 Task: open an excel sheet and write heading  Budget MasterAdd Categories in a column and its values below  'Housing, Transportation, Groceries, Utilities, Entertainment, Dining Out, Health, Miscellaneous, Savings & Total. 'Add Budgeted amountin next column and its values below  $1,500, $300, $400, $150, $200, $250, $100, $150, $500 & $3,550. Add Actual amount in next column and its values below  $1,400, $280, $420, $160, $180, $270, $90, $140, $550 & $3,550. Add Difference in next column and its values below  -$100, -$20, +$20, +$10, -$20, +$20, -$10, -$10, +$50 & $0. J6Save page Financial Spreadsheet
Action: Mouse moved to (35, 127)
Screenshot: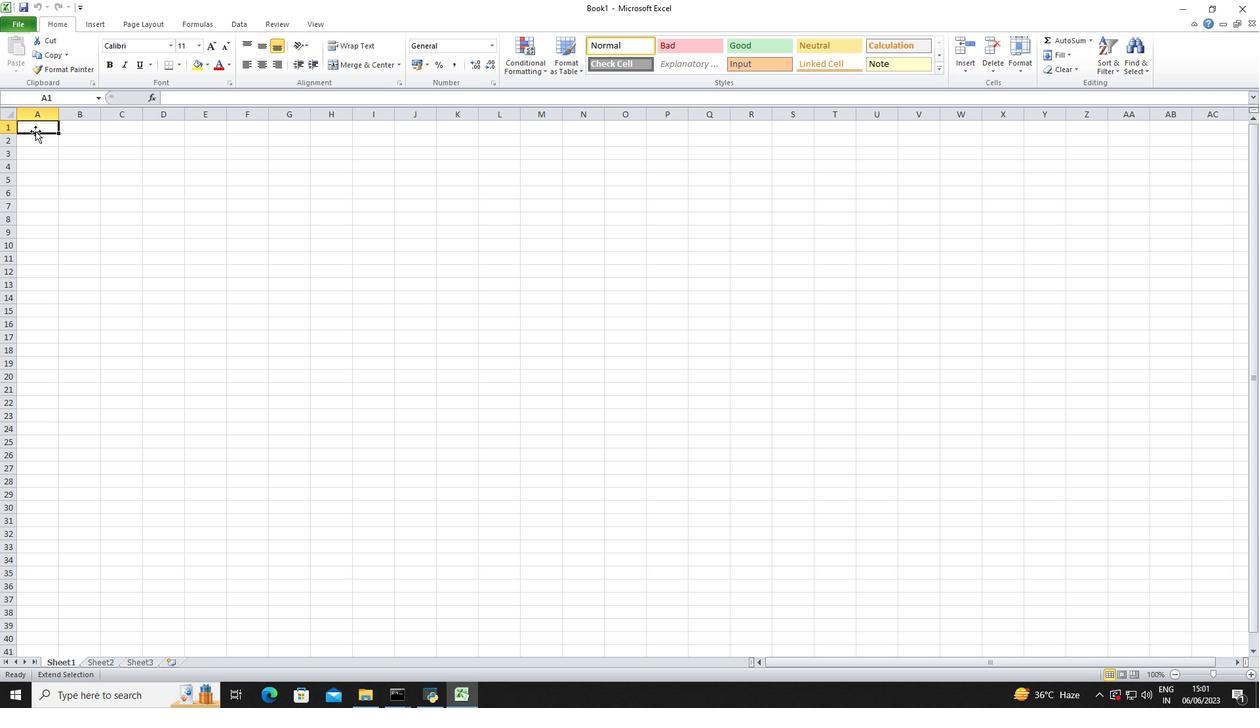 
Action: Mouse pressed left at (35, 127)
Screenshot: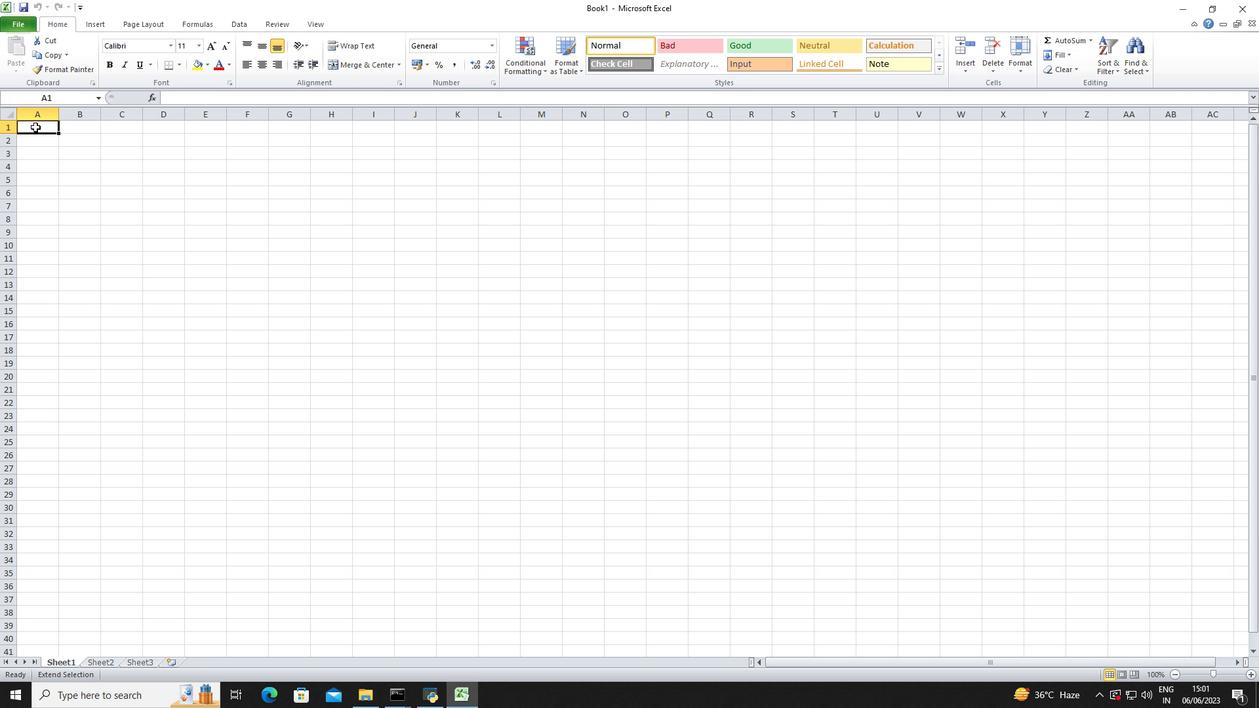 
Action: Mouse moved to (29, 27)
Screenshot: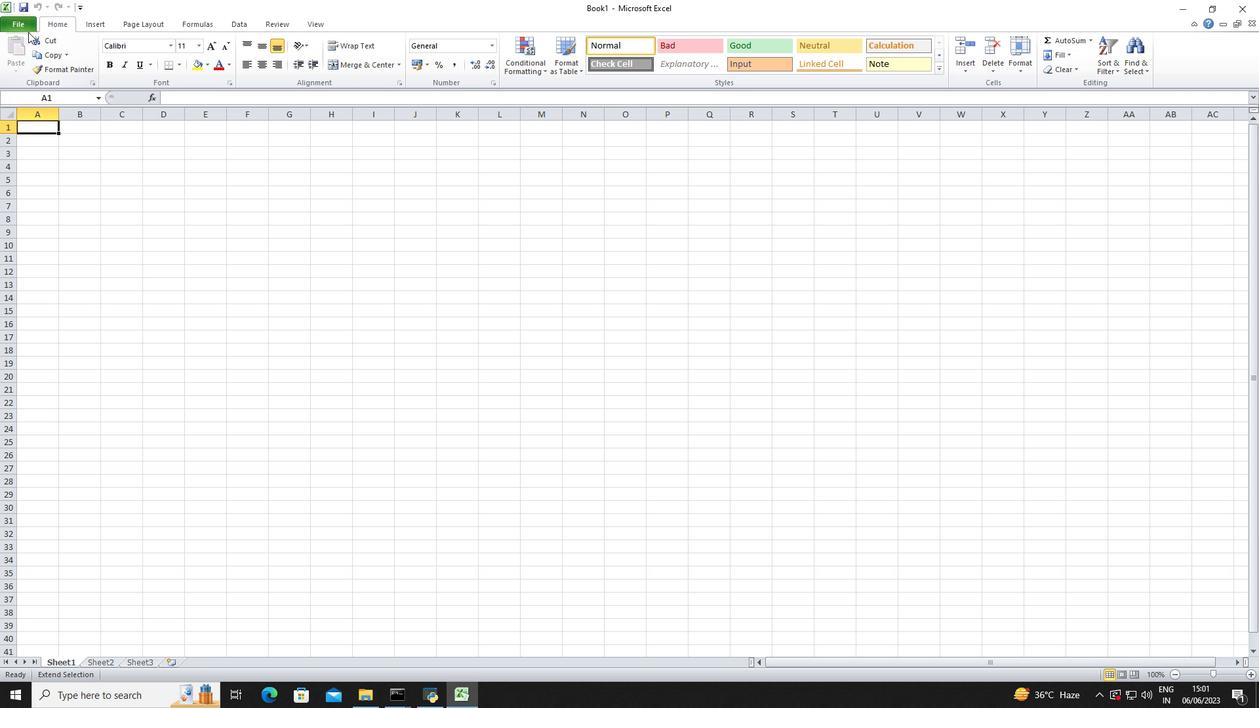 
Action: Mouse pressed left at (29, 27)
Screenshot: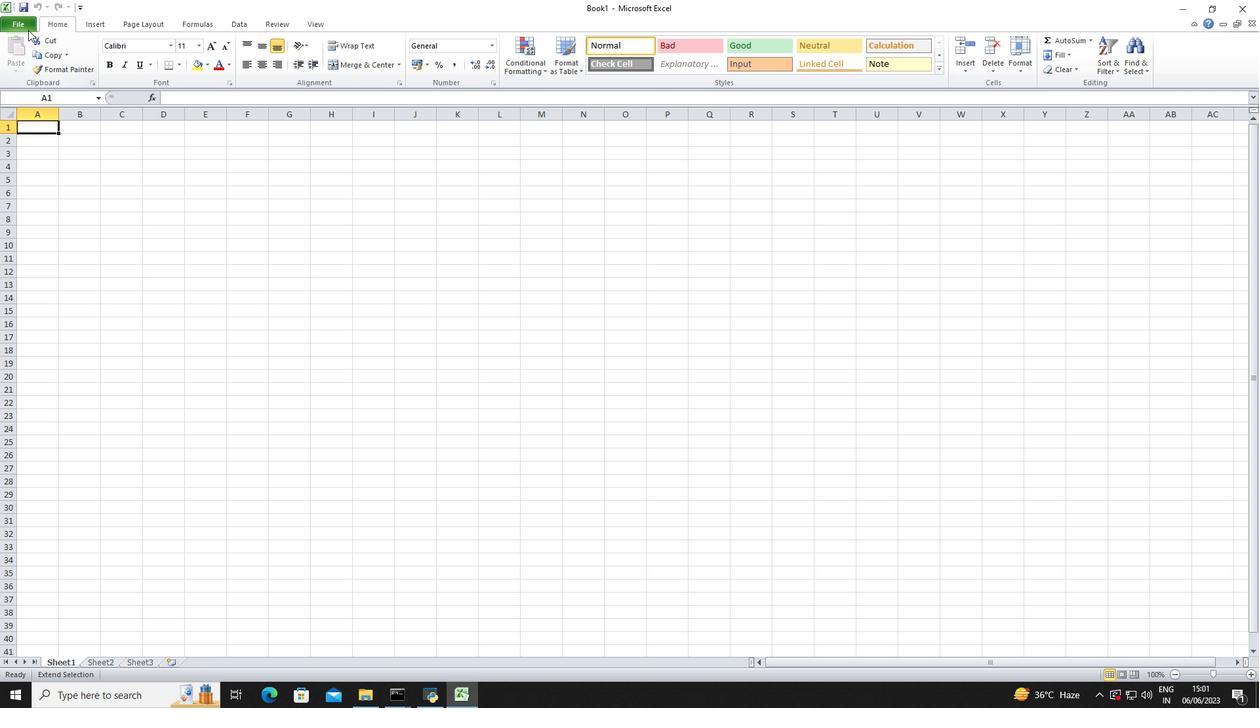 
Action: Mouse moved to (41, 161)
Screenshot: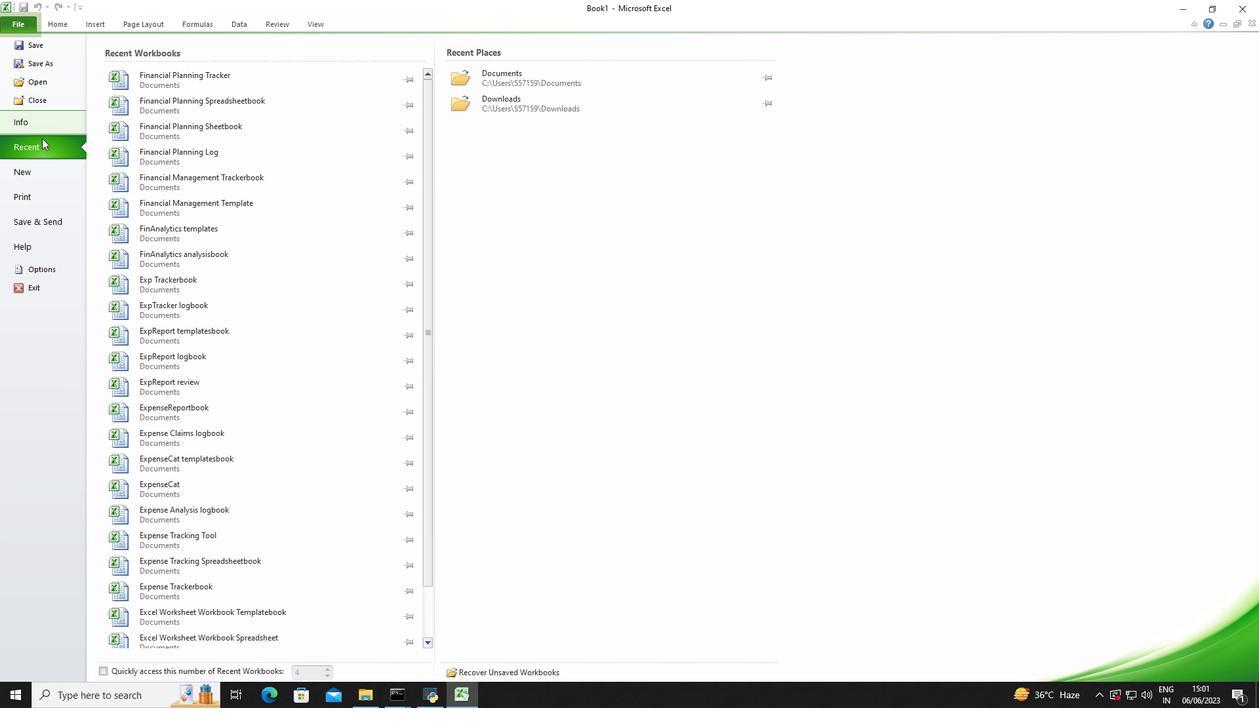 
Action: Mouse pressed left at (41, 161)
Screenshot: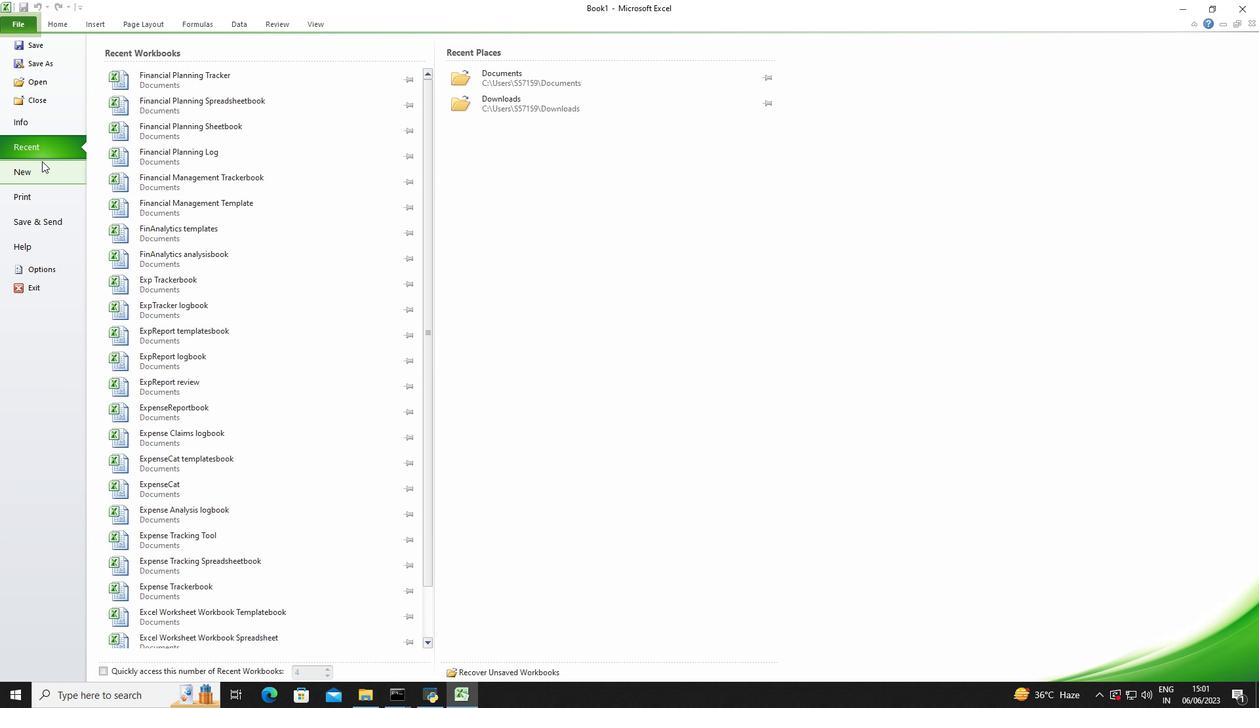 
Action: Mouse moved to (641, 308)
Screenshot: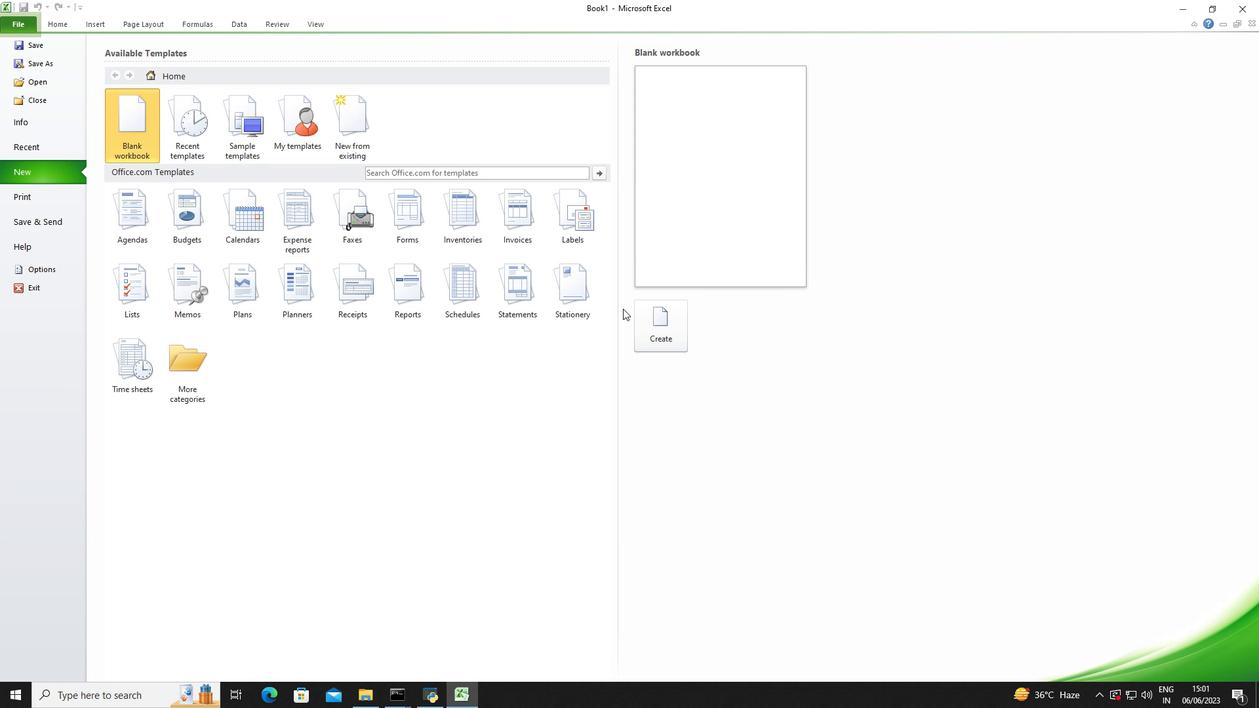 
Action: Mouse pressed left at (641, 308)
Screenshot: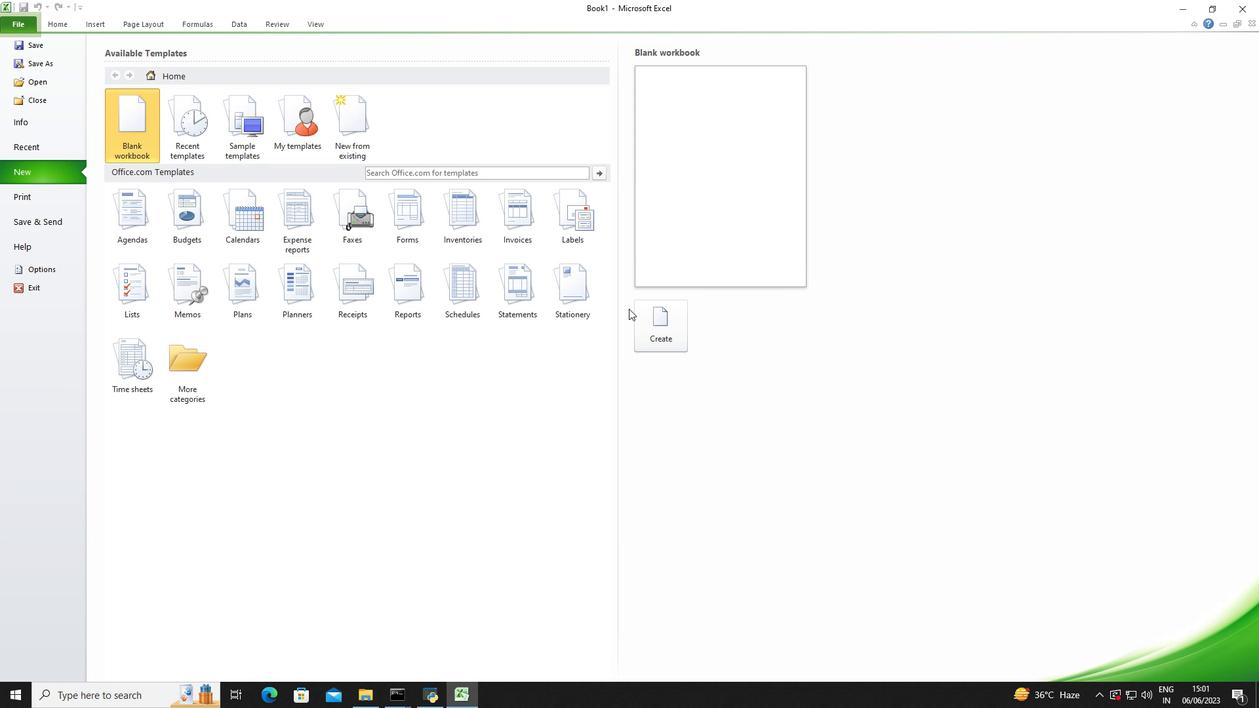 
Action: Mouse moved to (28, 129)
Screenshot: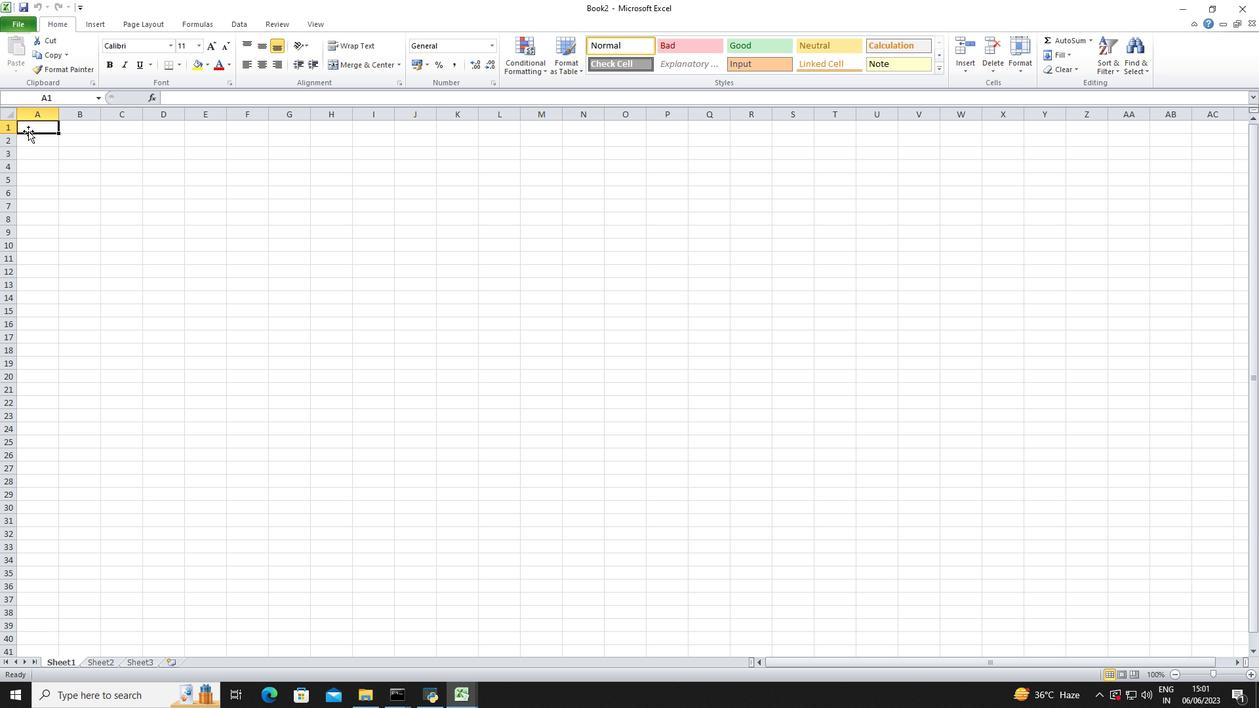 
Action: Mouse pressed left at (28, 129)
Screenshot: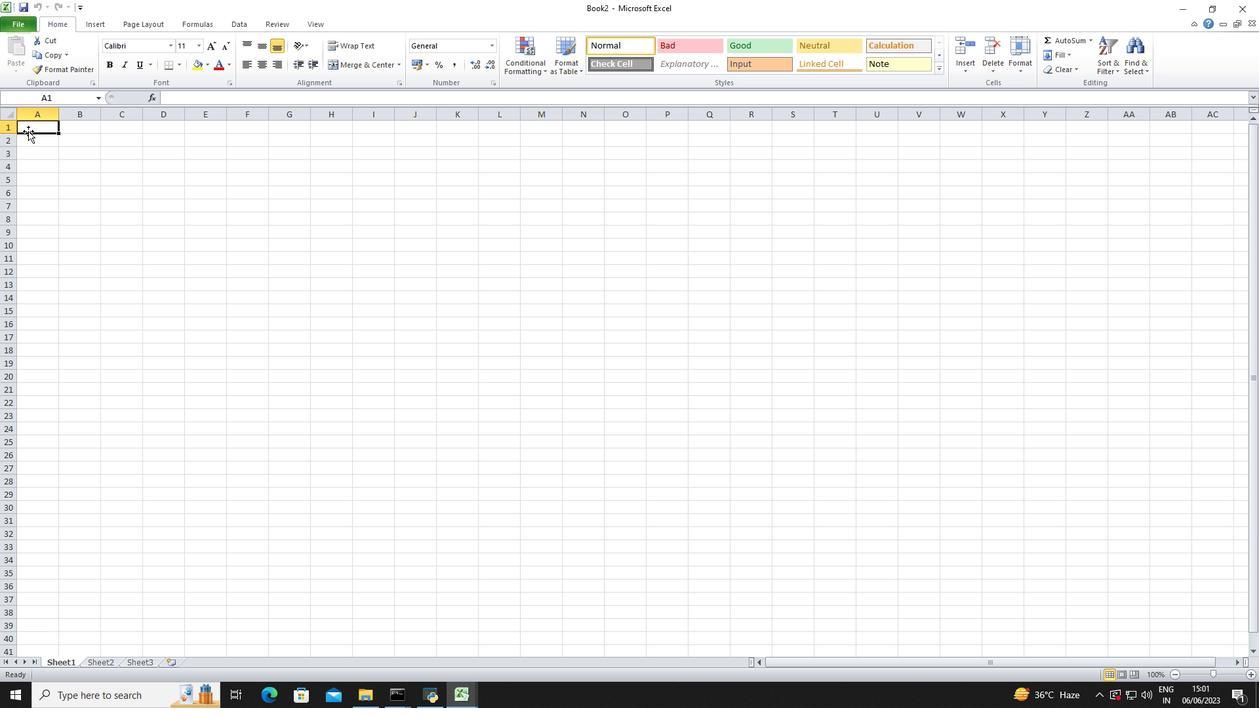 
Action: Key pressed <Key.shift>Budget<Key.space><Key.shift><Key.shift><Key.shift>Master<Key.space>
Screenshot: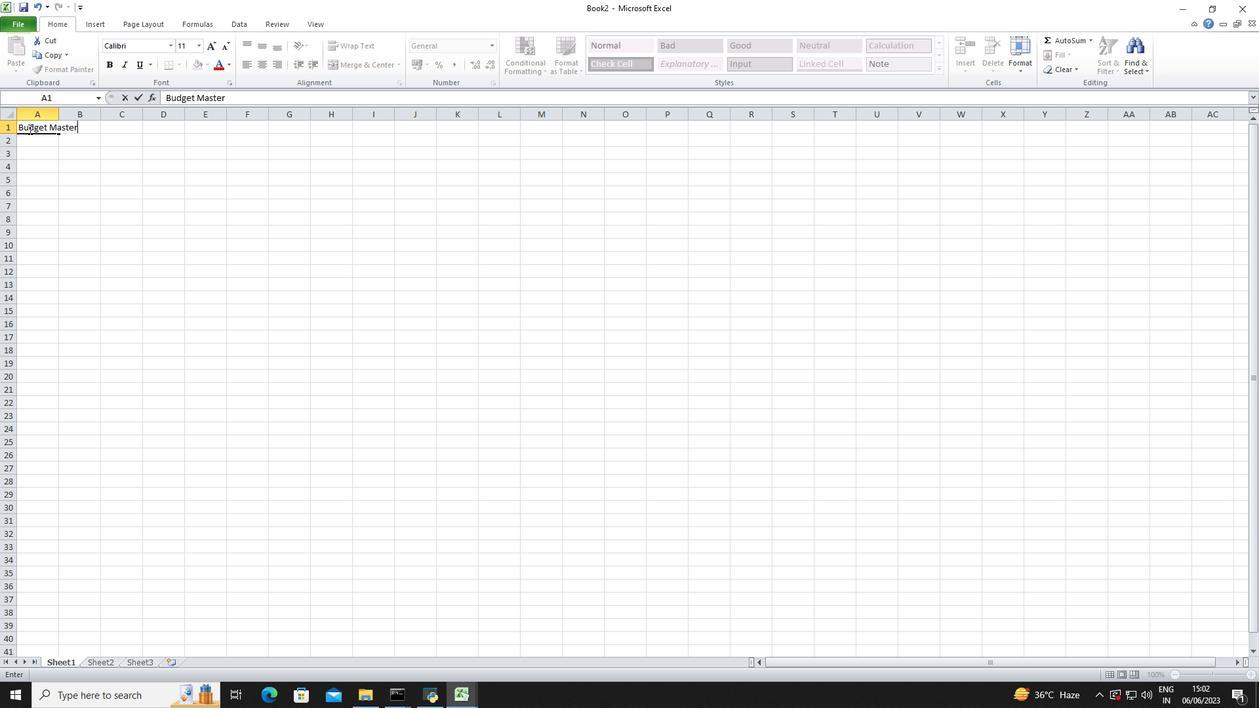 
Action: Mouse moved to (33, 152)
Screenshot: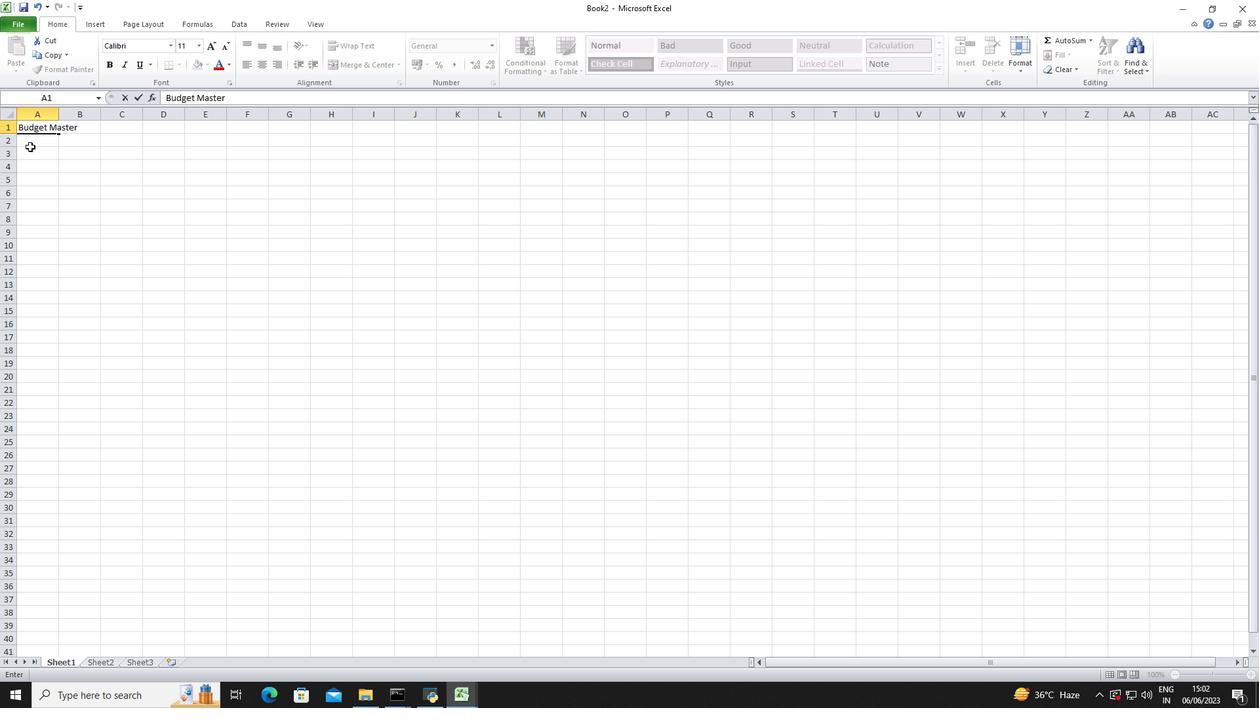 
Action: Mouse pressed left at (33, 152)
Screenshot: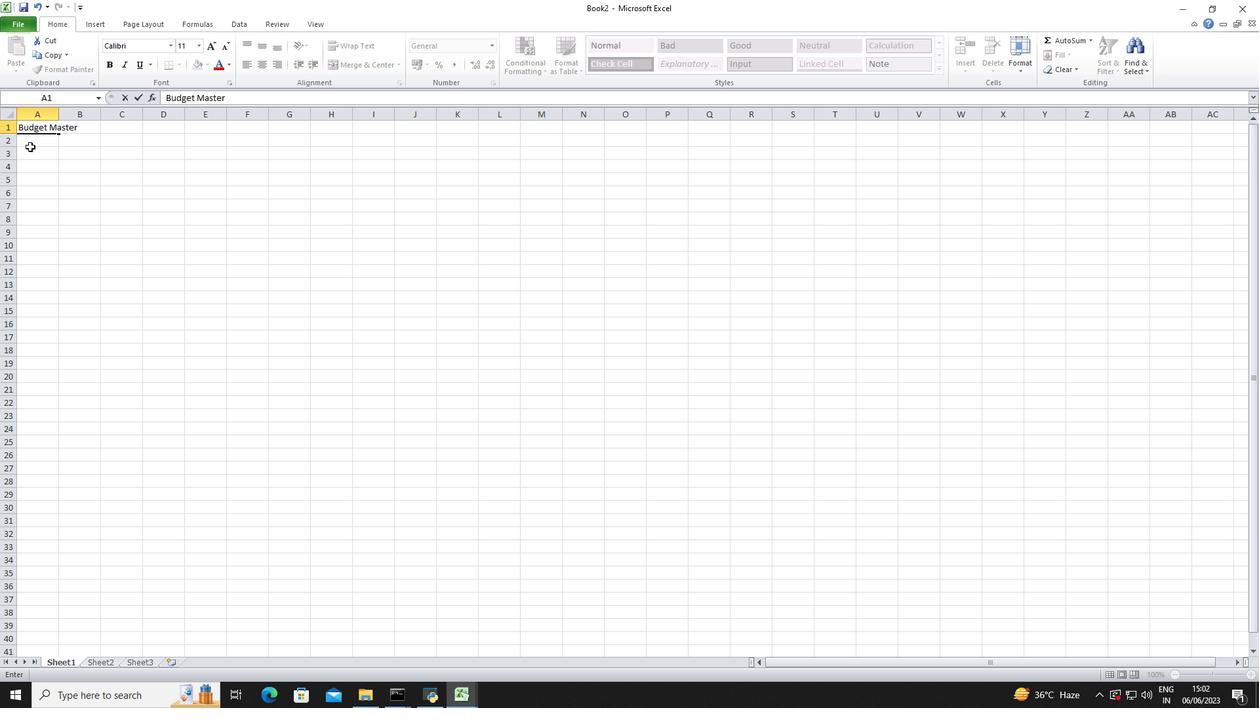 
Action: Key pressed <Key.shift>Categories<Key.down><Key.shift>Housing<Key.enter><Key.shift>Transportation<Key.enter><Key.shift>Groceries<Key.enter><Key.shift>Utilities<Key.enter><Key.shift>Entertainment<Key.enter><Key.shift>Dining<Key.space><Key.shift>Out<Key.enter><Key.shift>Health<Key.enter><Key.shift>Miscellaneous<Key.enter><Key.shift>Savings<Key.enter><Key.shift>Total<Key.down><Key.right><Key.right><Key.up><Key.up><Key.up><Key.up><Key.up><Key.up><Key.up><Key.up><Key.up><Key.up><Key.up><Key.shift>Budgeted<Key.space><Key.shift>Amount<Key.right><Key.right><Key.down><Key.left><Key.left>1500<Key.down>300<Key.down>400<Key.down>150<Key.down>200<Key.down>250<Key.down>100<Key.down>150<Key.down>500<Key.down>3550<Key.down>
Screenshot: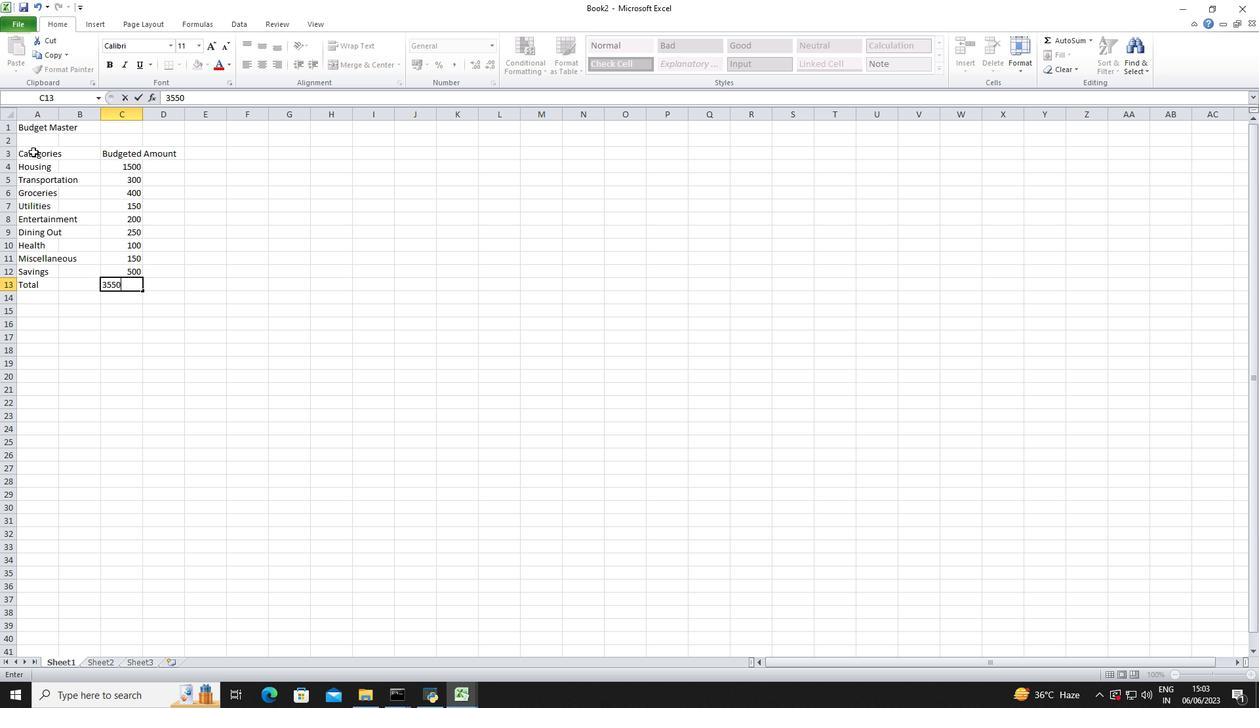 
Action: Mouse moved to (114, 166)
Screenshot: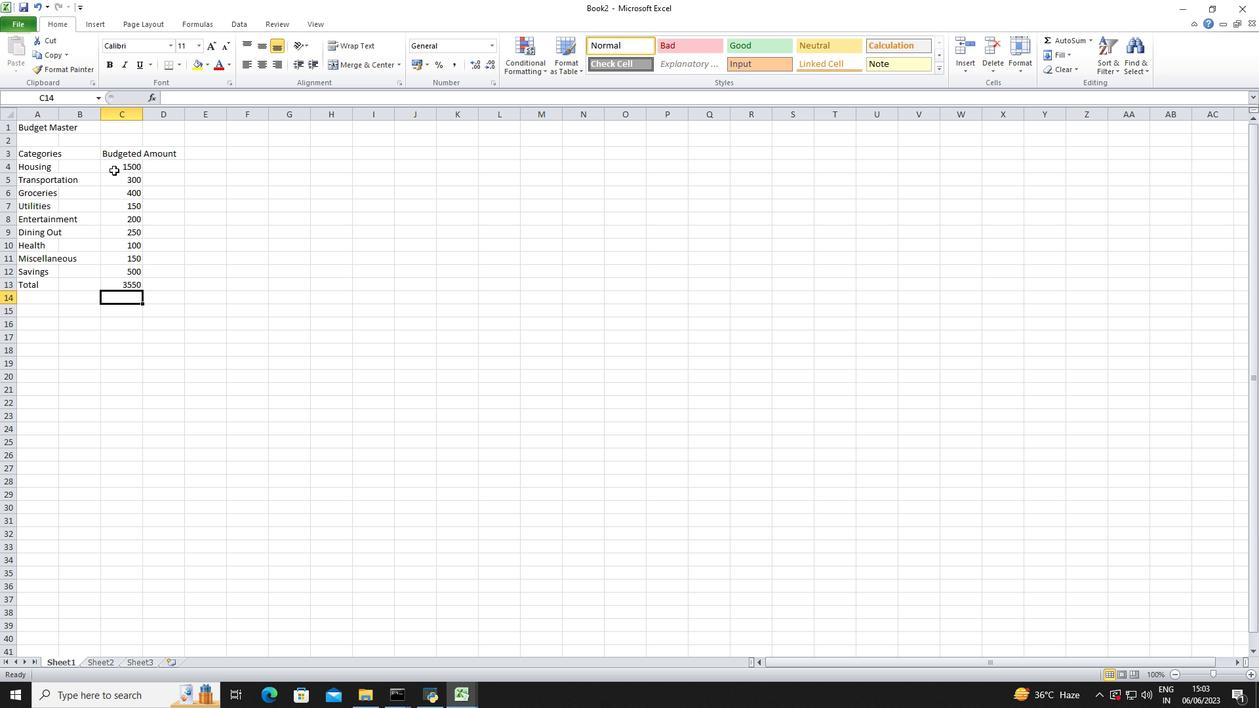 
Action: Mouse pressed left at (114, 166)
Screenshot: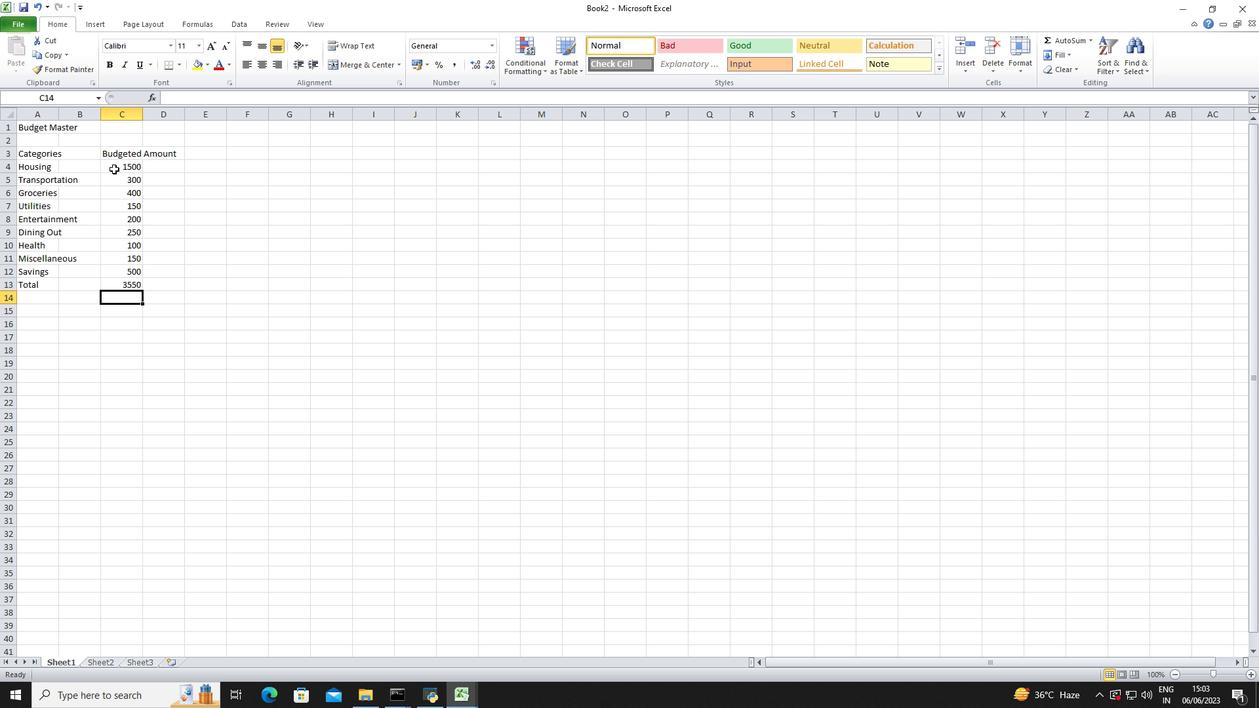 
Action: Mouse moved to (491, 46)
Screenshot: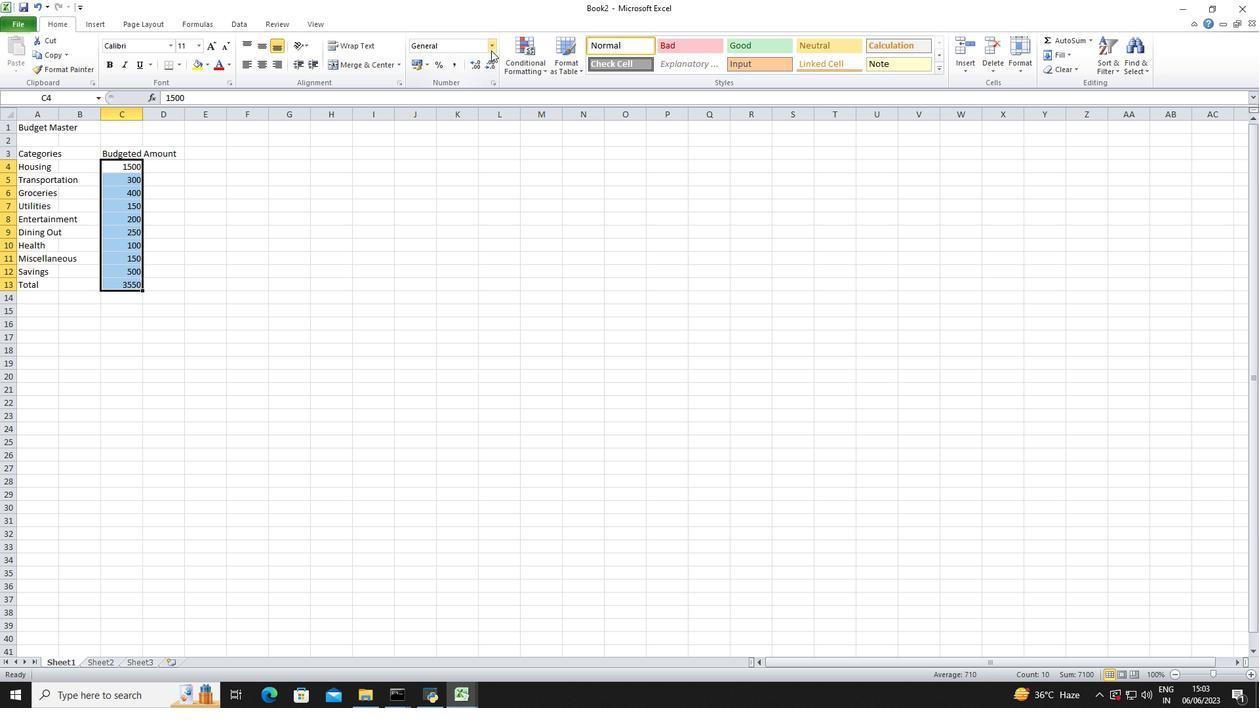 
Action: Mouse pressed left at (491, 46)
Screenshot: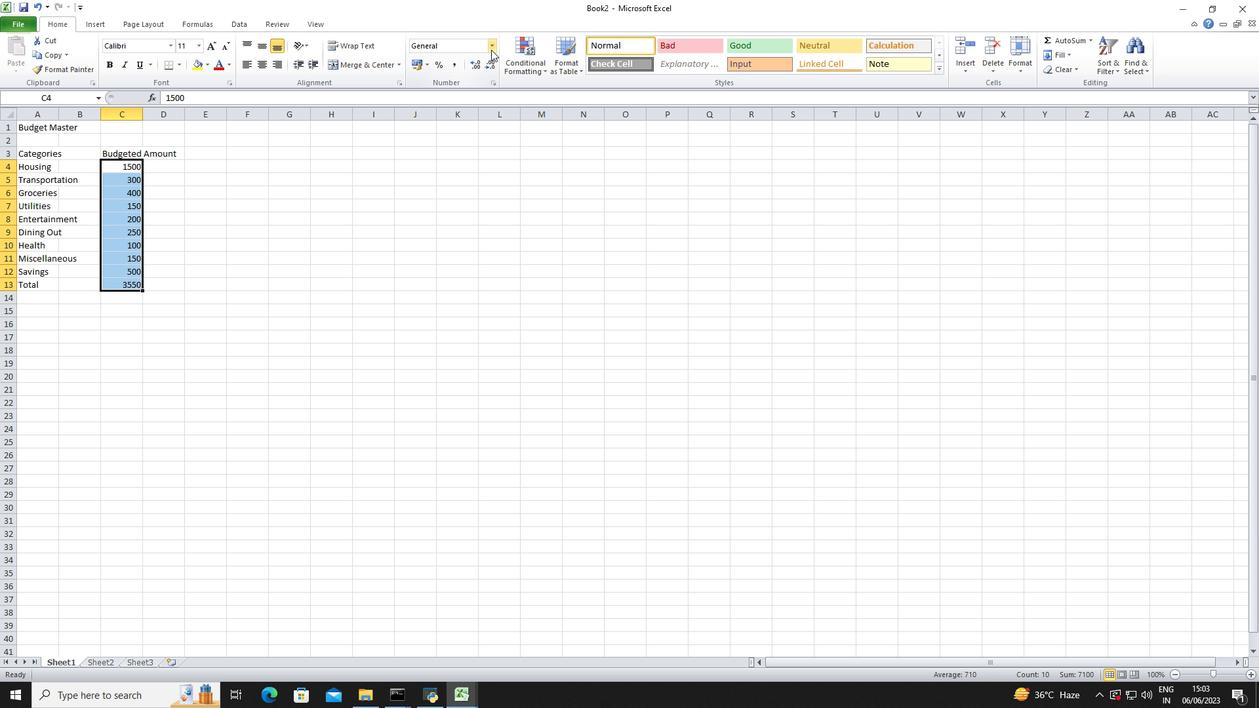
Action: Mouse moved to (474, 382)
Screenshot: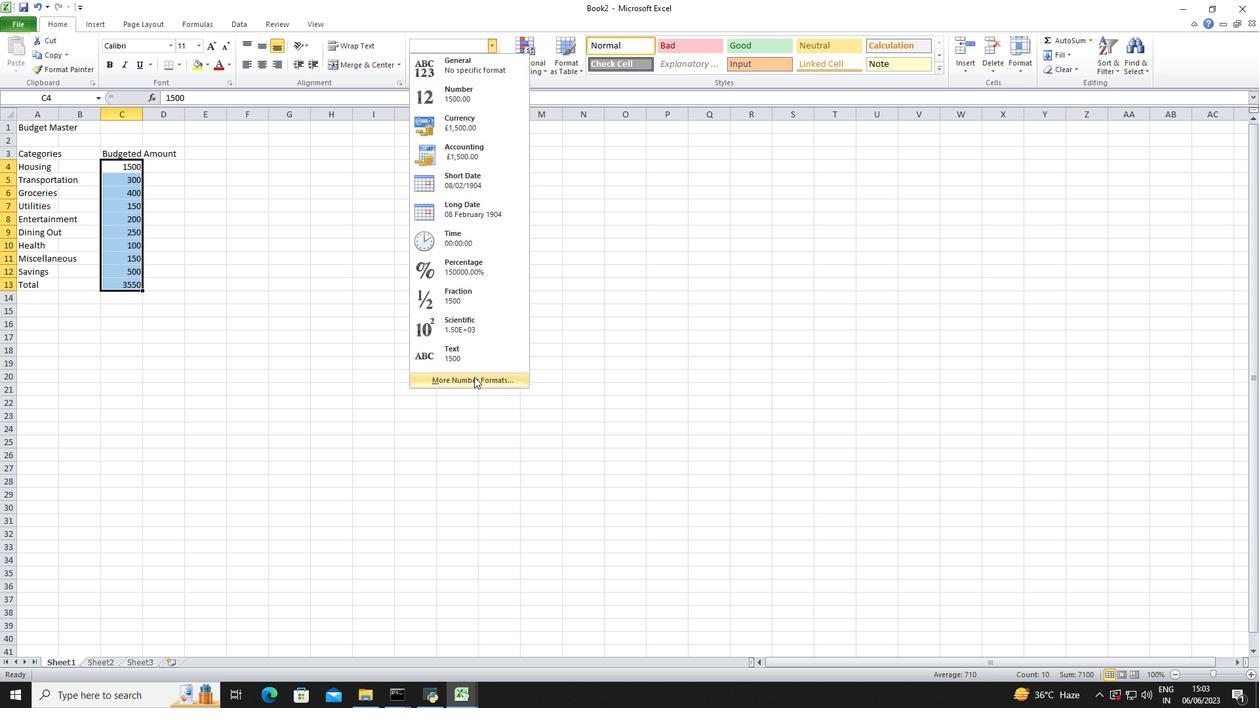 
Action: Mouse pressed left at (474, 382)
Screenshot: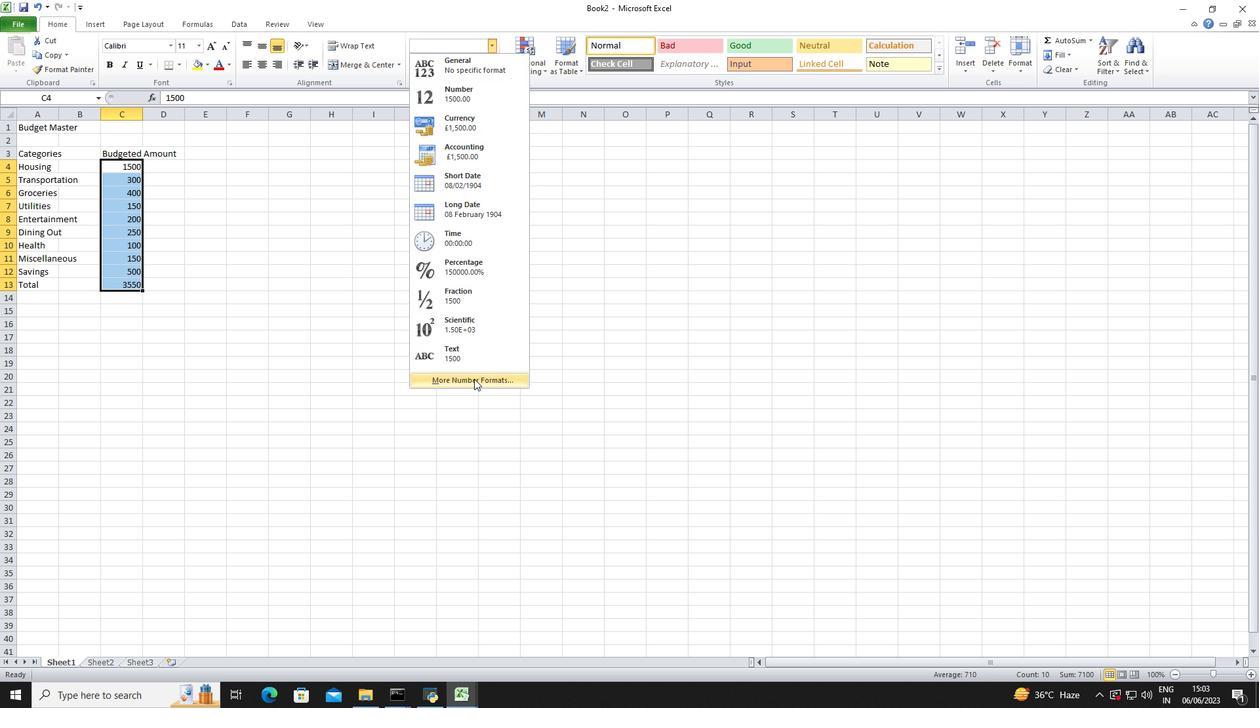 
Action: Mouse moved to (210, 247)
Screenshot: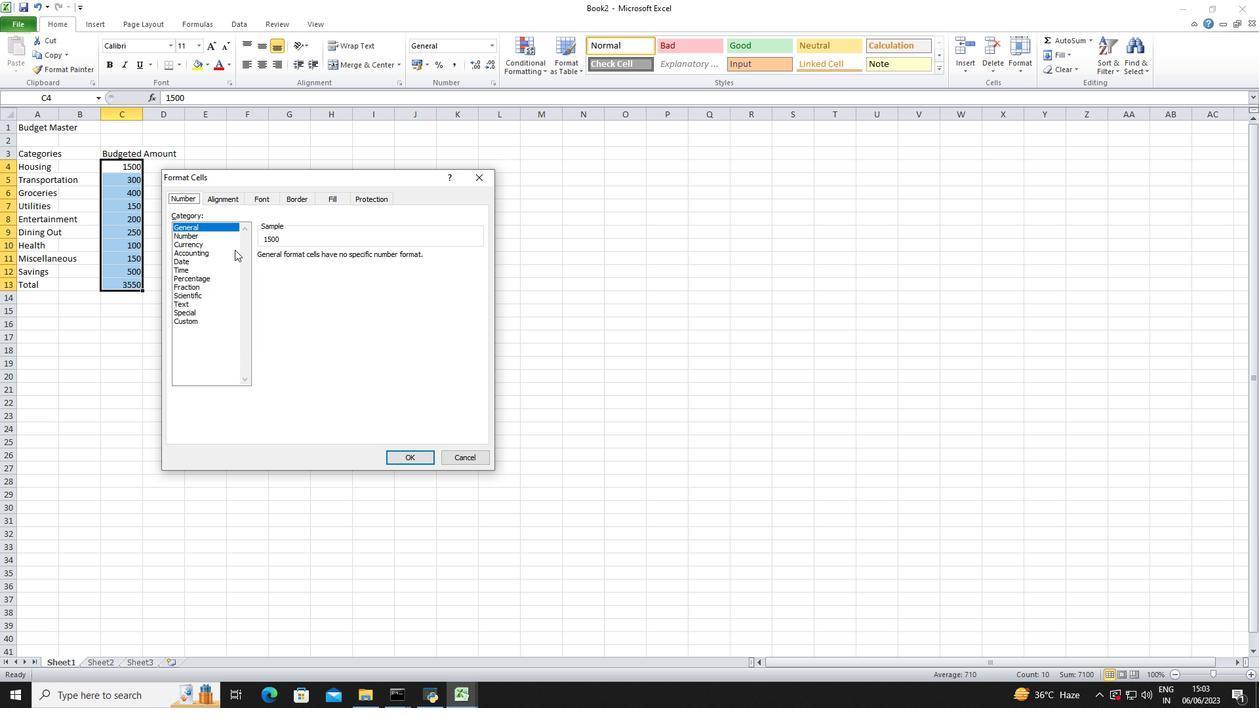 
Action: Mouse pressed left at (210, 247)
Screenshot: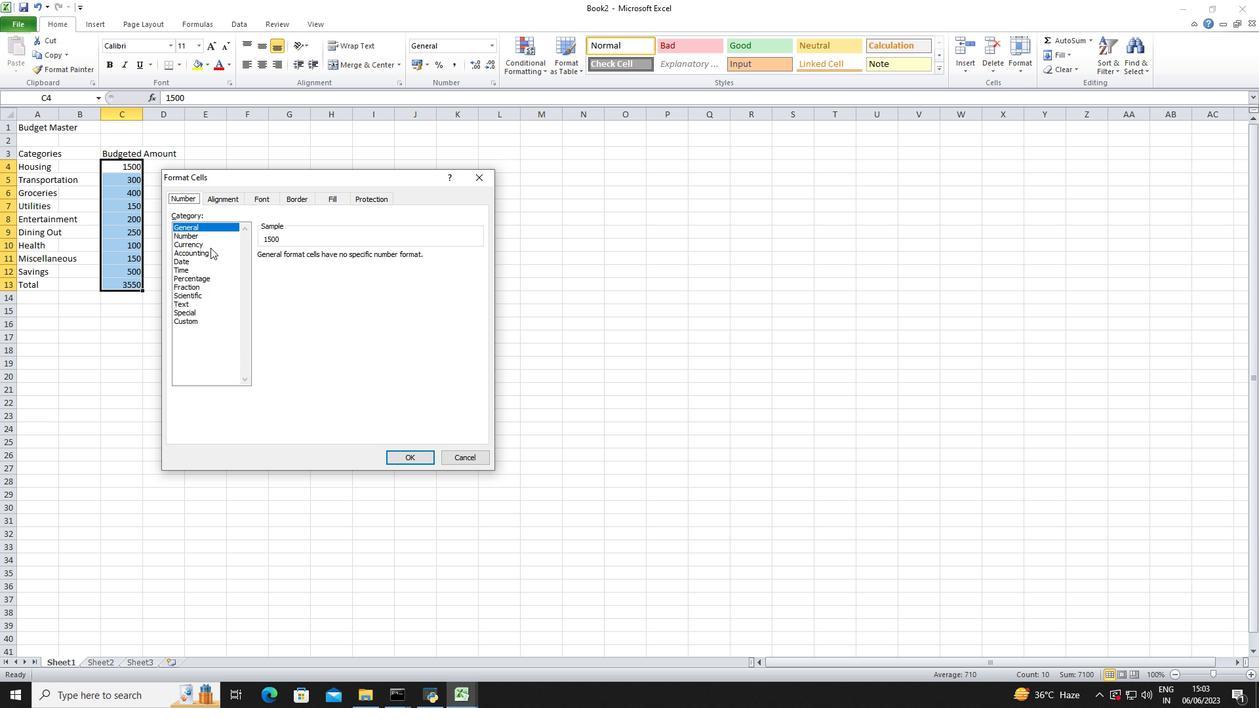 
Action: Mouse moved to (344, 258)
Screenshot: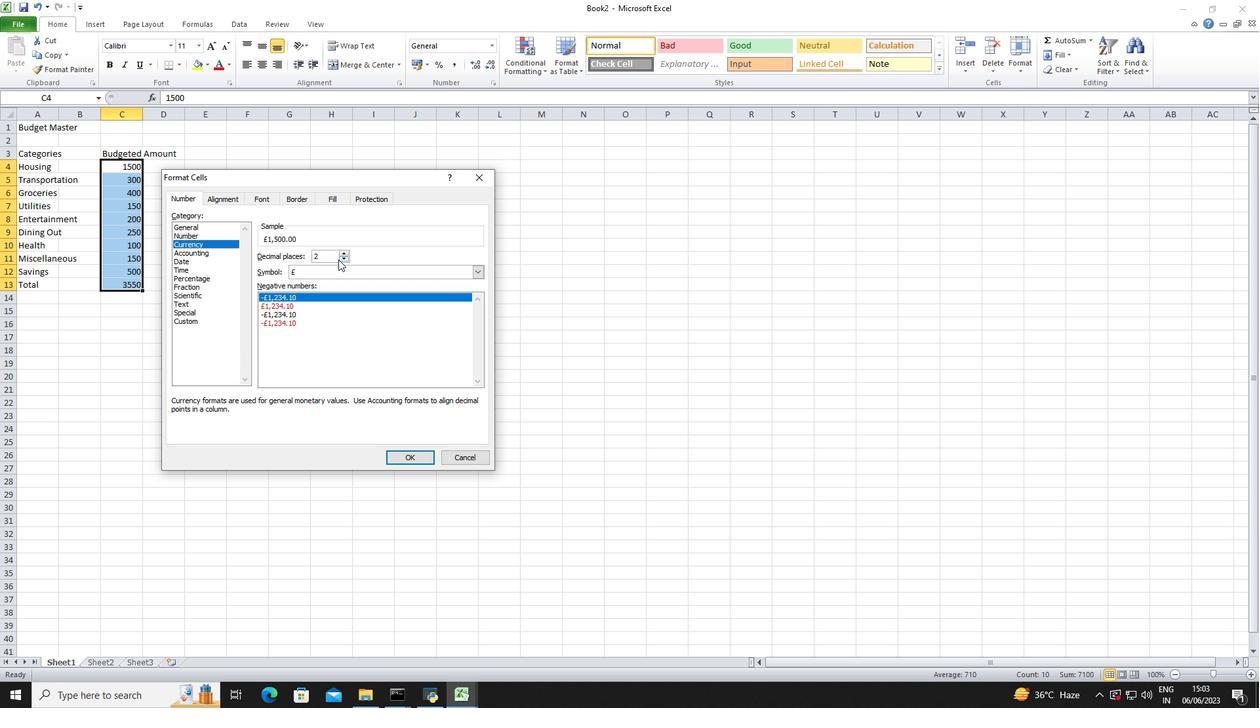 
Action: Mouse pressed left at (344, 258)
Screenshot: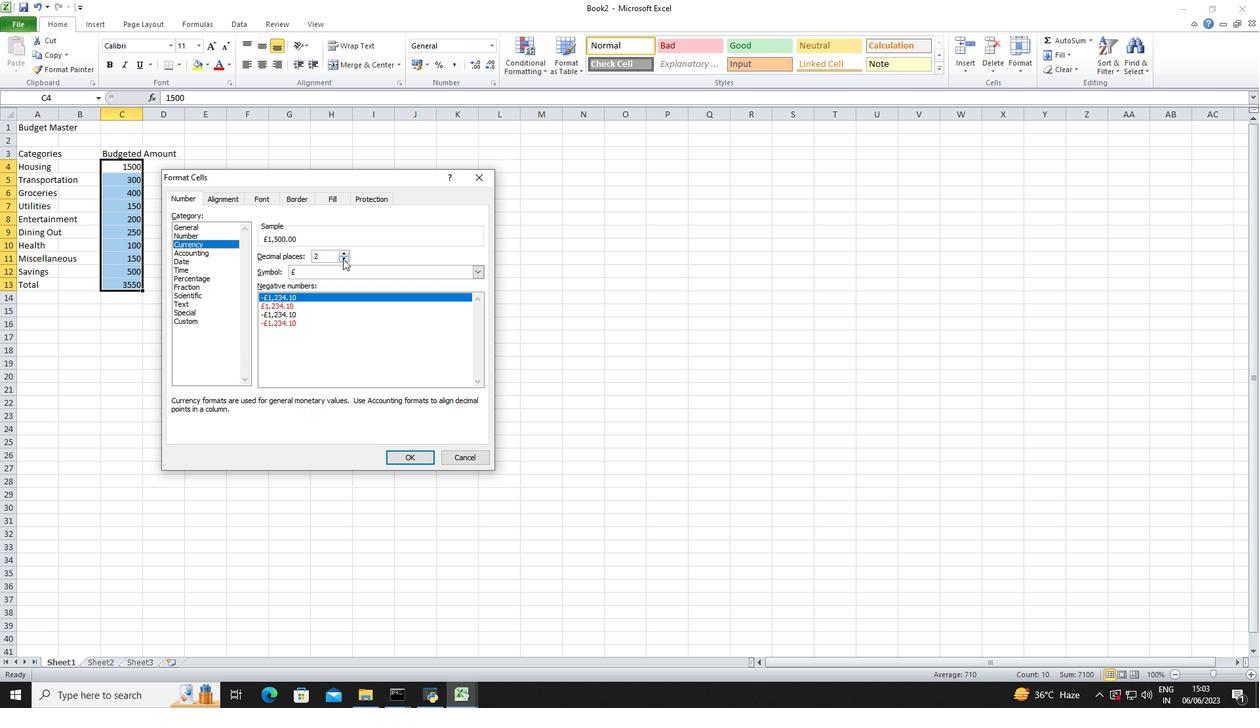 
Action: Mouse pressed left at (344, 258)
Screenshot: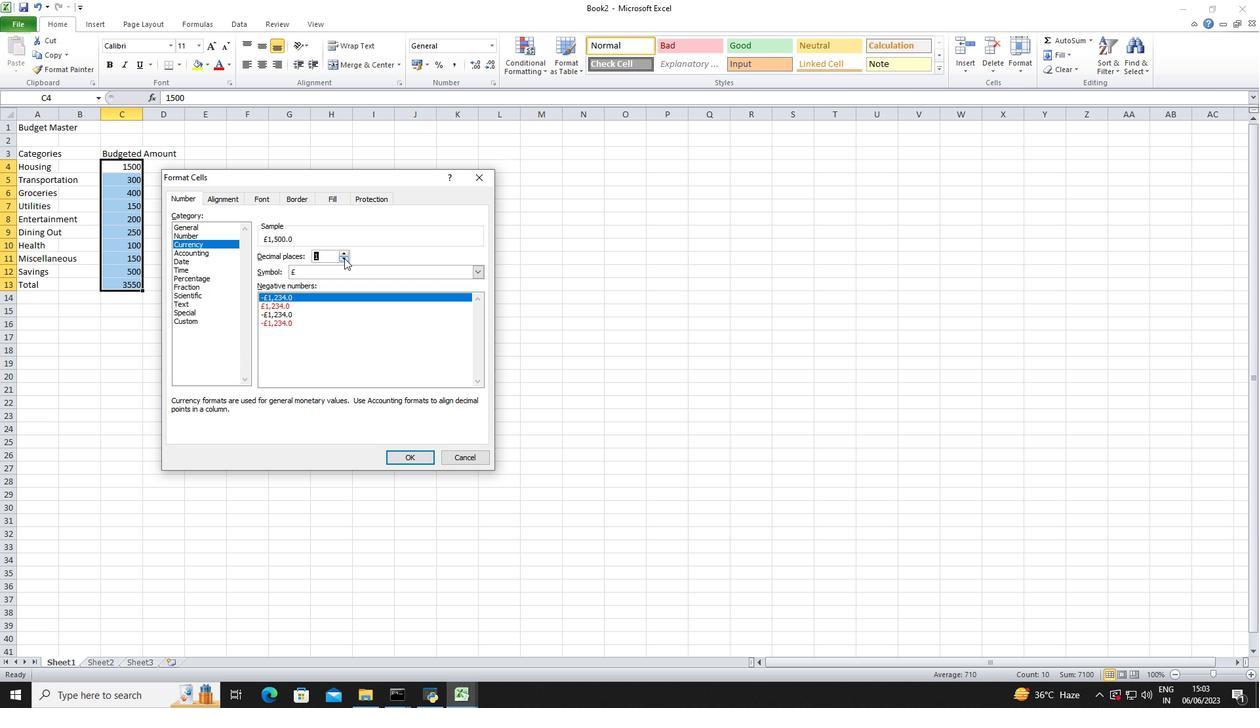
Action: Mouse moved to (350, 271)
Screenshot: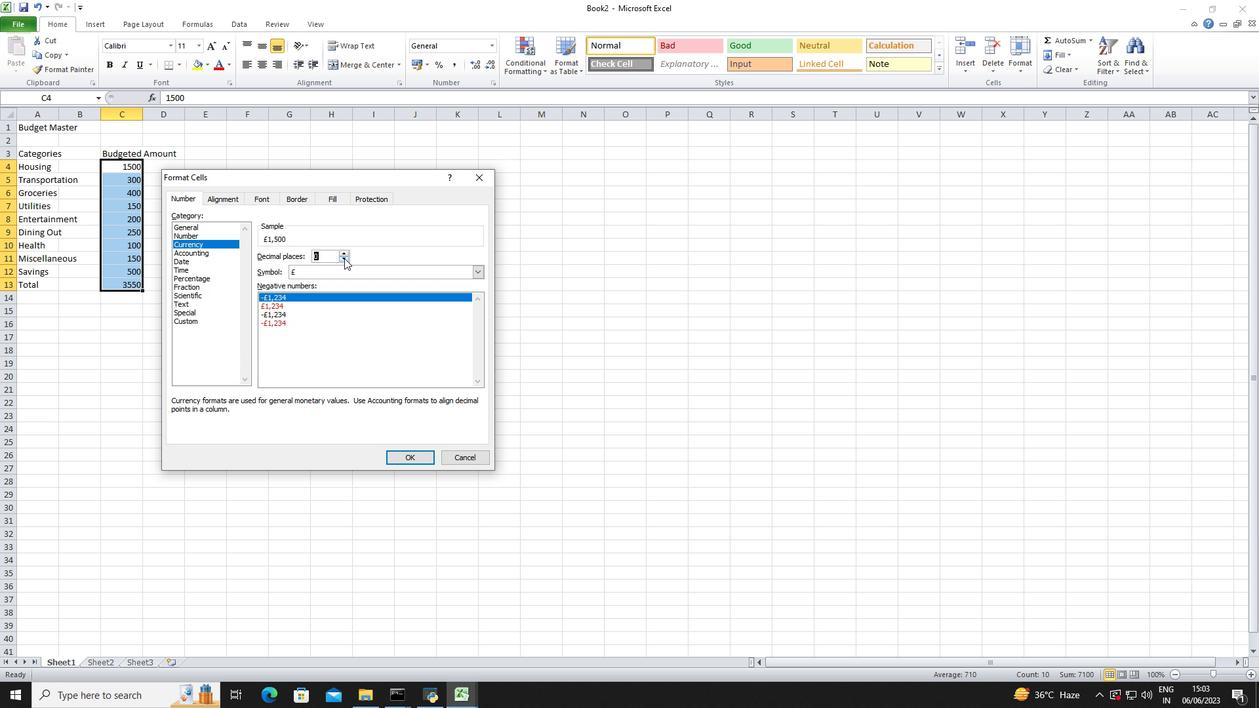 
Action: Mouse pressed left at (350, 271)
Screenshot: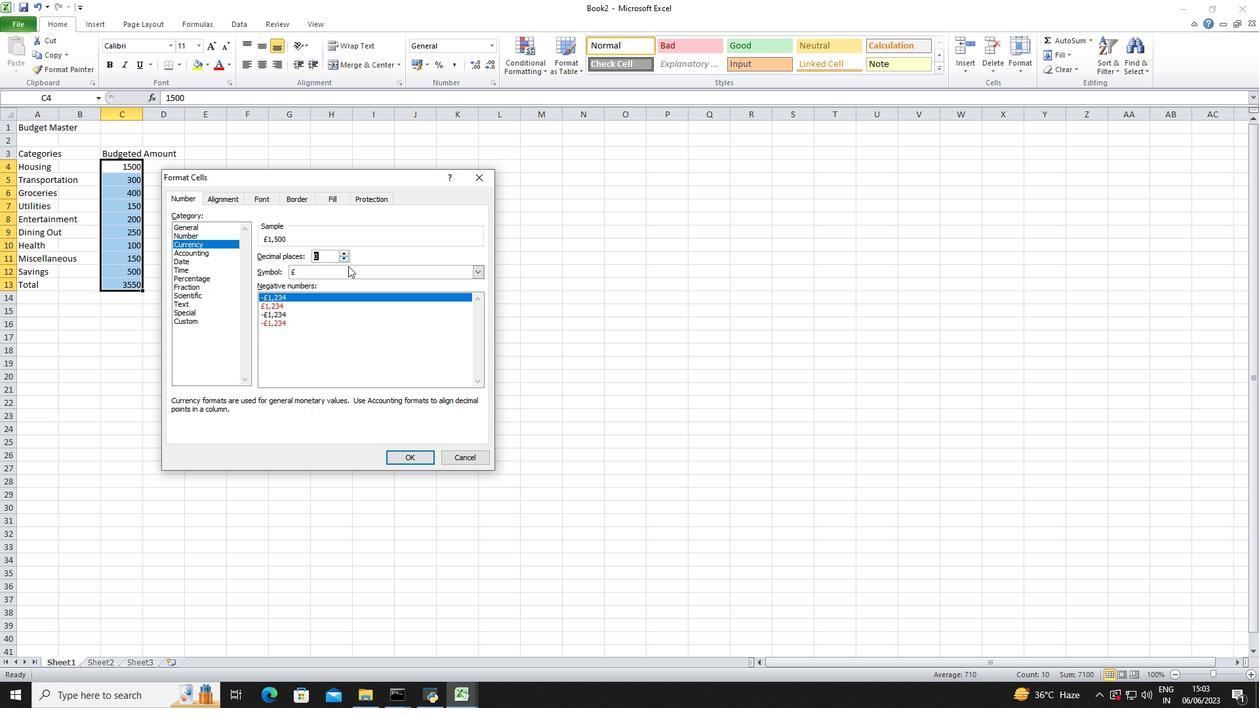 
Action: Mouse moved to (336, 316)
Screenshot: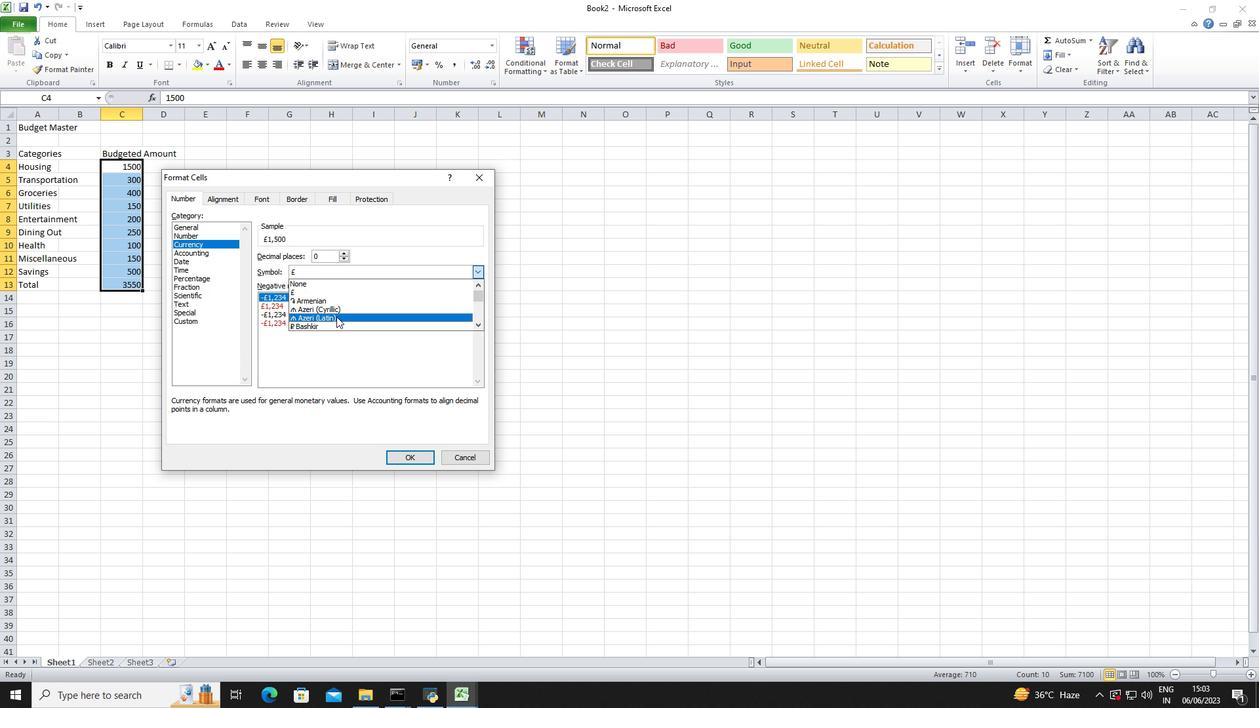 
Action: Mouse scrolled (336, 316) with delta (0, 0)
Screenshot: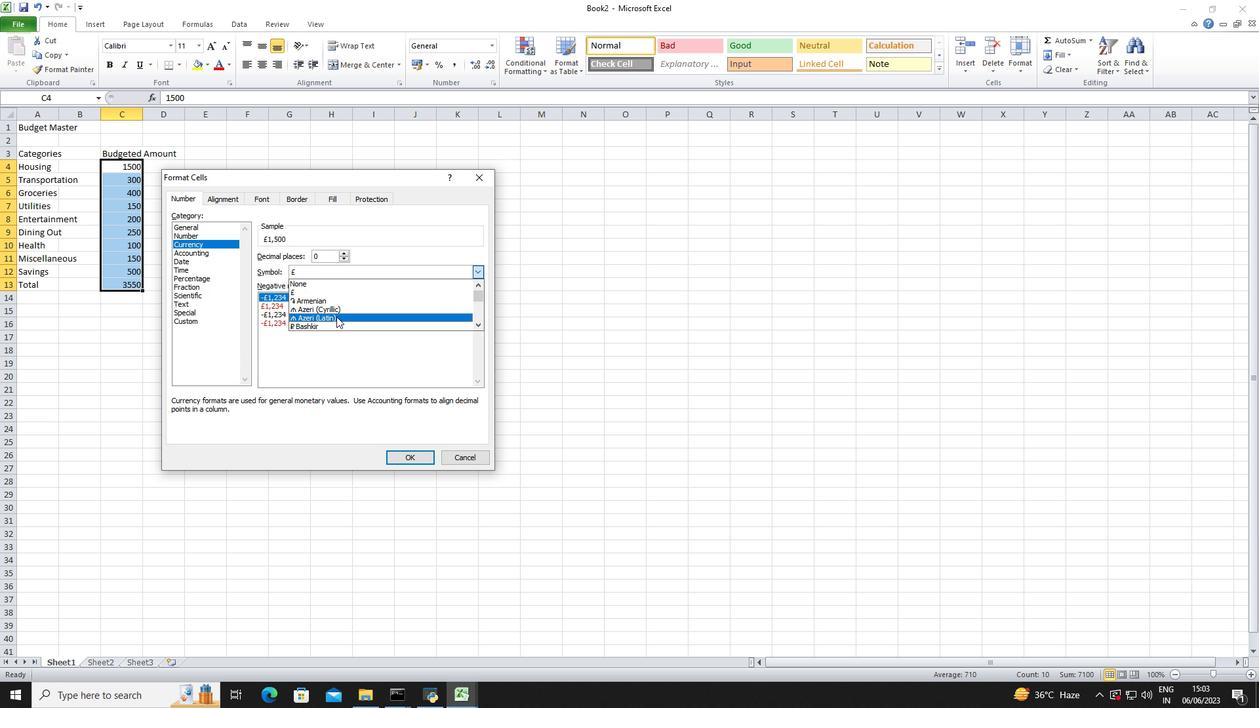 
Action: Mouse scrolled (336, 316) with delta (0, 0)
Screenshot: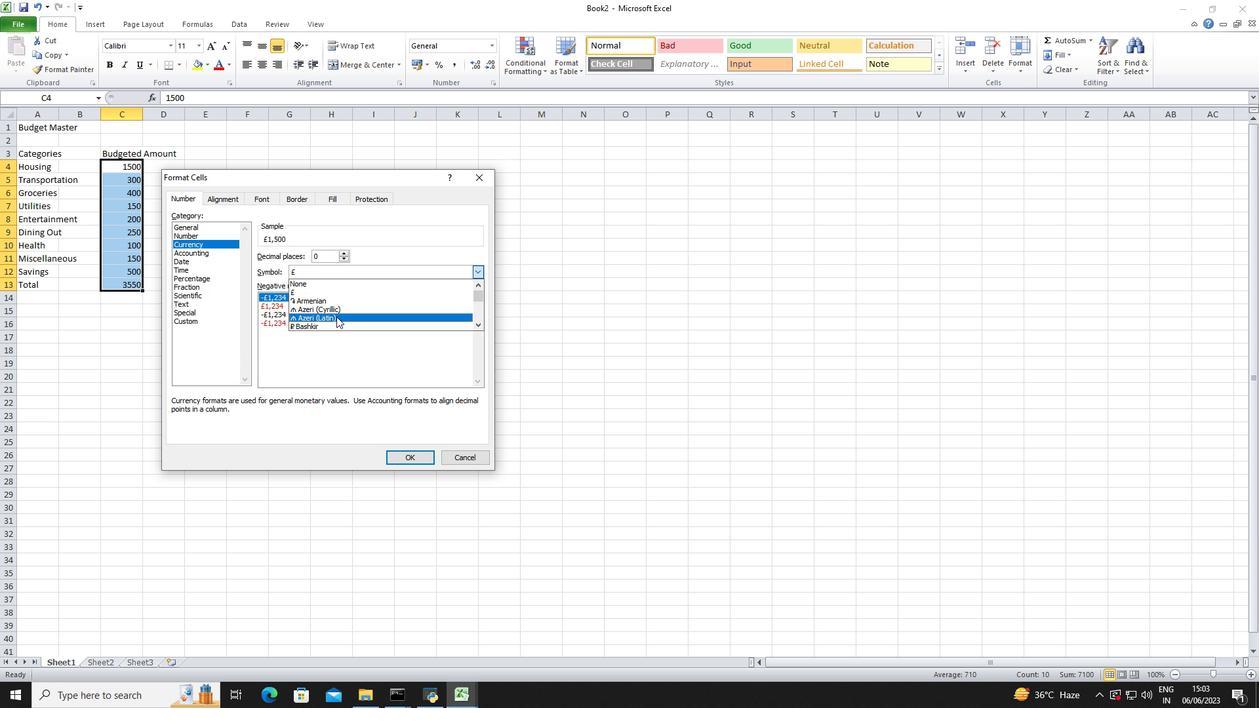 
Action: Mouse scrolled (336, 316) with delta (0, 0)
Screenshot: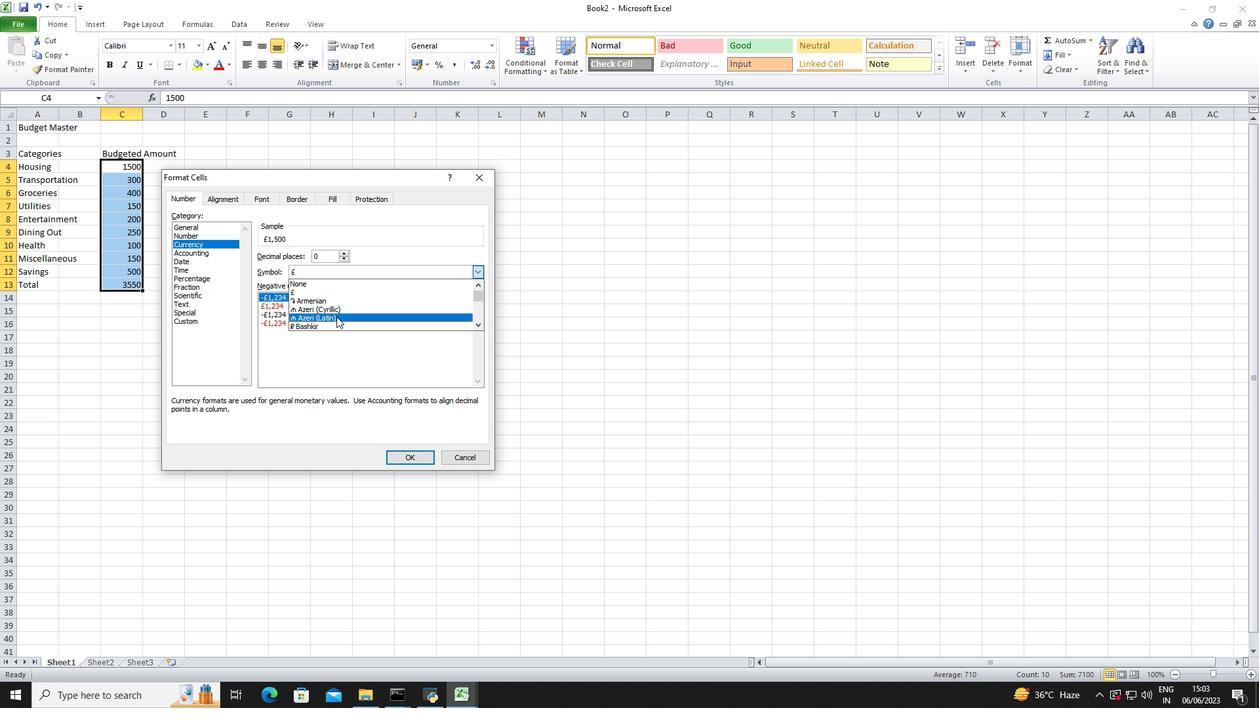 
Action: Mouse scrolled (336, 316) with delta (0, 0)
Screenshot: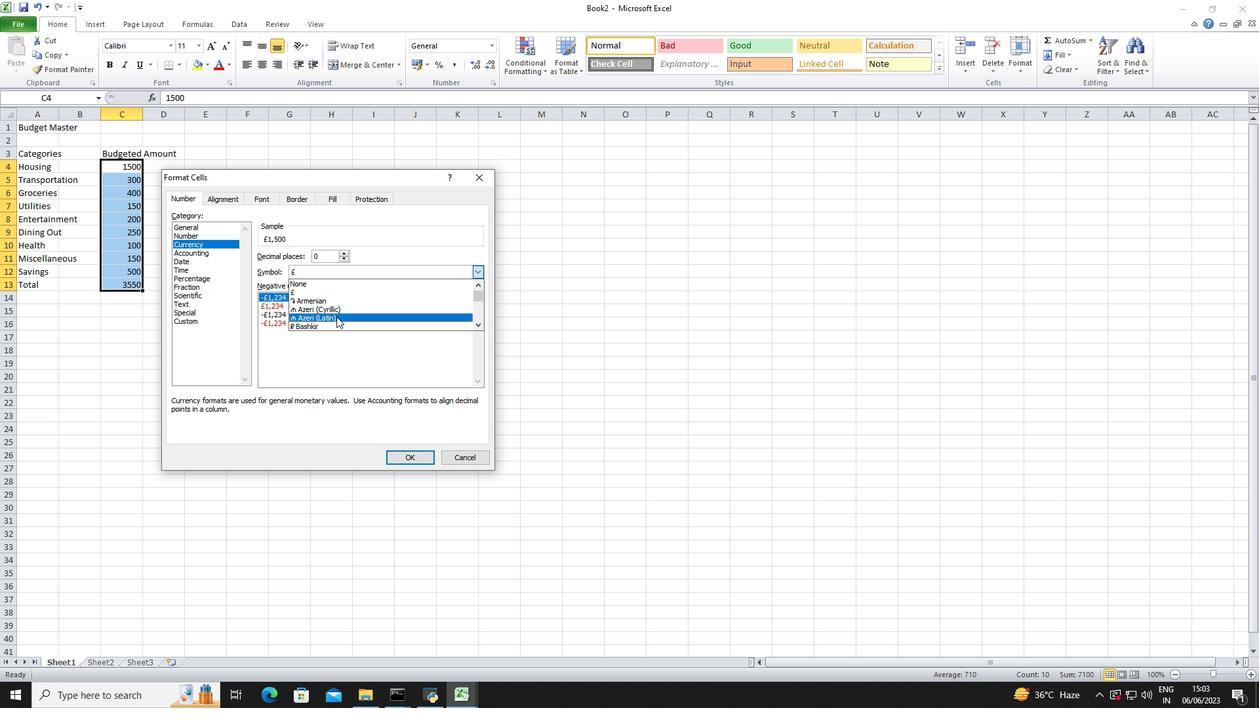 
Action: Mouse scrolled (336, 316) with delta (0, 0)
Screenshot: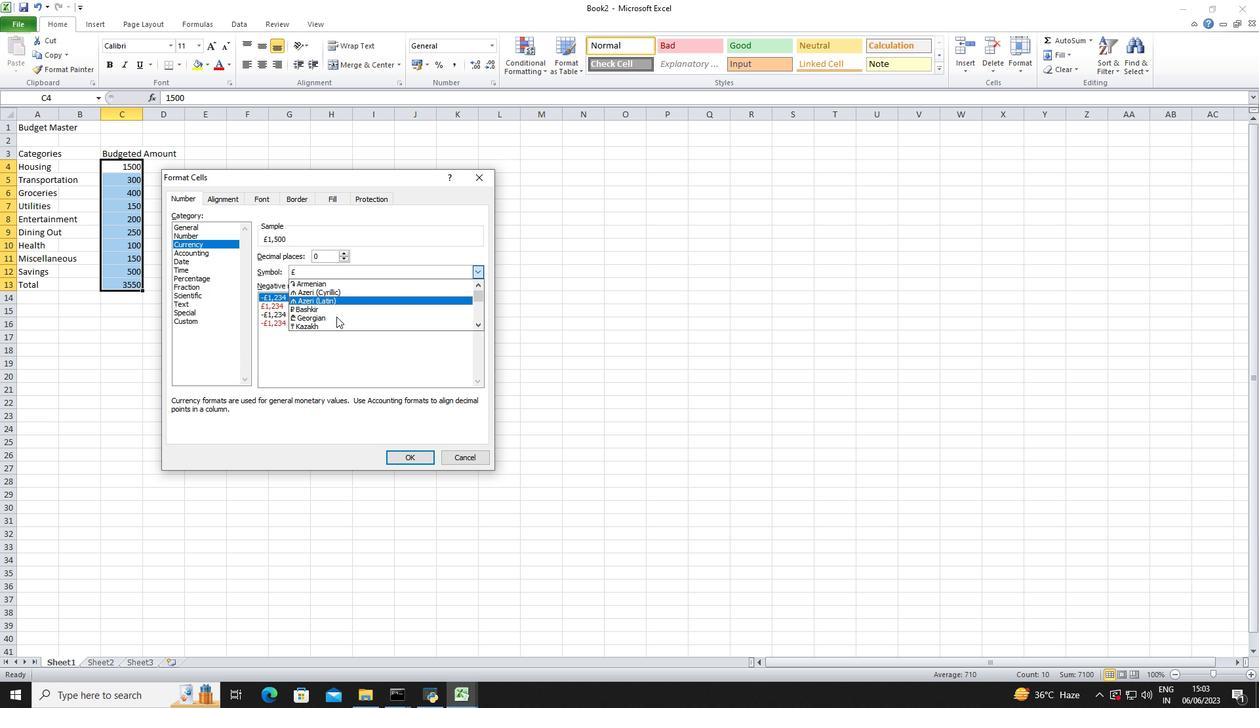 
Action: Mouse scrolled (336, 316) with delta (0, 0)
Screenshot: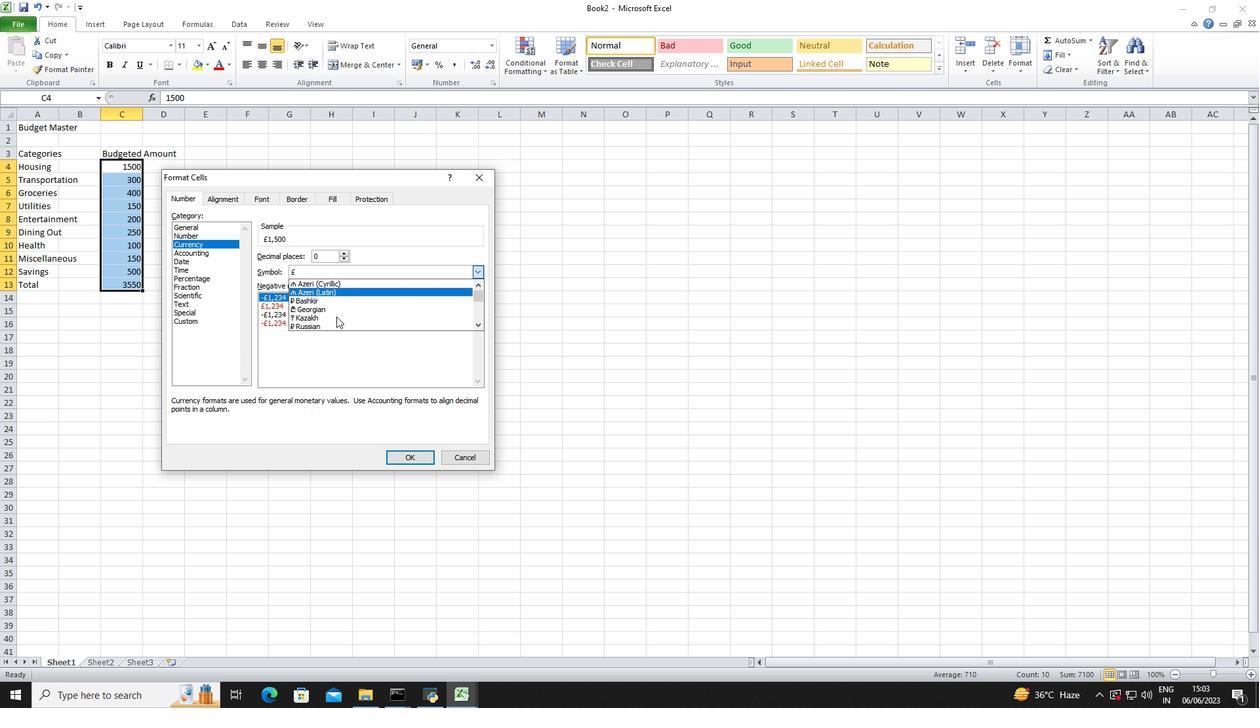 
Action: Mouse scrolled (336, 316) with delta (0, 0)
Screenshot: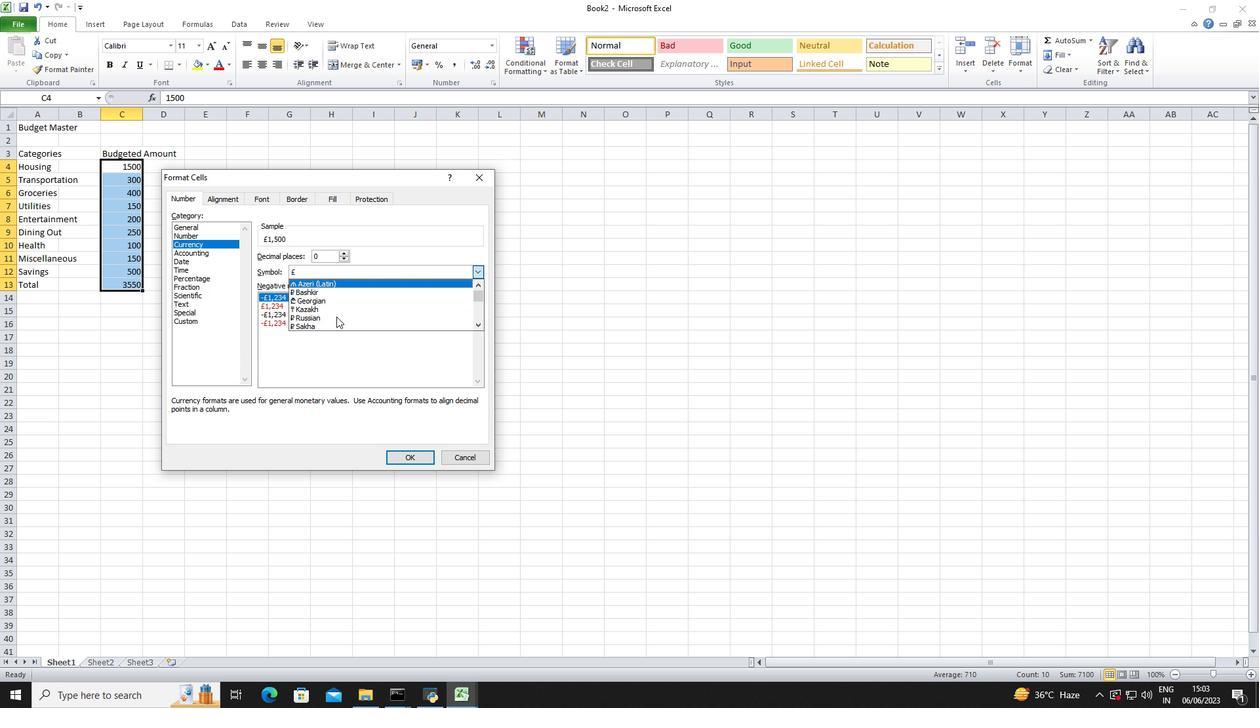 
Action: Mouse scrolled (336, 316) with delta (0, 0)
Screenshot: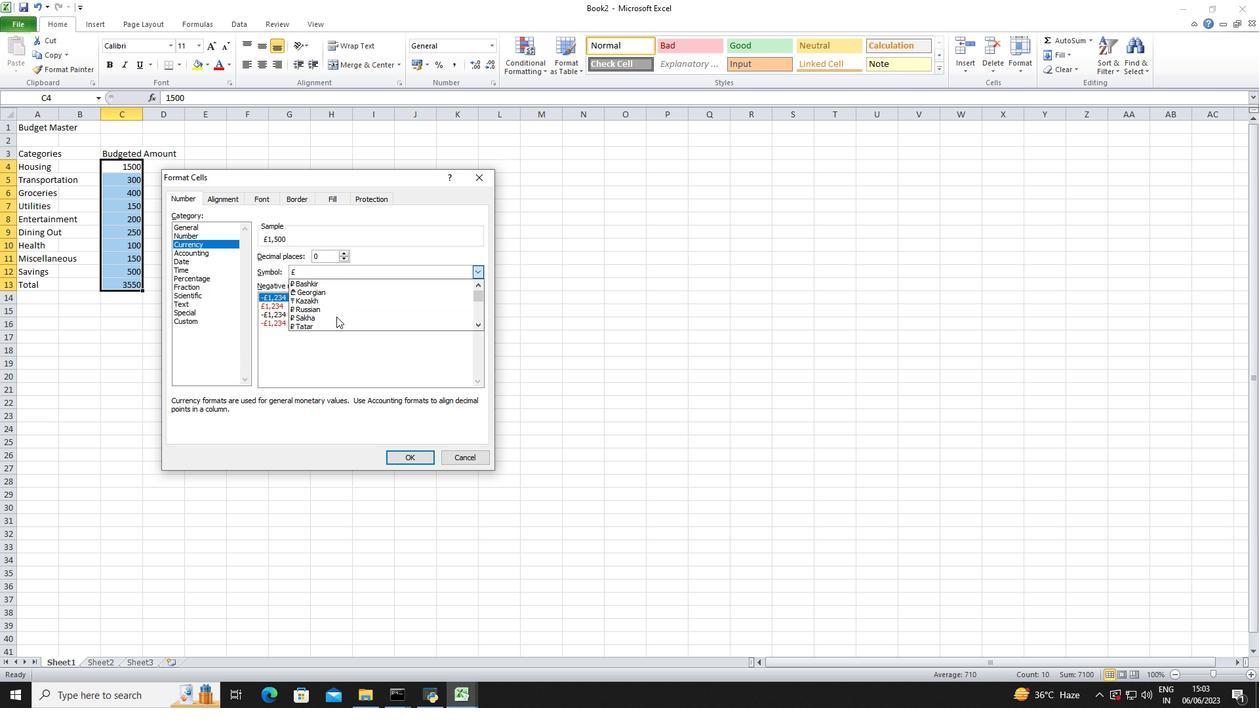 
Action: Mouse scrolled (336, 316) with delta (0, 0)
Screenshot: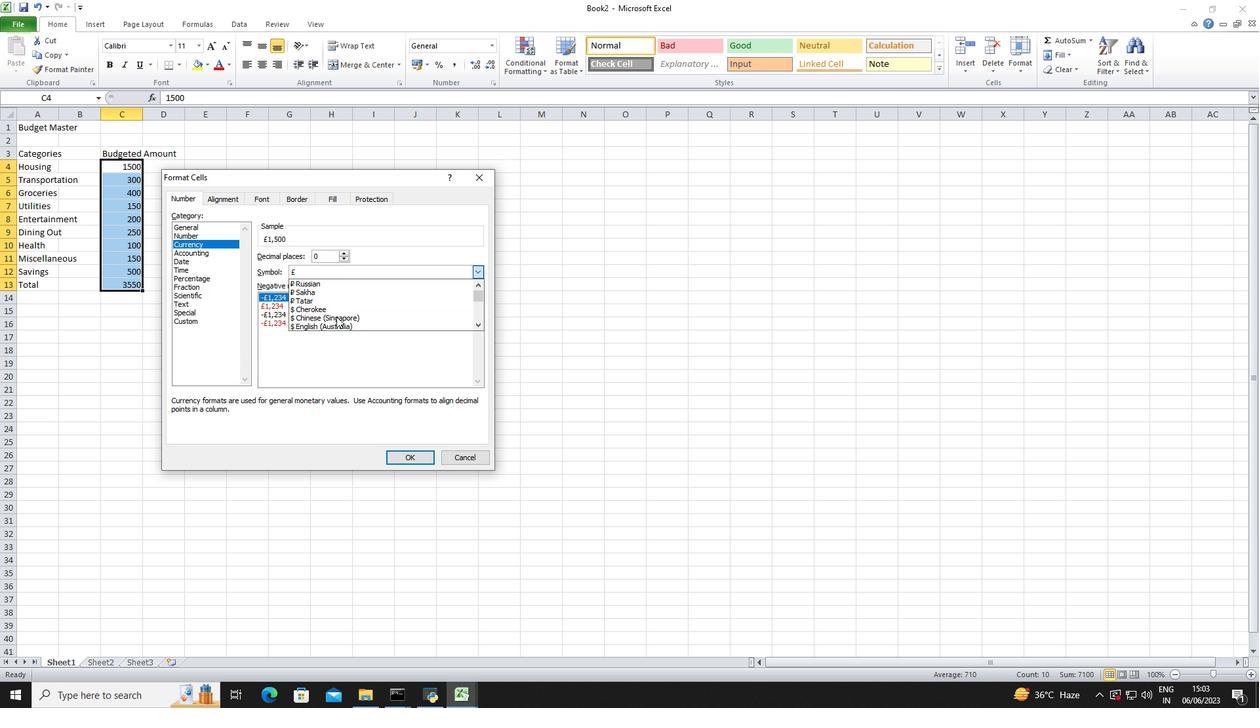 
Action: Mouse scrolled (336, 316) with delta (0, 0)
Screenshot: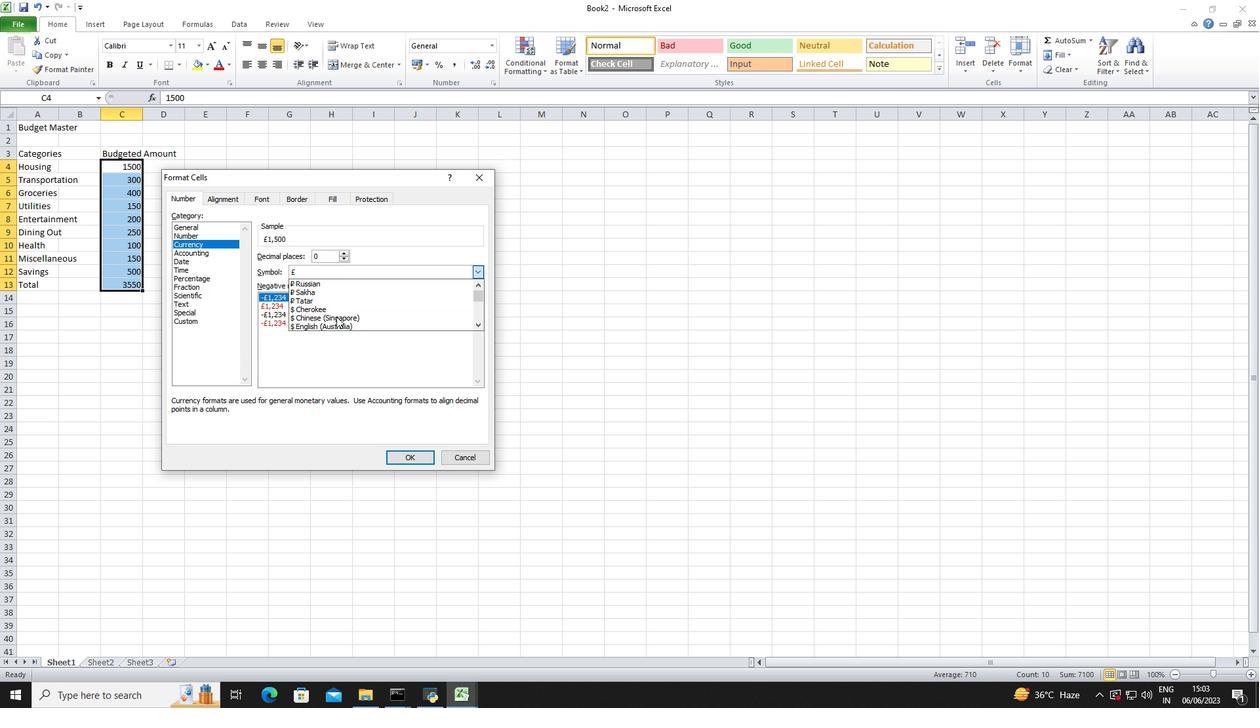 
Action: Mouse scrolled (336, 316) with delta (0, 0)
Screenshot: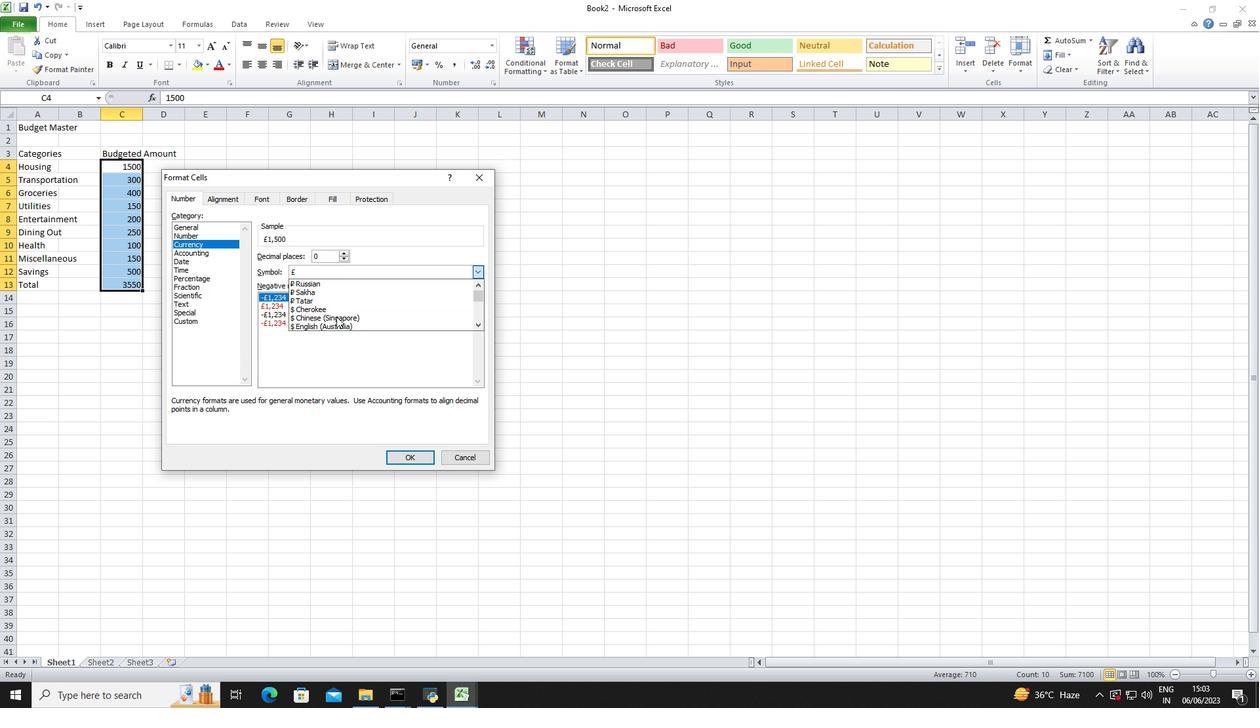 
Action: Mouse scrolled (336, 316) with delta (0, 0)
Screenshot: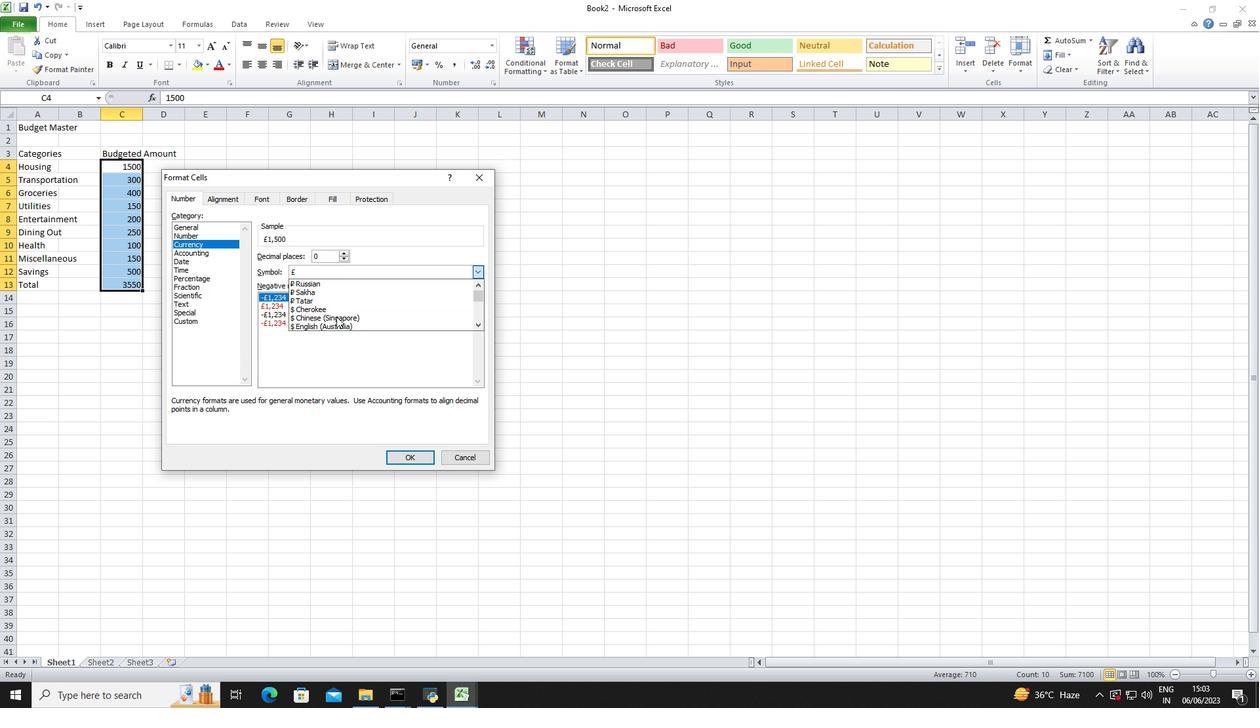 
Action: Mouse scrolled (336, 316) with delta (0, 0)
Screenshot: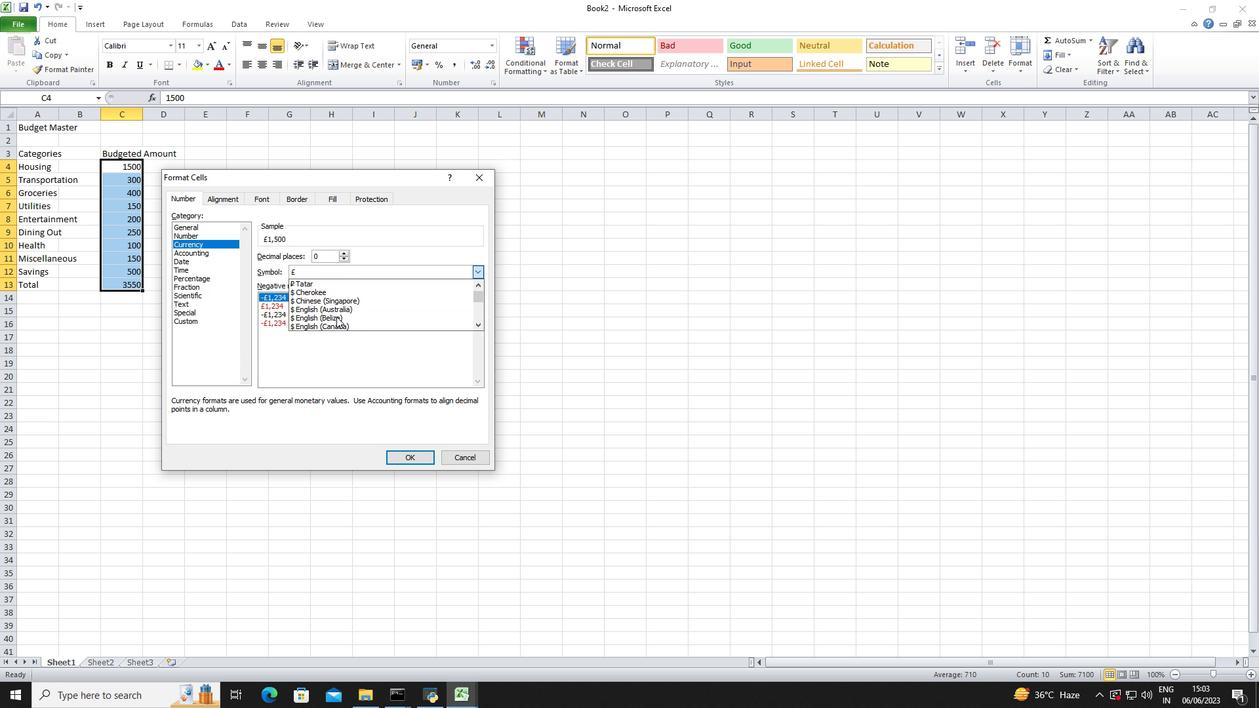 
Action: Mouse moved to (336, 314)
Screenshot: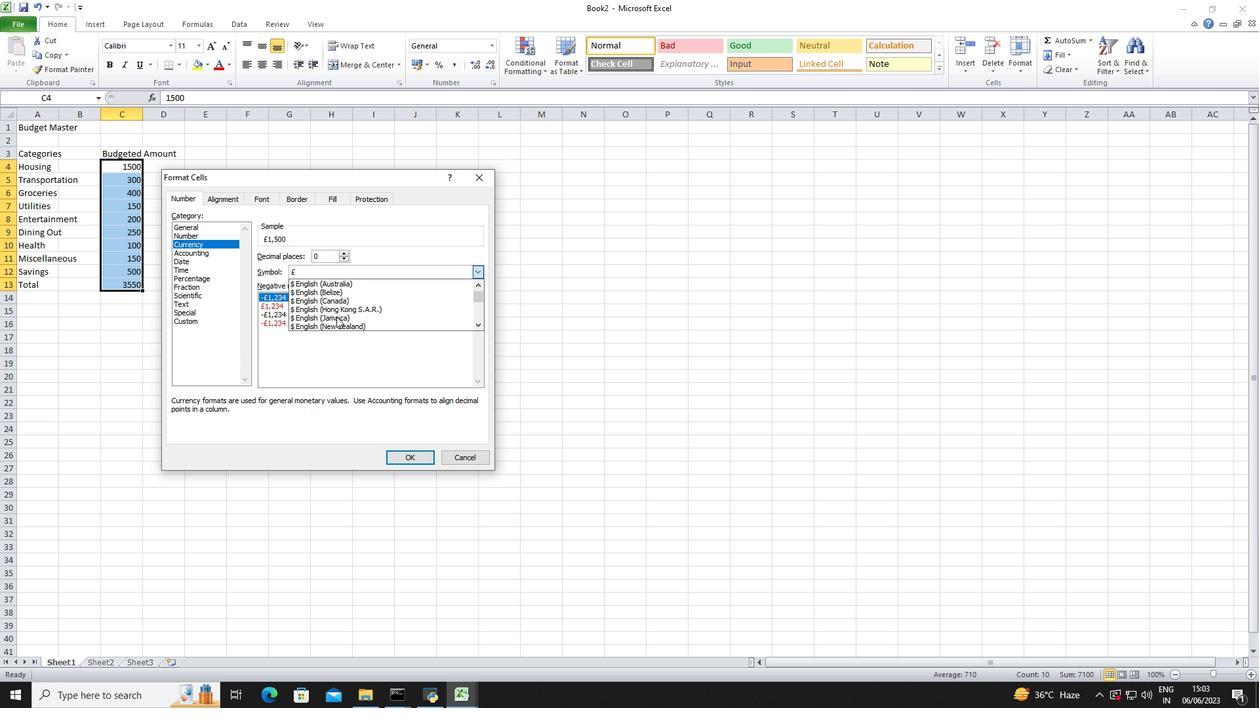 
Action: Mouse scrolled (336, 315) with delta (0, 0)
Screenshot: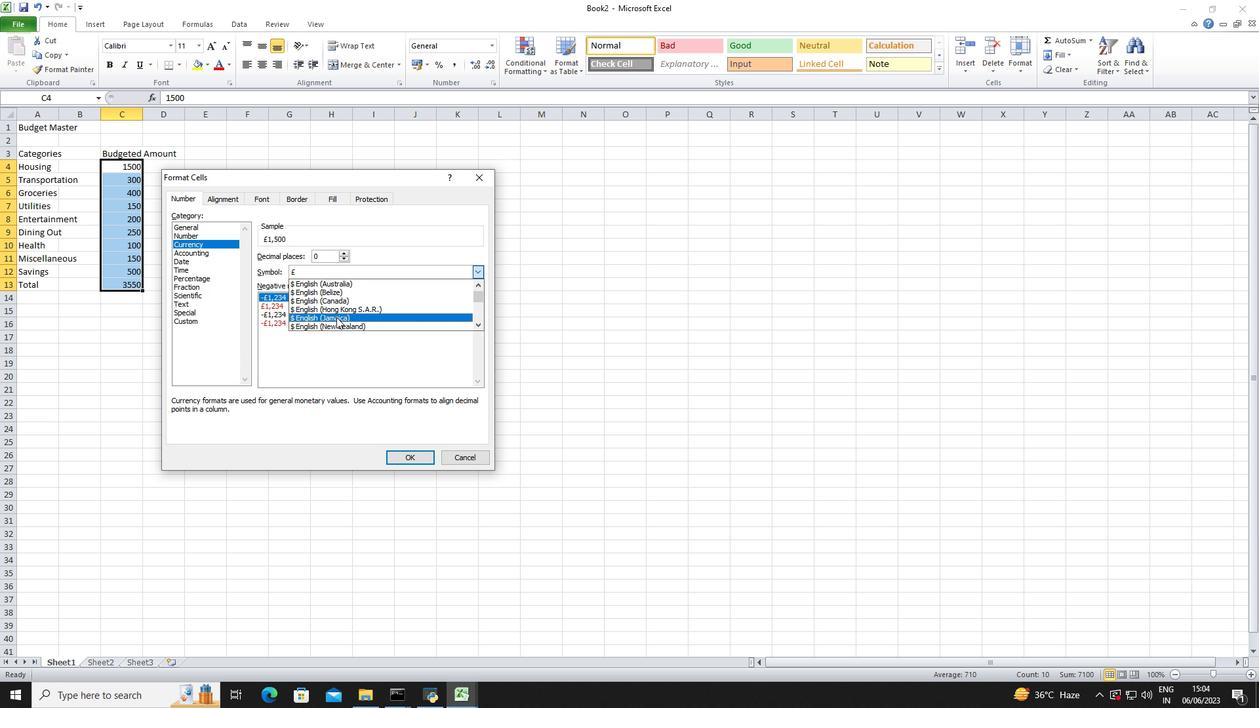 
Action: Mouse moved to (347, 289)
Screenshot: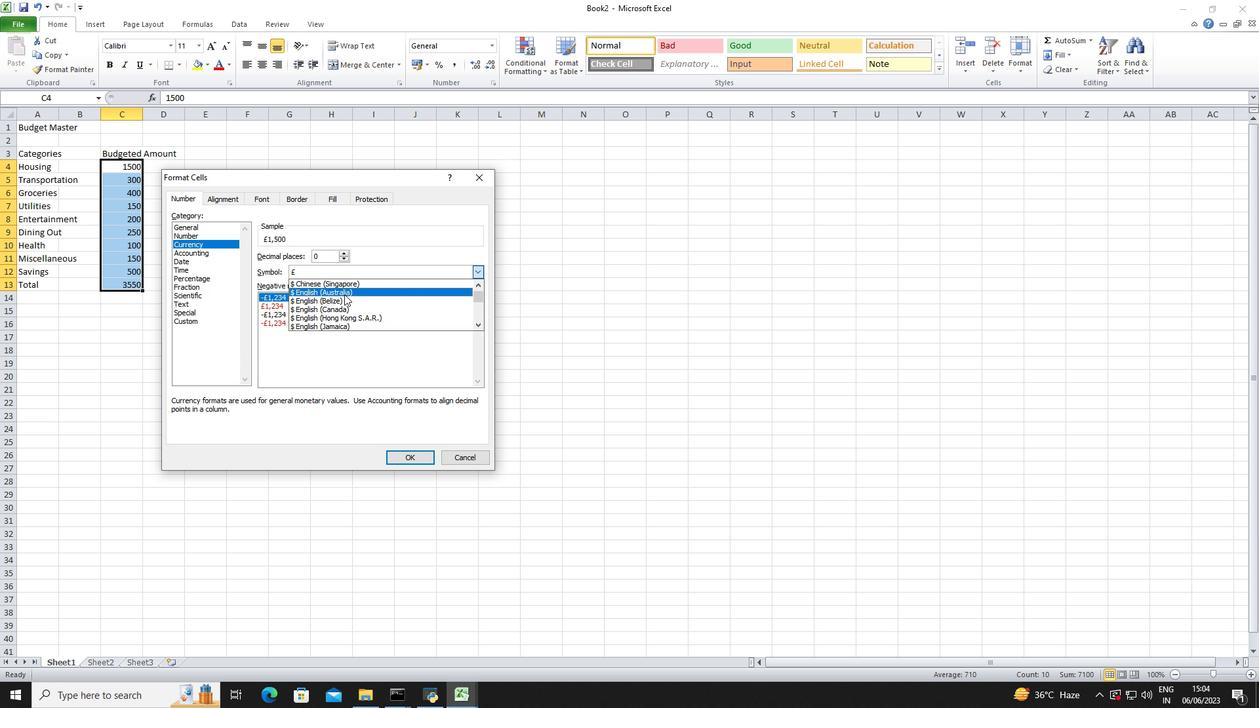 
Action: Mouse pressed left at (347, 289)
Screenshot: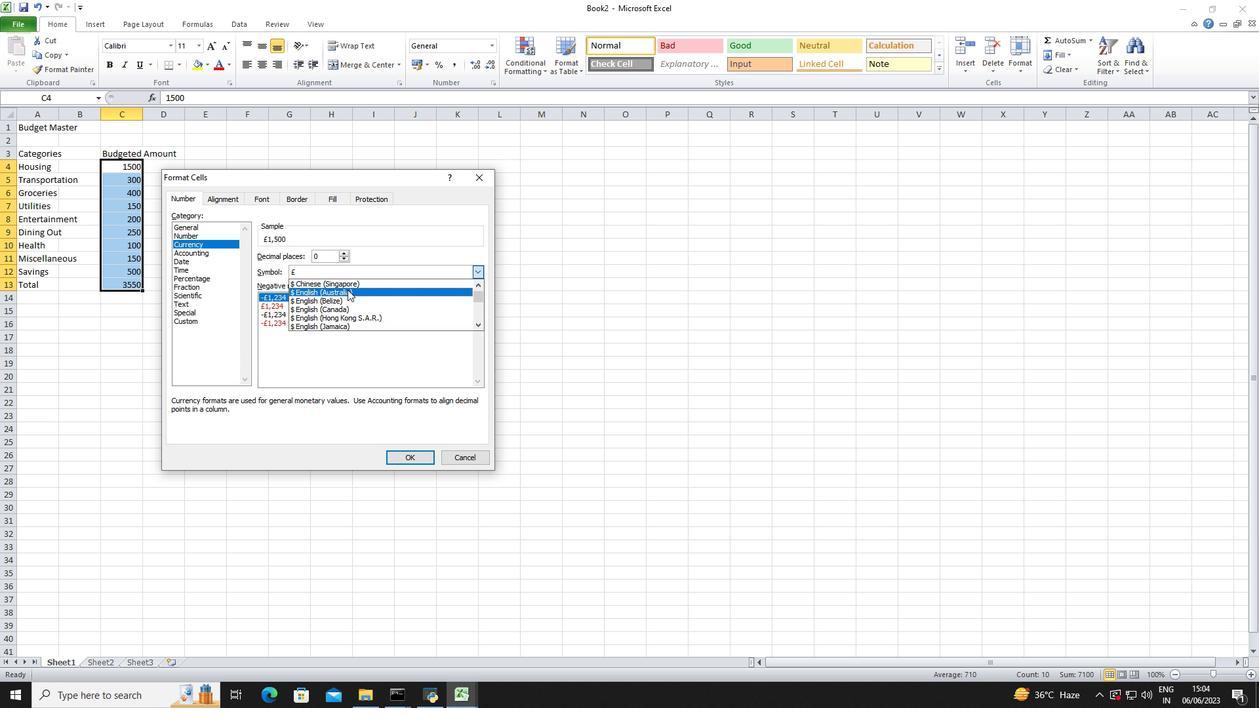 
Action: Mouse moved to (403, 455)
Screenshot: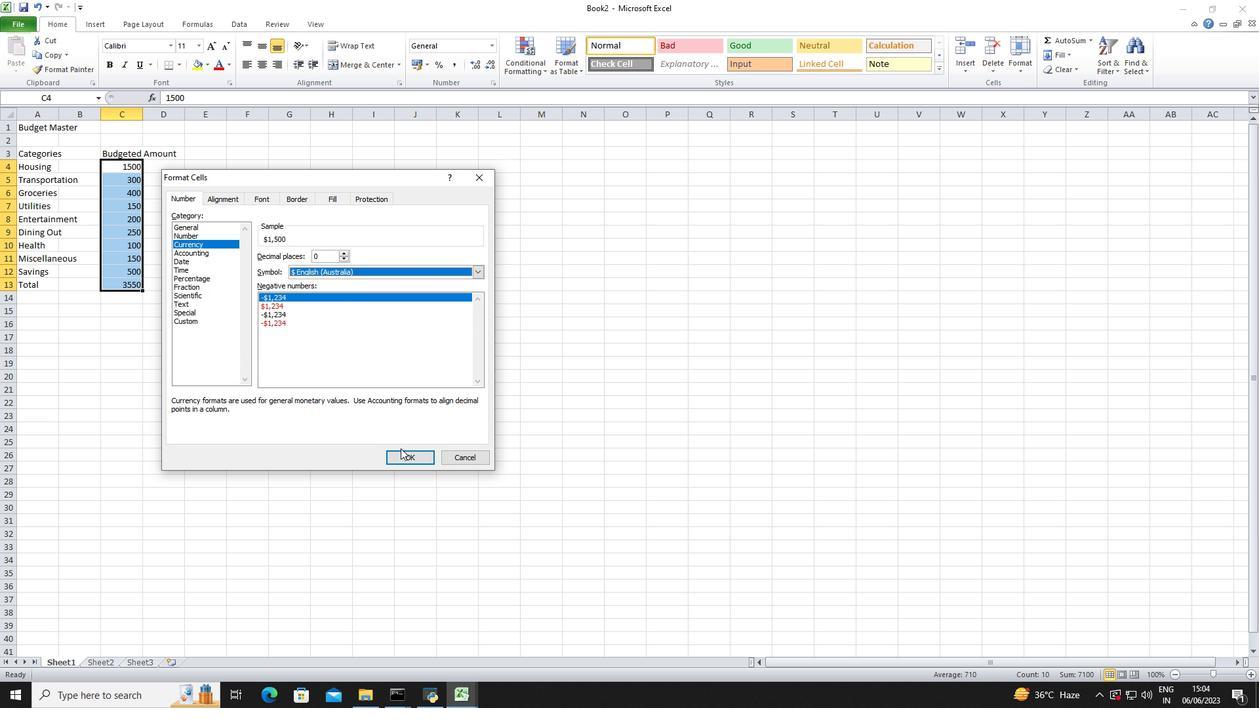 
Action: Mouse pressed left at (403, 455)
Screenshot: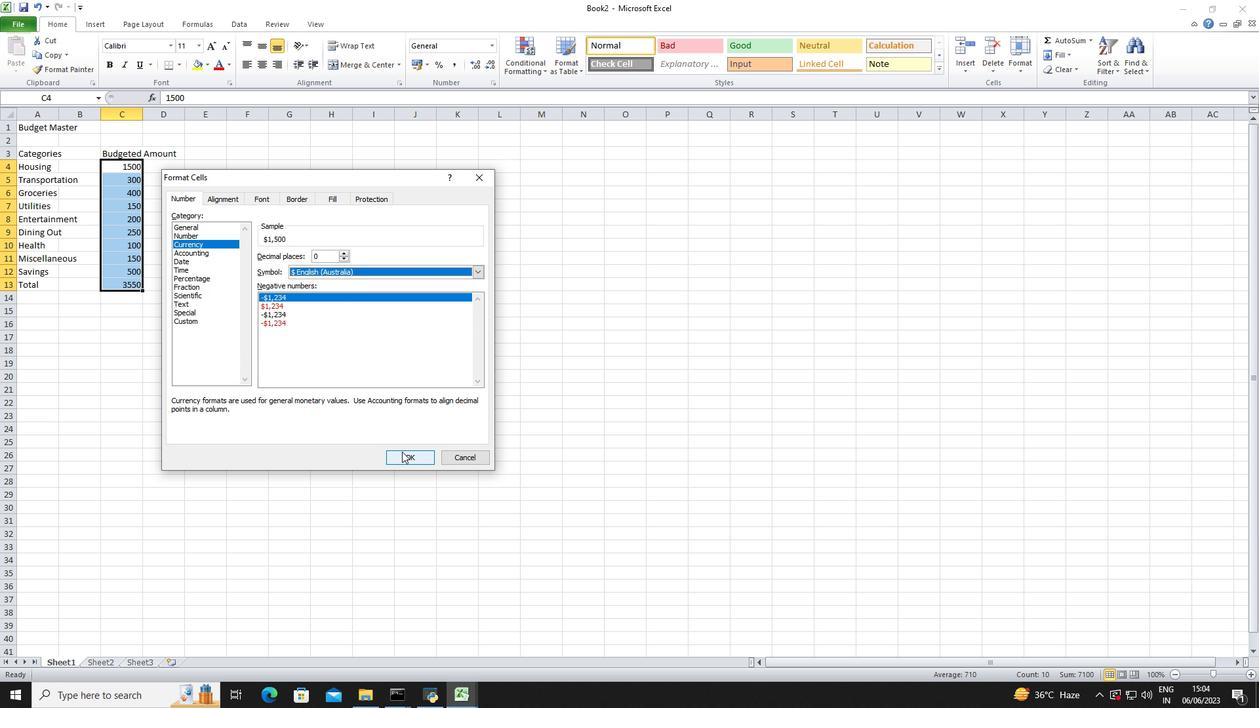 
Action: Mouse moved to (228, 150)
Screenshot: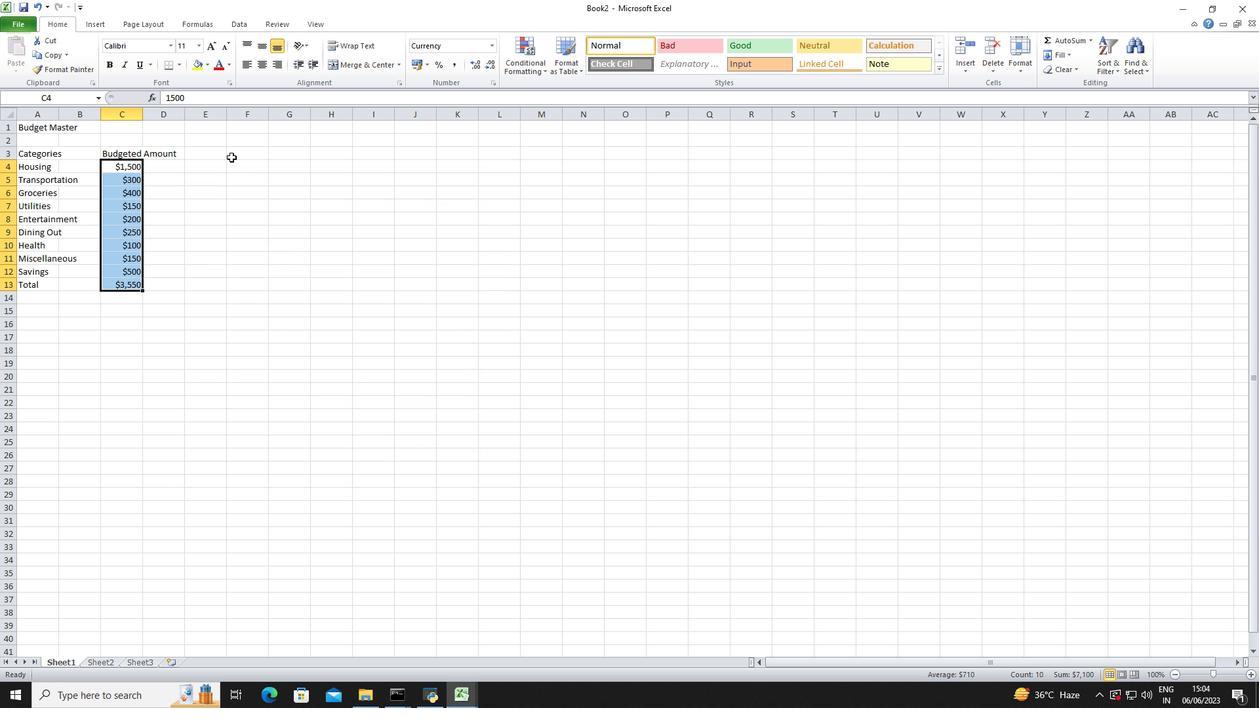 
Action: Mouse pressed left at (228, 150)
Screenshot: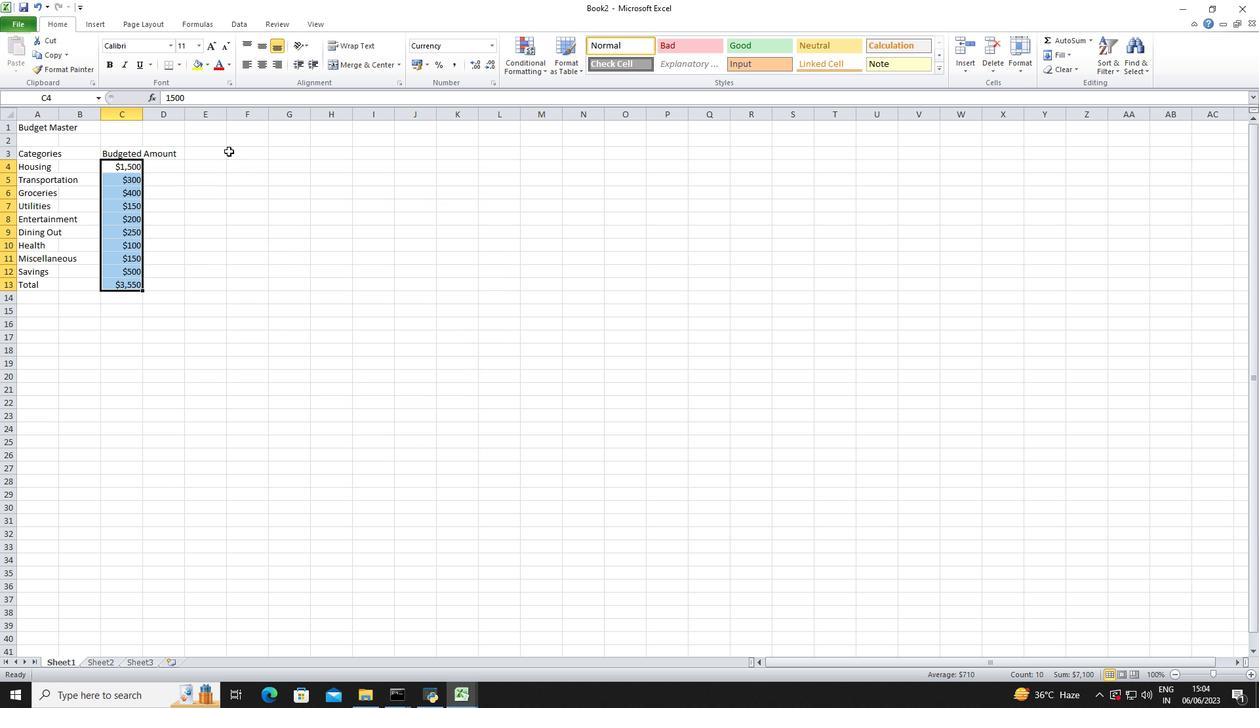 
Action: Key pressed <Key.shift>Actual<Key.space>amount<Key.down>1400<Key.down>280<Key.down>420<Key.down>160<Key.down>180<Key.down>270<Key.down>90<Key.down>140<Key.down>550<Key.down>3550<Key.down>
Screenshot: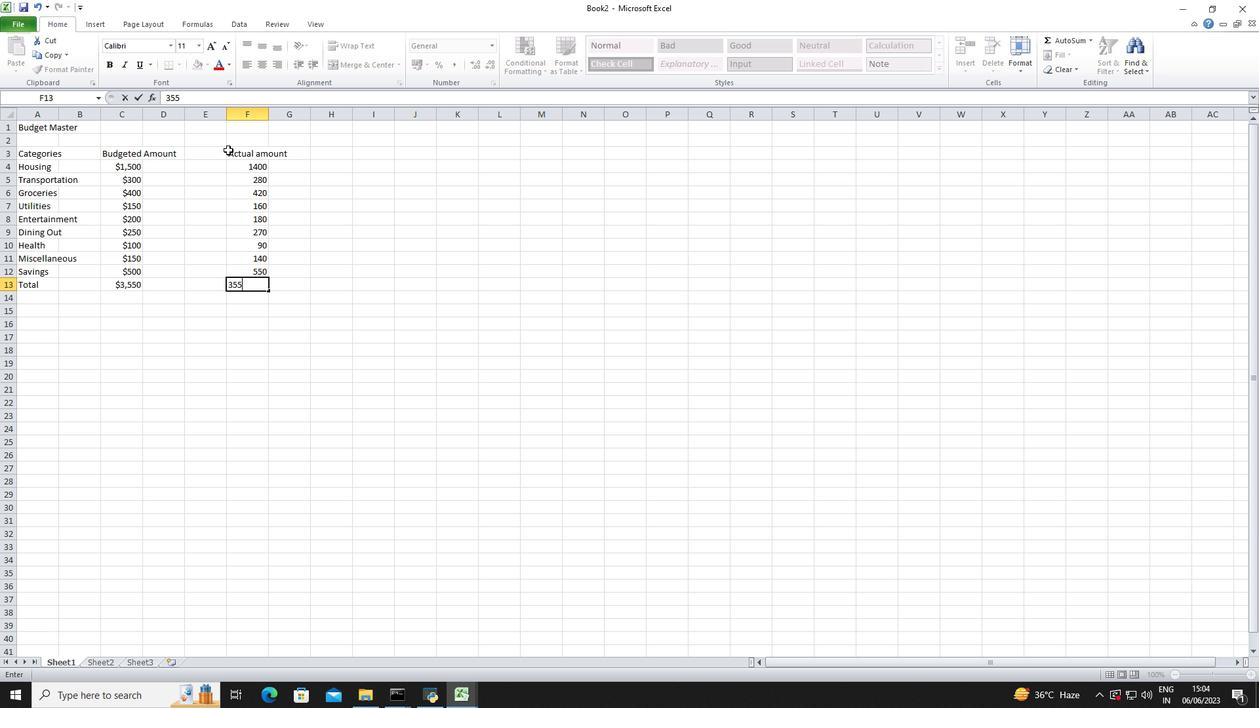 
Action: Mouse moved to (242, 161)
Screenshot: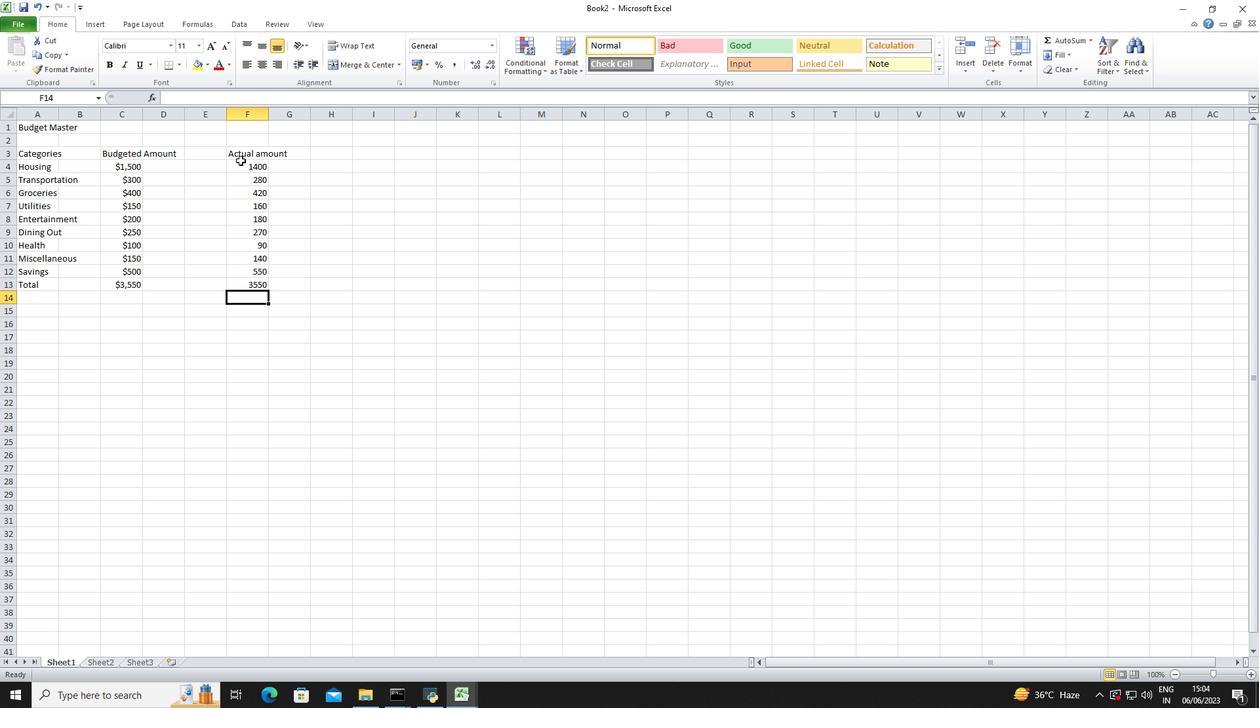 
Action: Mouse pressed left at (242, 161)
Screenshot: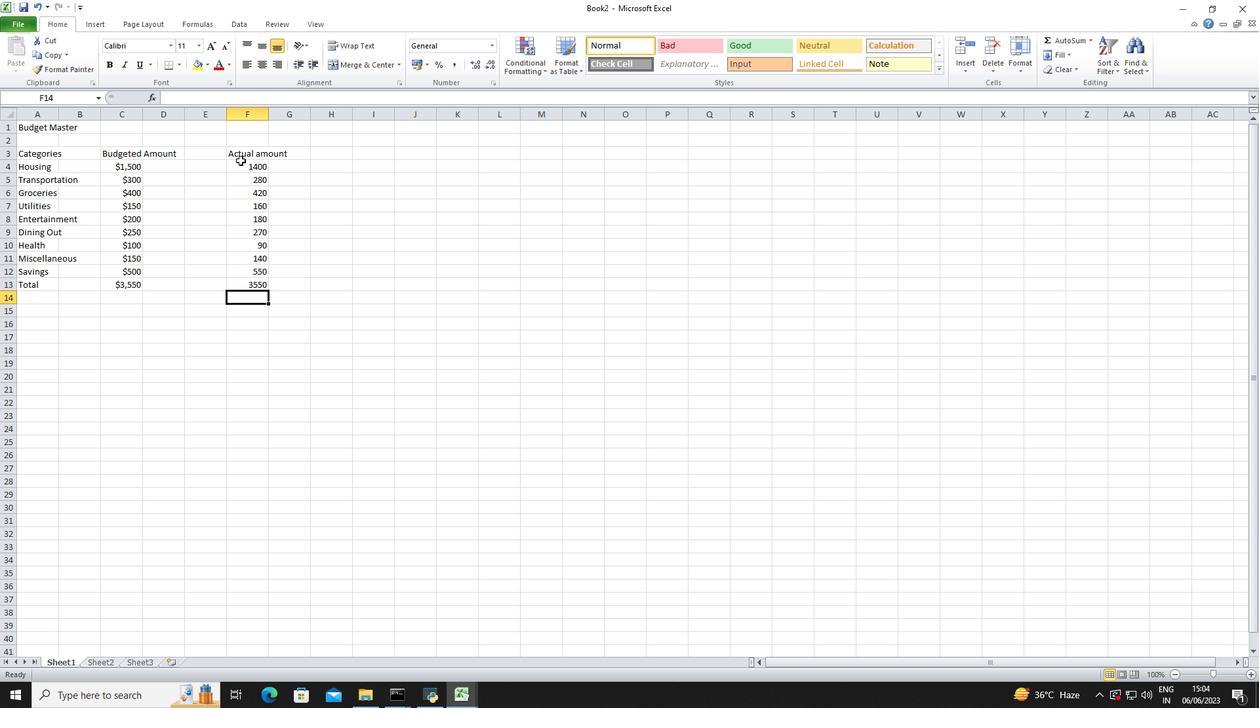 
Action: Mouse moved to (489, 40)
Screenshot: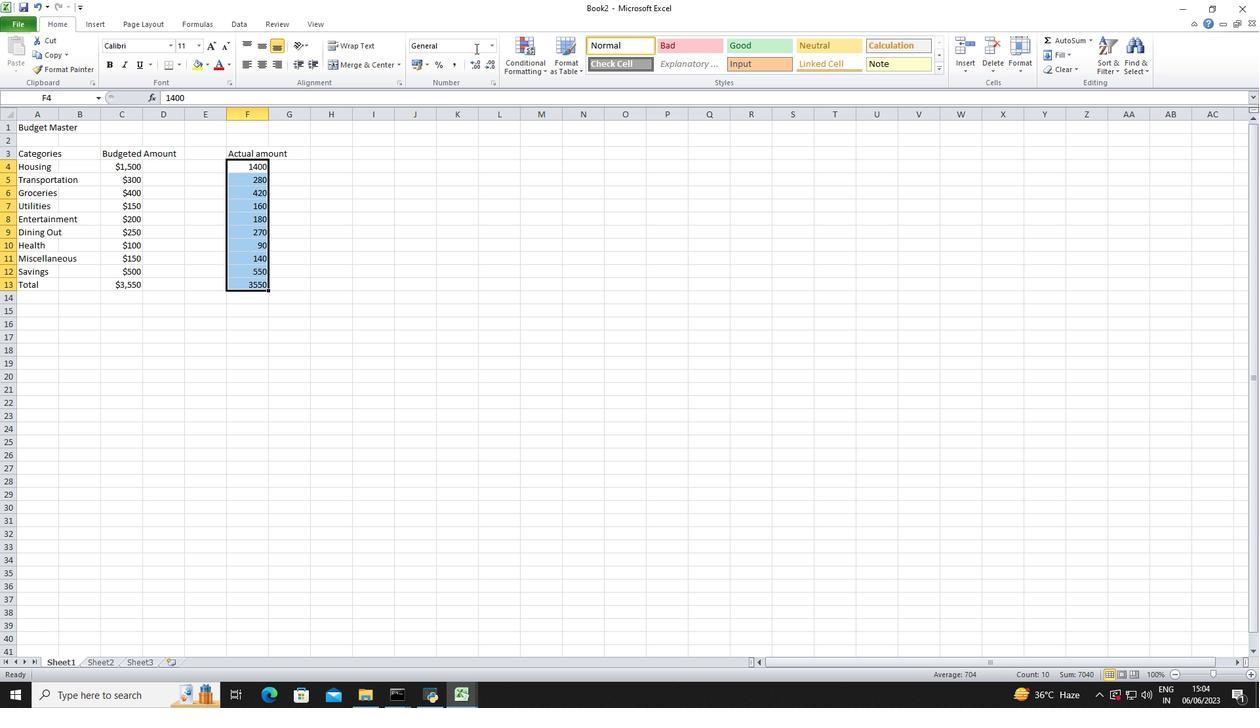 
Action: Mouse pressed left at (489, 40)
Screenshot: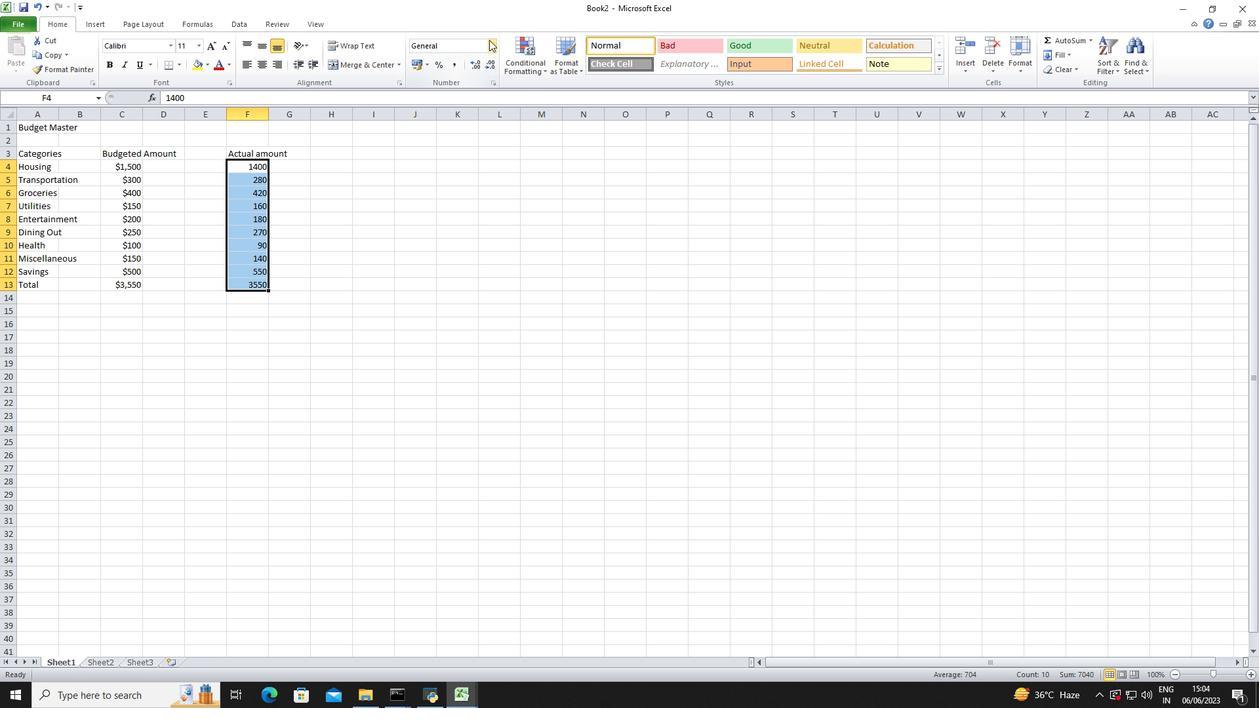 
Action: Mouse moved to (479, 377)
Screenshot: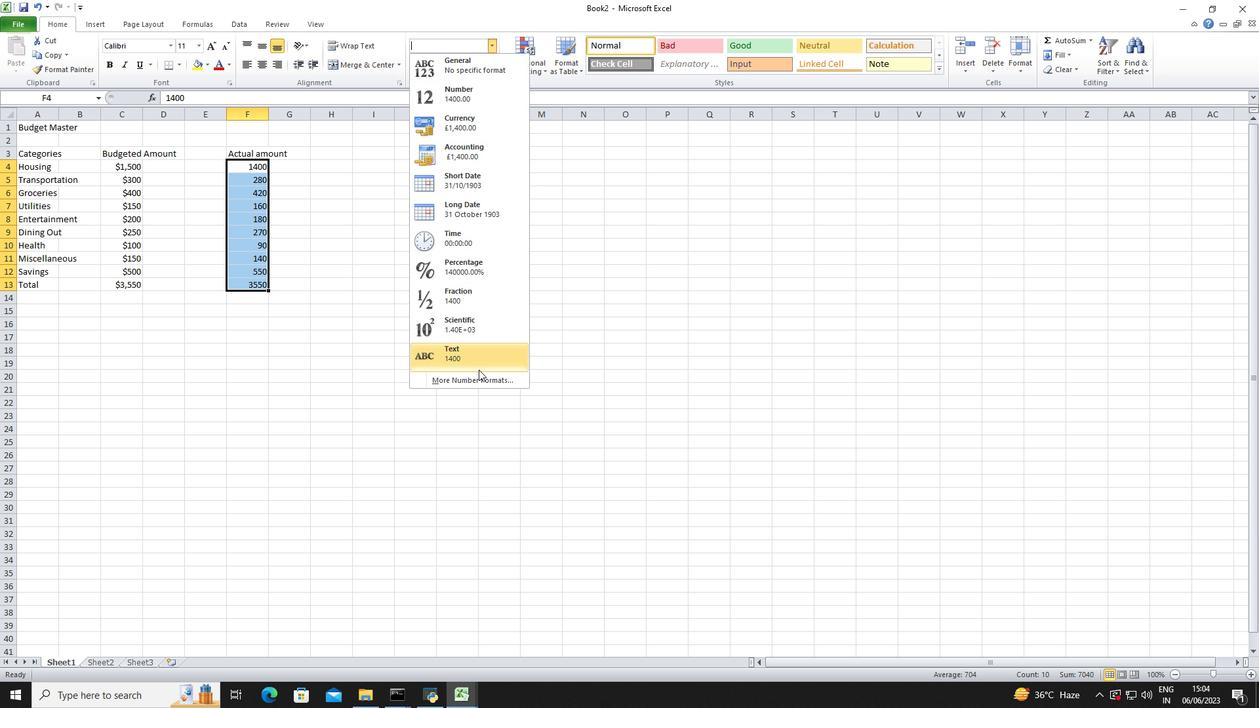 
Action: Mouse pressed left at (479, 377)
Screenshot: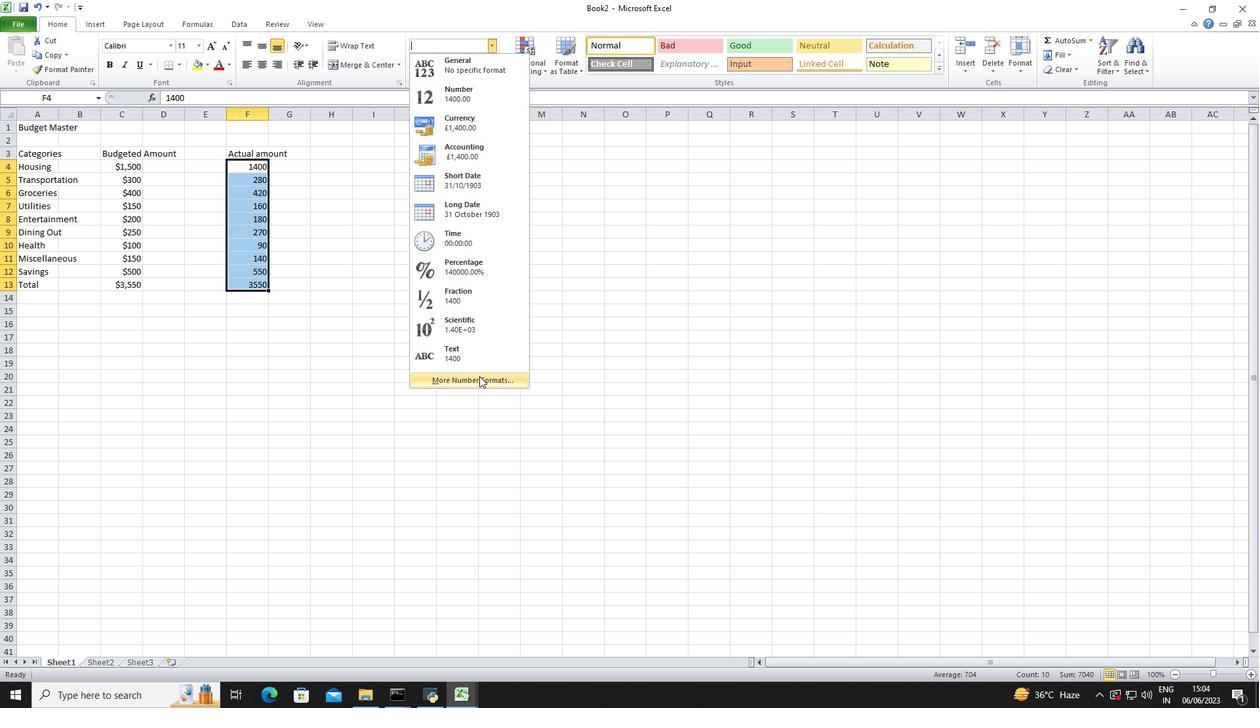 
Action: Mouse moved to (213, 249)
Screenshot: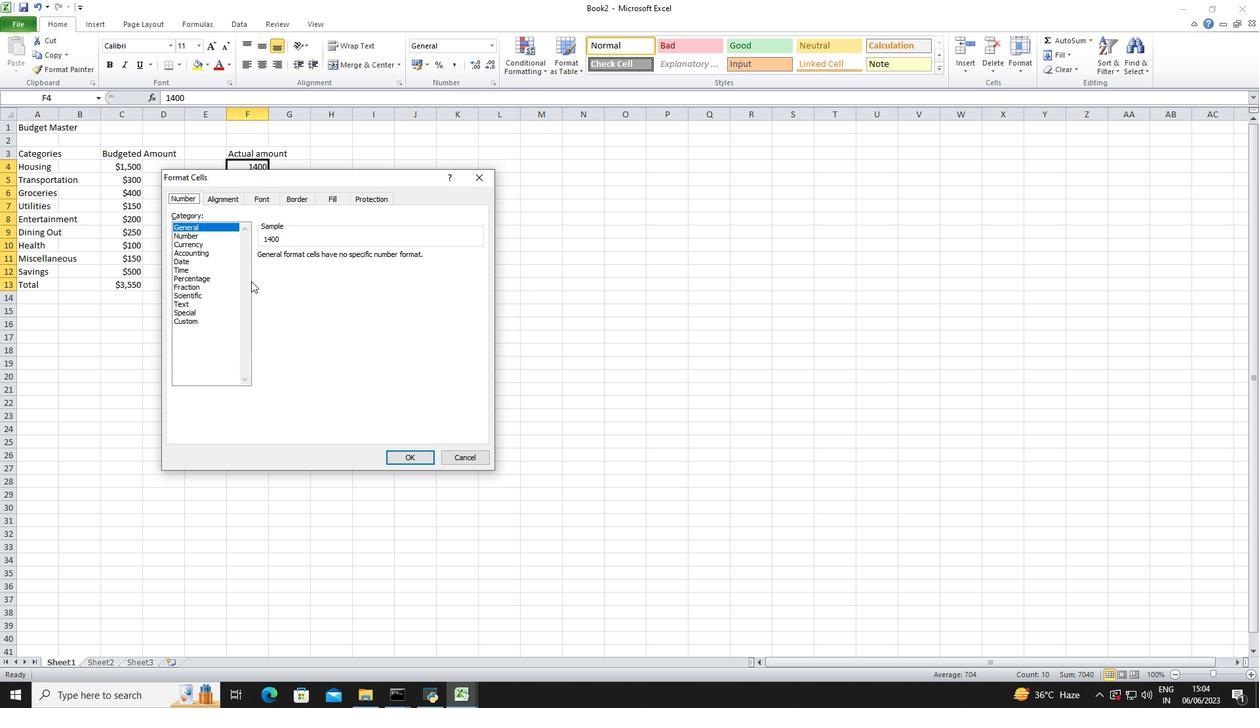 
Action: Mouse pressed left at (213, 249)
Screenshot: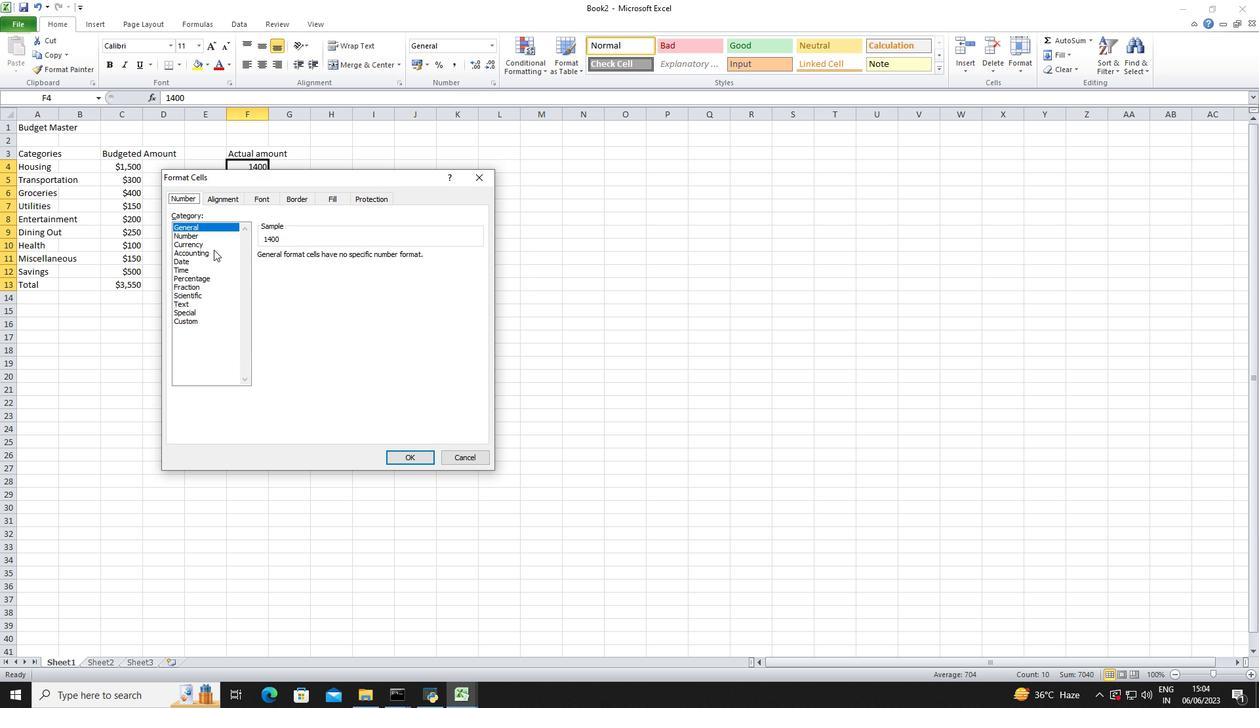 
Action: Mouse moved to (213, 243)
Screenshot: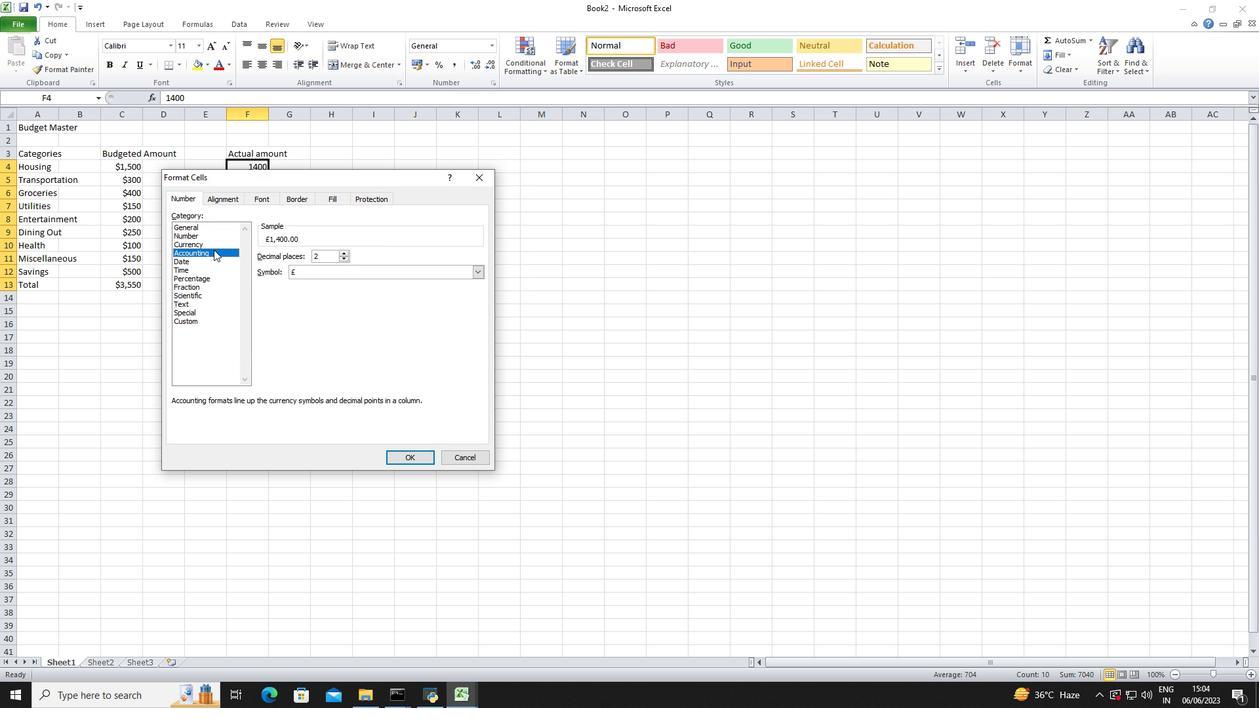 
Action: Mouse pressed left at (213, 243)
Screenshot: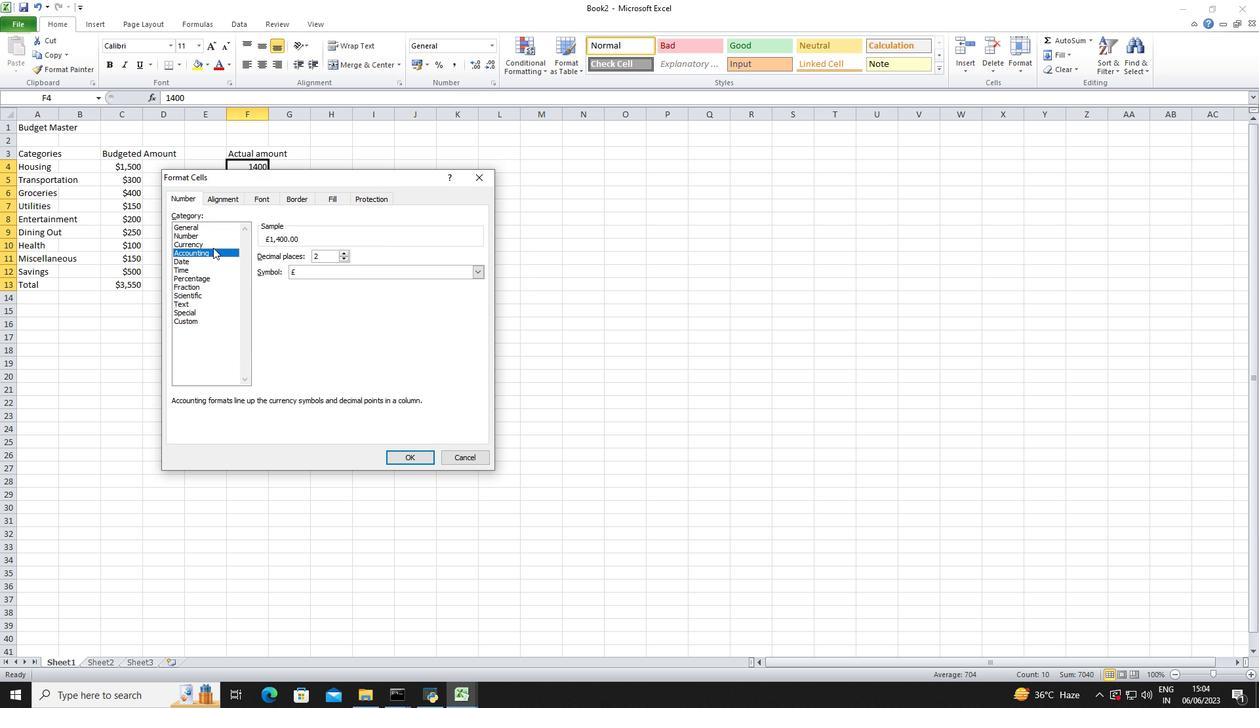 
Action: Mouse moved to (340, 260)
Screenshot: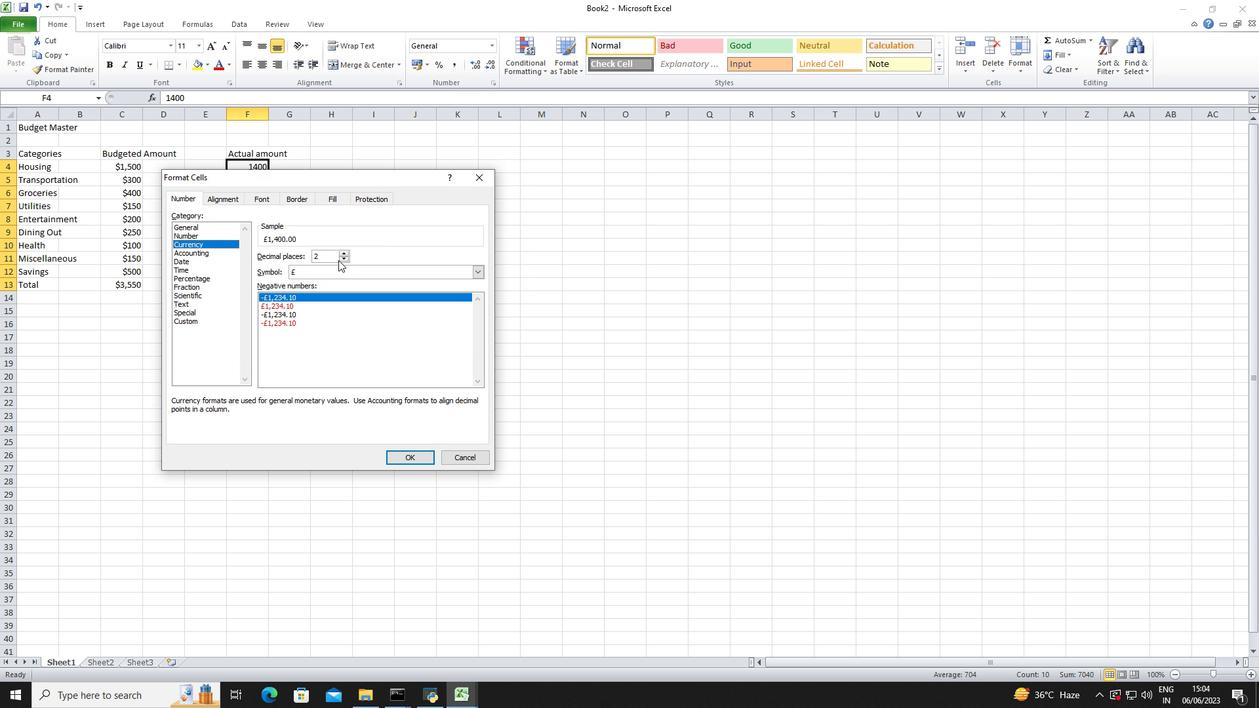 
Action: Mouse pressed left at (340, 260)
Screenshot: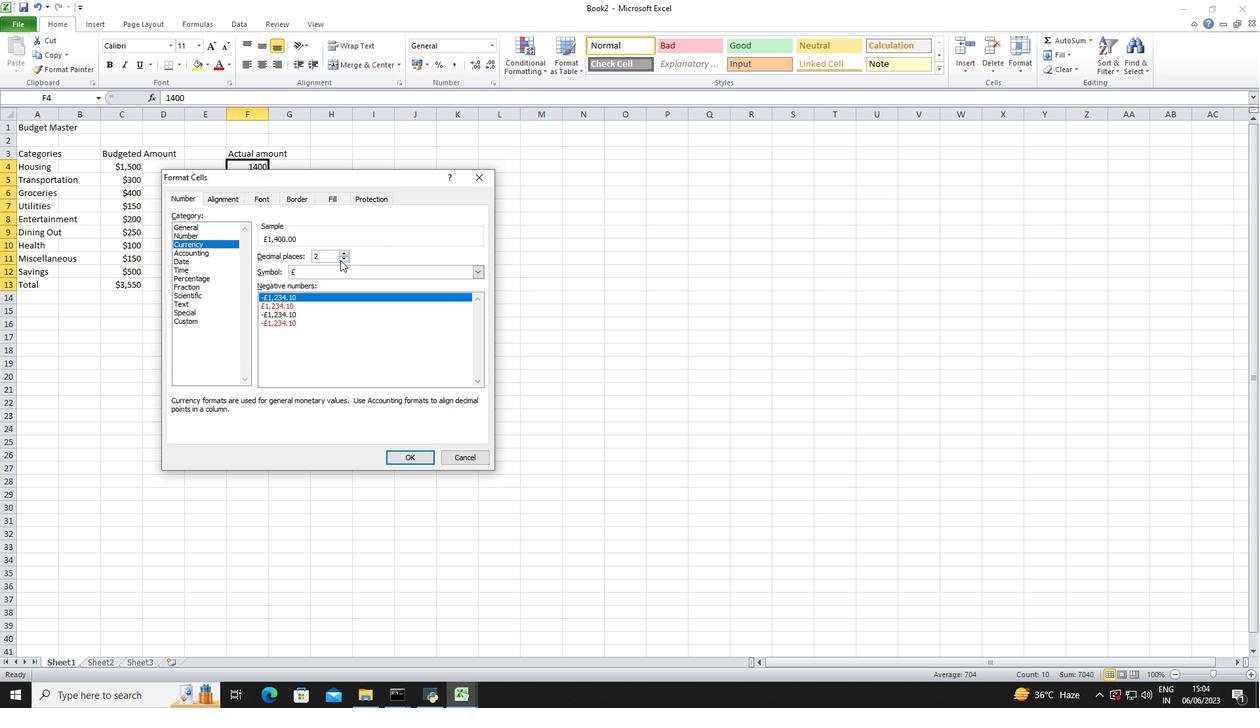 
Action: Mouse pressed left at (340, 260)
Screenshot: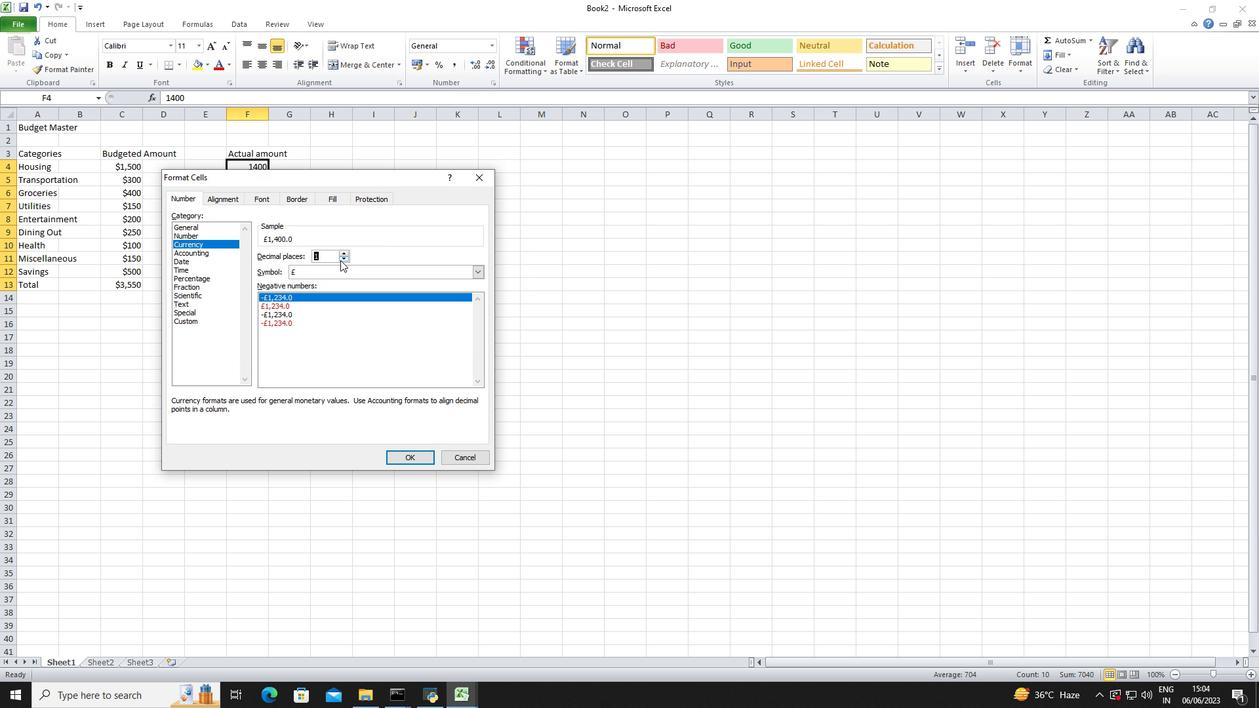 
Action: Mouse moved to (339, 274)
Screenshot: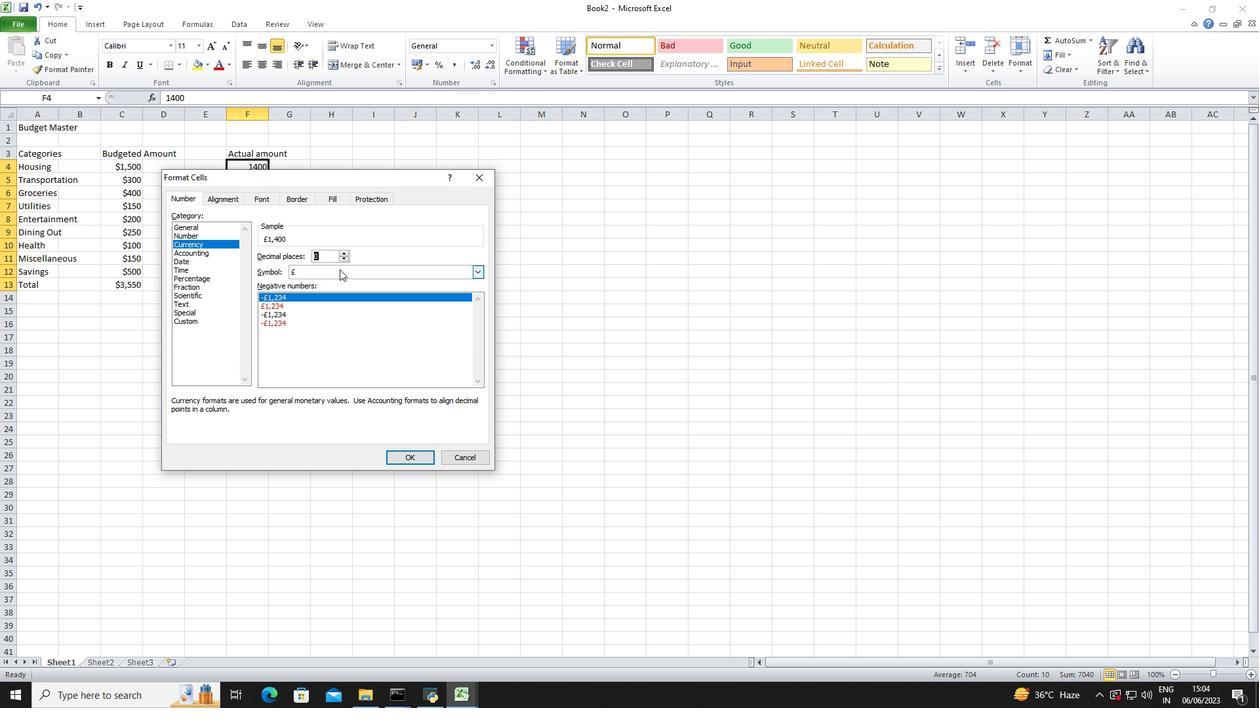 
Action: Mouse pressed left at (339, 274)
Screenshot: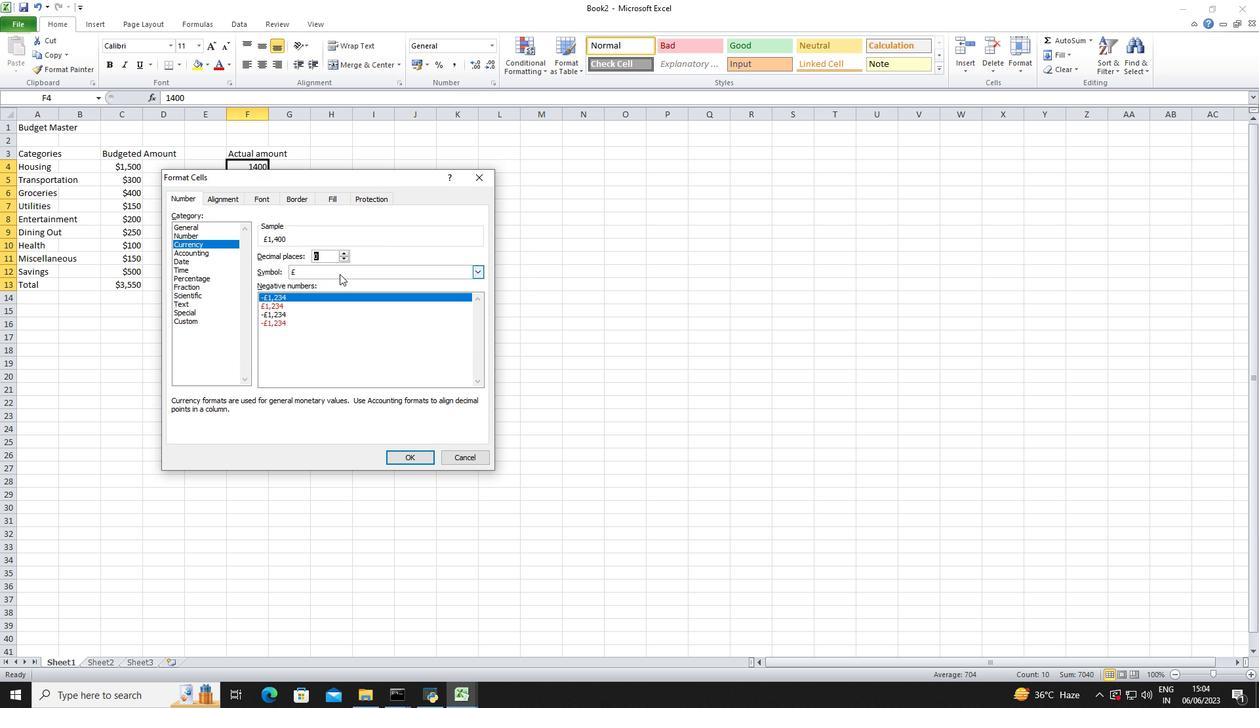 
Action: Mouse moved to (356, 326)
Screenshot: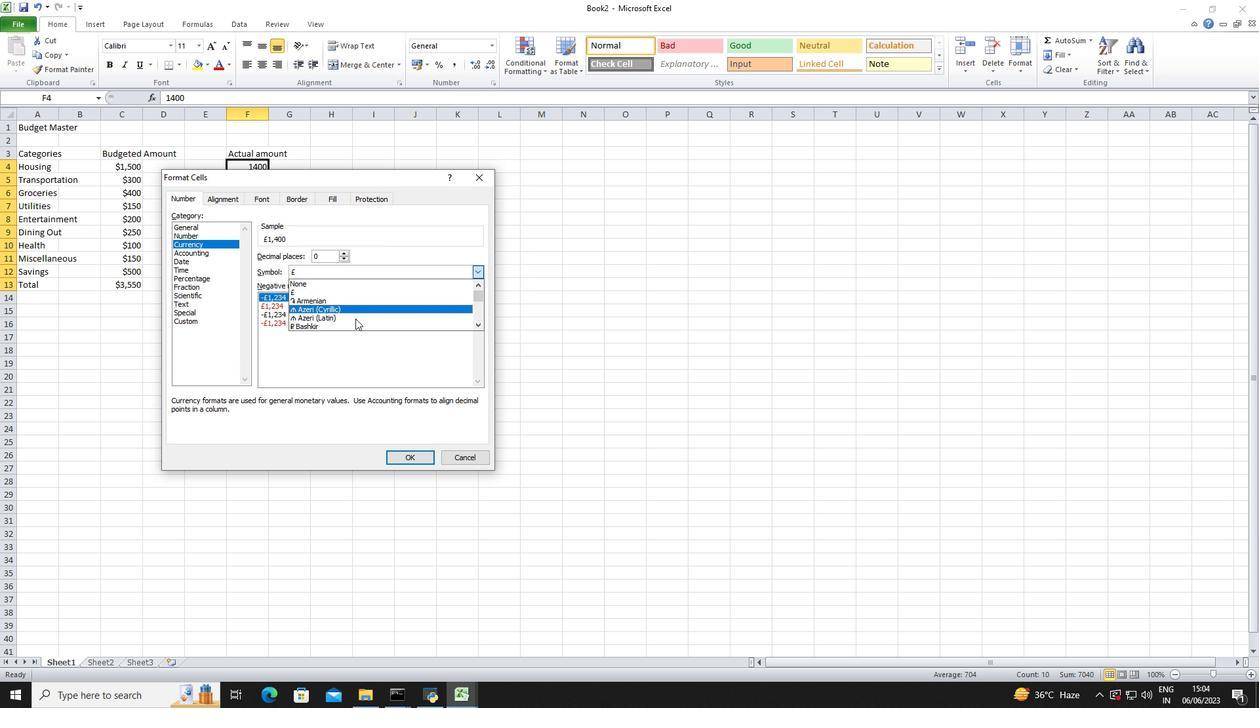 
Action: Mouse scrolled (356, 325) with delta (0, 0)
Screenshot: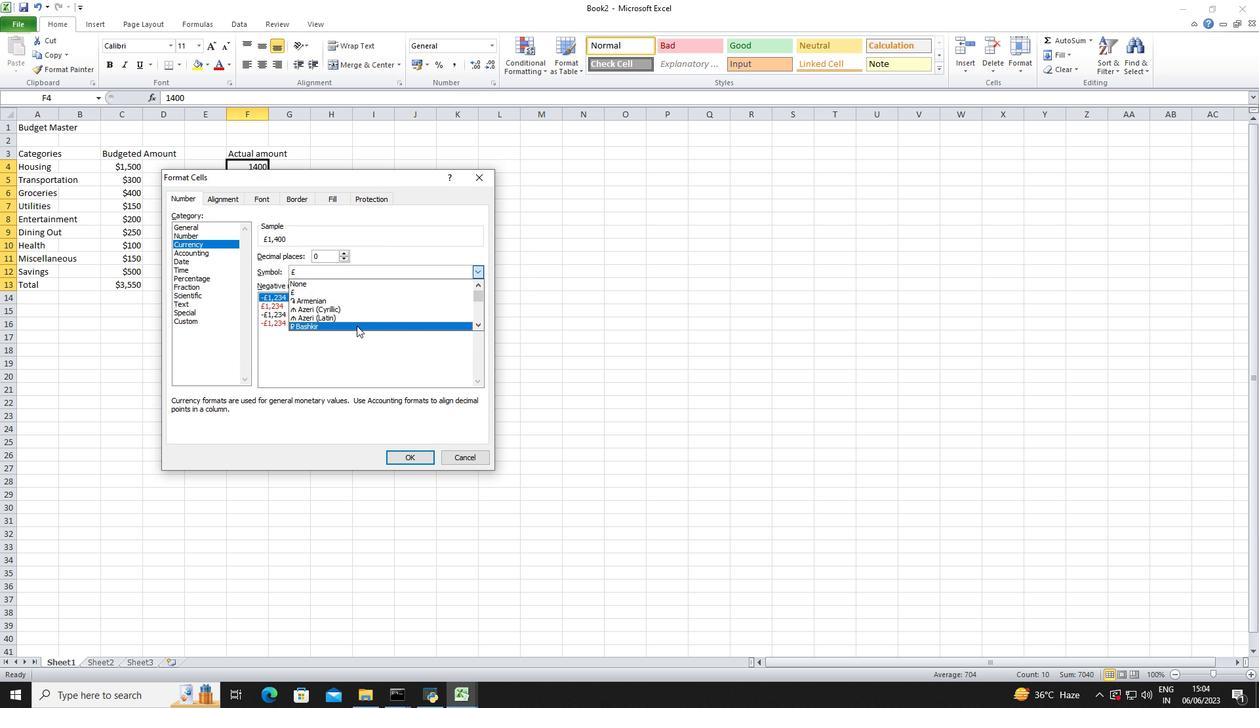 
Action: Mouse scrolled (356, 325) with delta (0, 0)
Screenshot: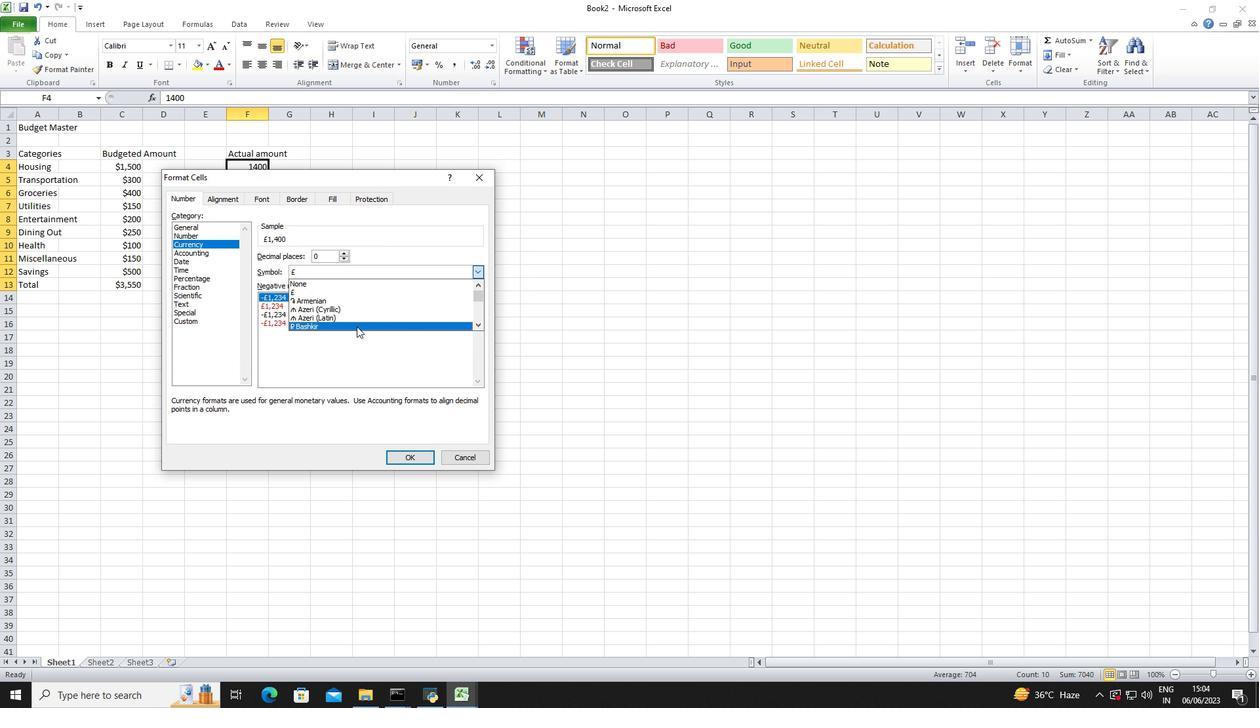 
Action: Mouse scrolled (356, 325) with delta (0, 0)
Screenshot: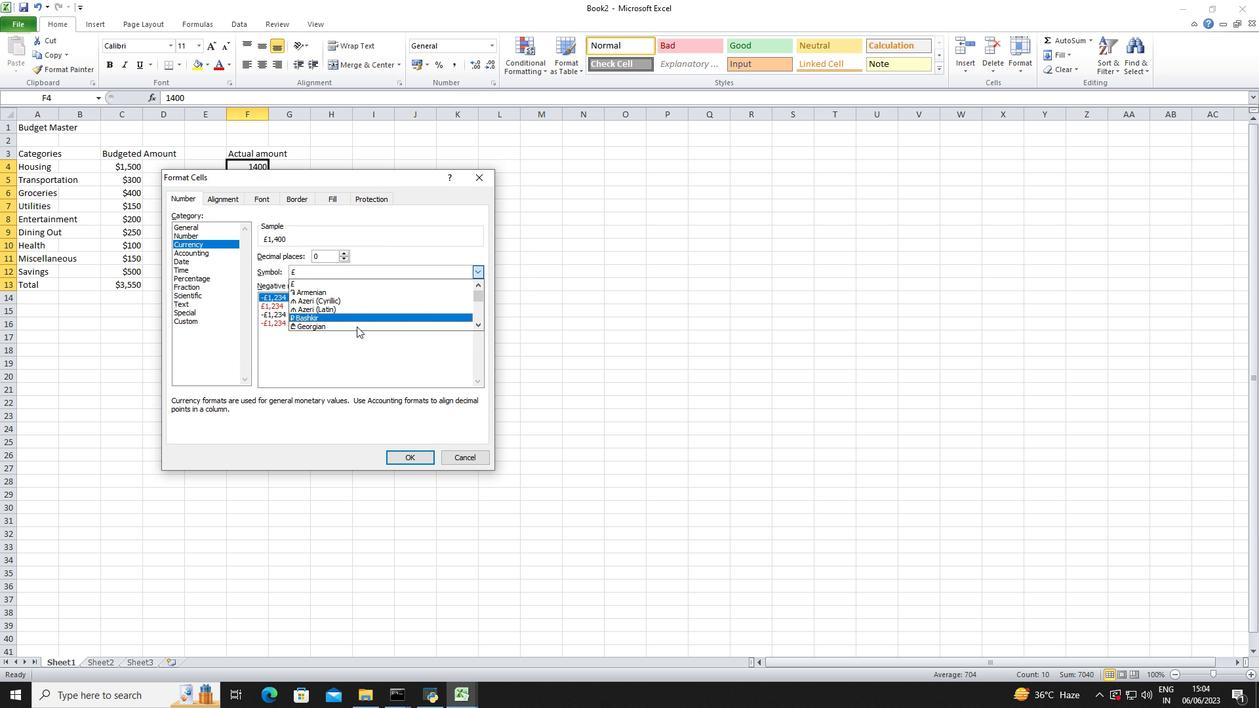 
Action: Mouse scrolled (356, 325) with delta (0, 0)
Screenshot: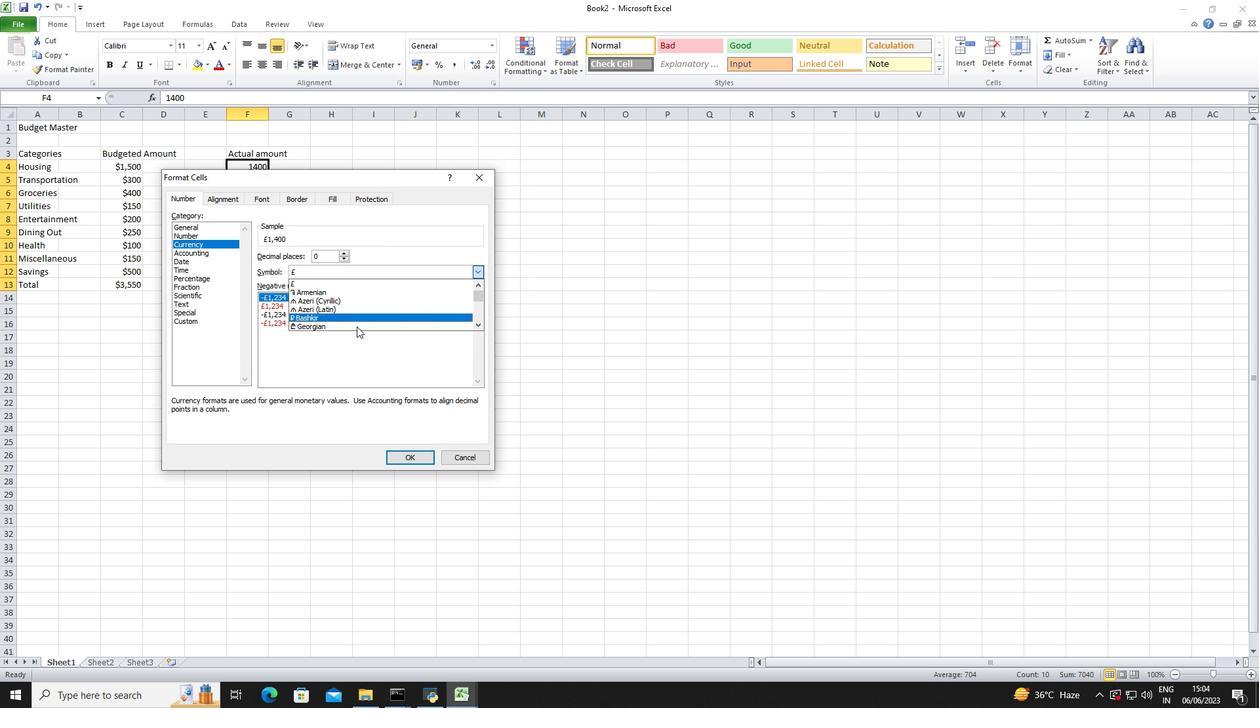 
Action: Mouse scrolled (356, 325) with delta (0, 0)
Screenshot: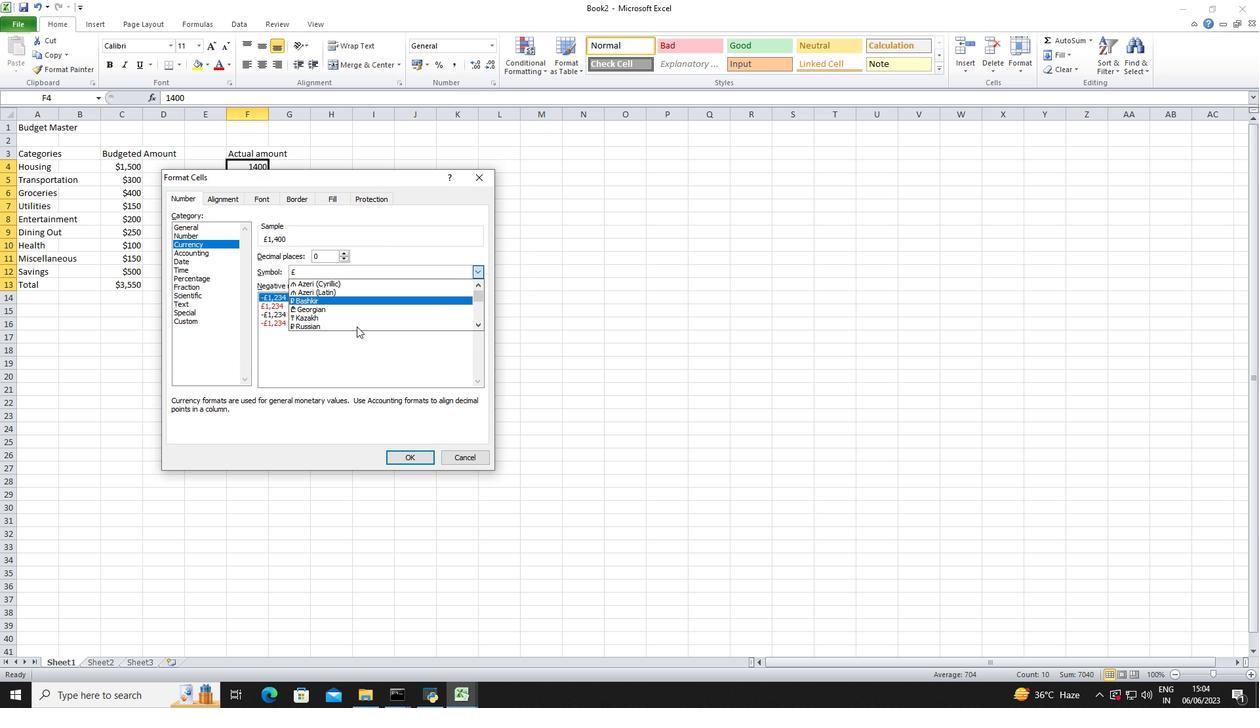
Action: Mouse scrolled (356, 325) with delta (0, 0)
Screenshot: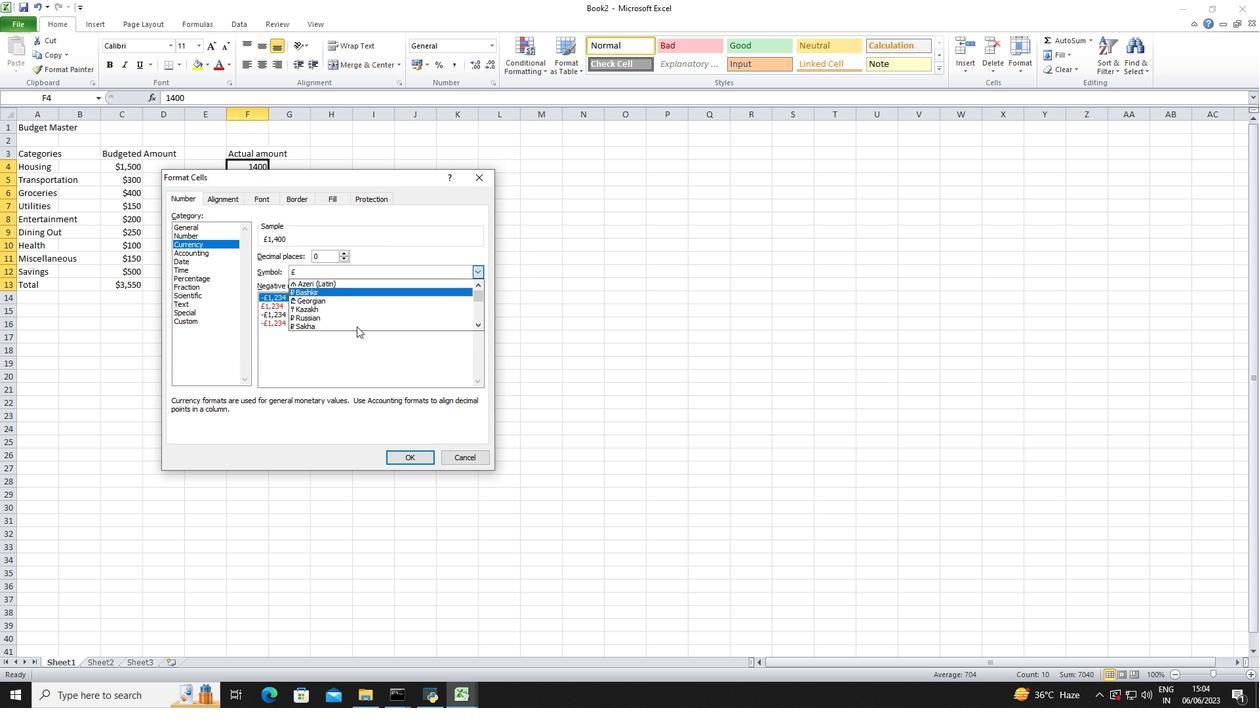 
Action: Mouse scrolled (356, 325) with delta (0, 0)
Screenshot: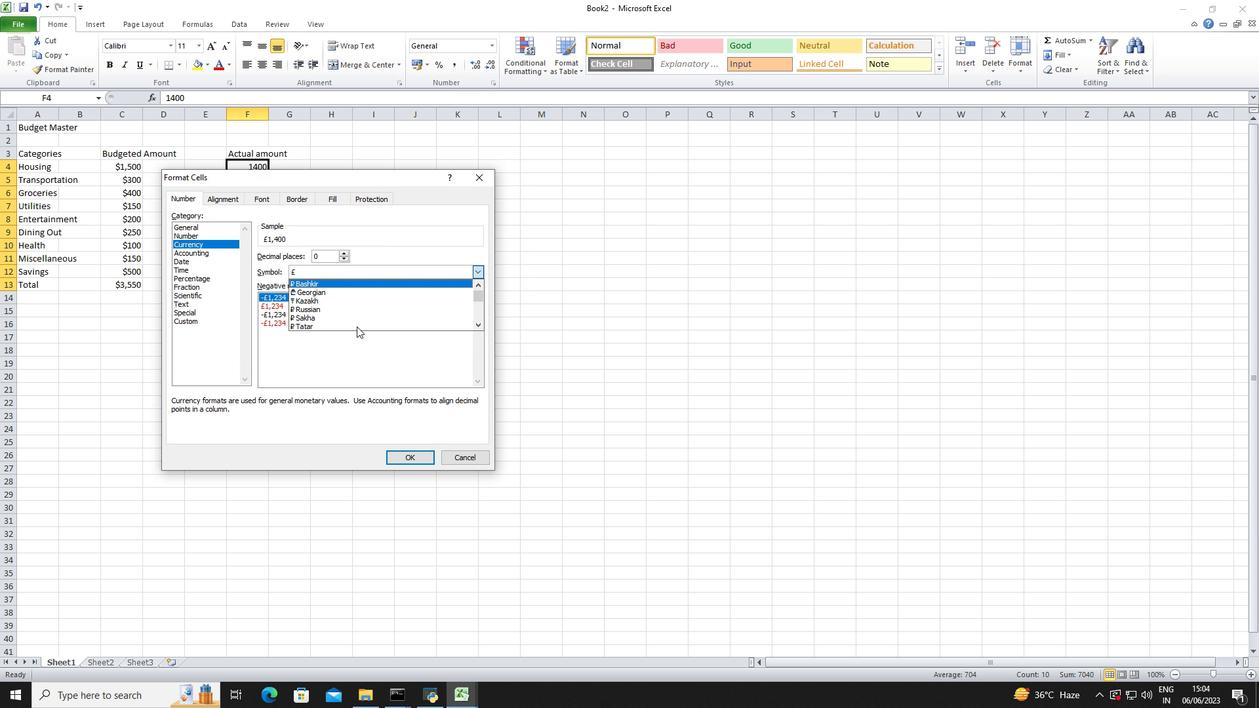 
Action: Mouse scrolled (356, 325) with delta (0, 0)
Screenshot: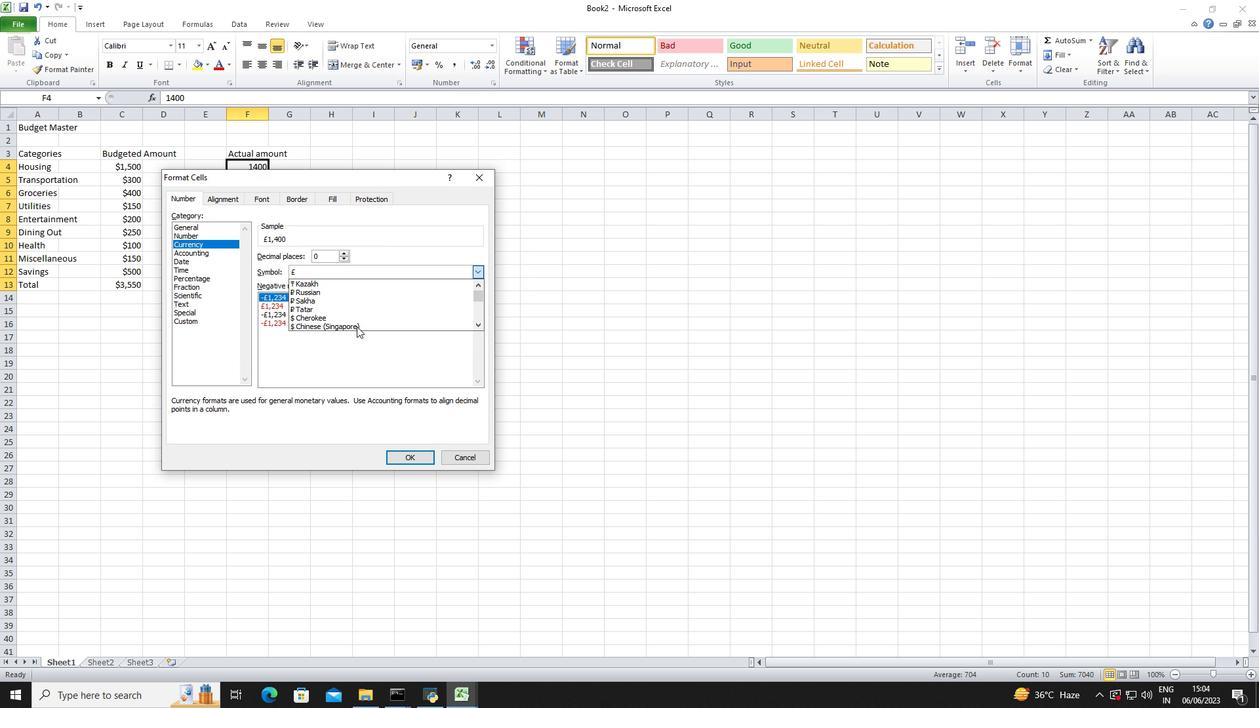 
Action: Mouse scrolled (356, 325) with delta (0, 0)
Screenshot: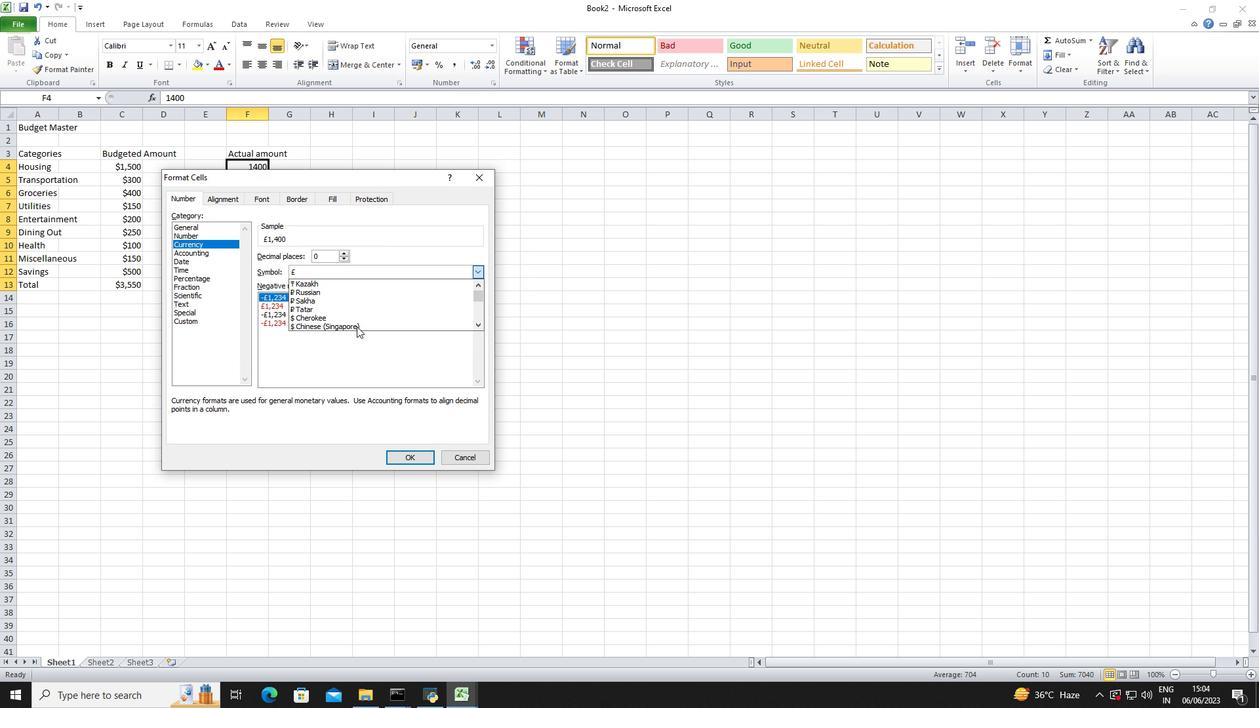 
Action: Mouse scrolled (356, 325) with delta (0, 0)
Screenshot: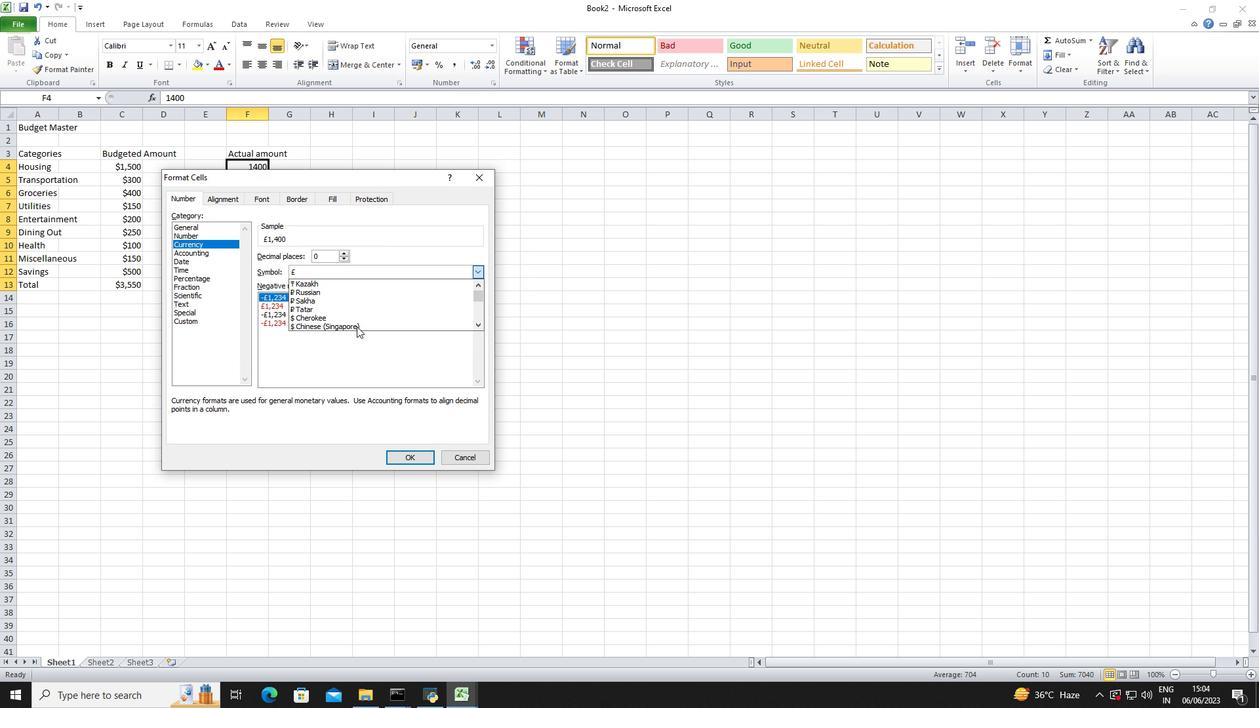 
Action: Mouse moved to (354, 308)
Screenshot: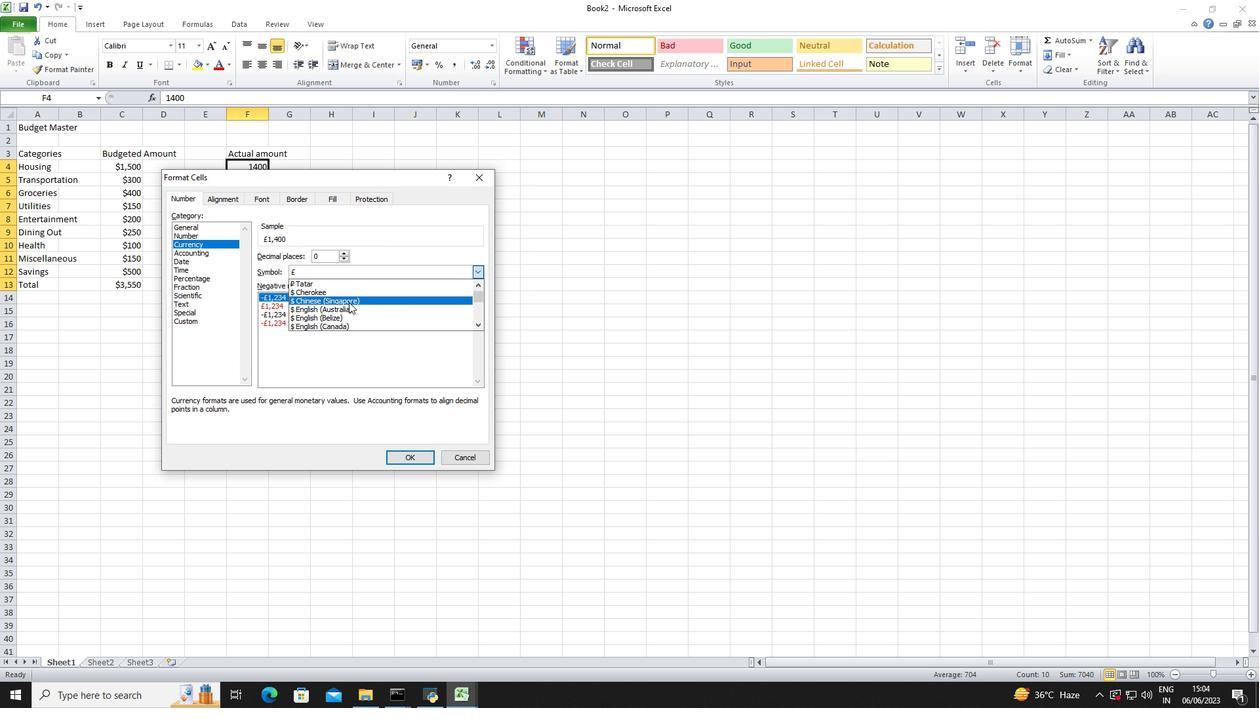 
Action: Mouse pressed left at (354, 308)
Screenshot: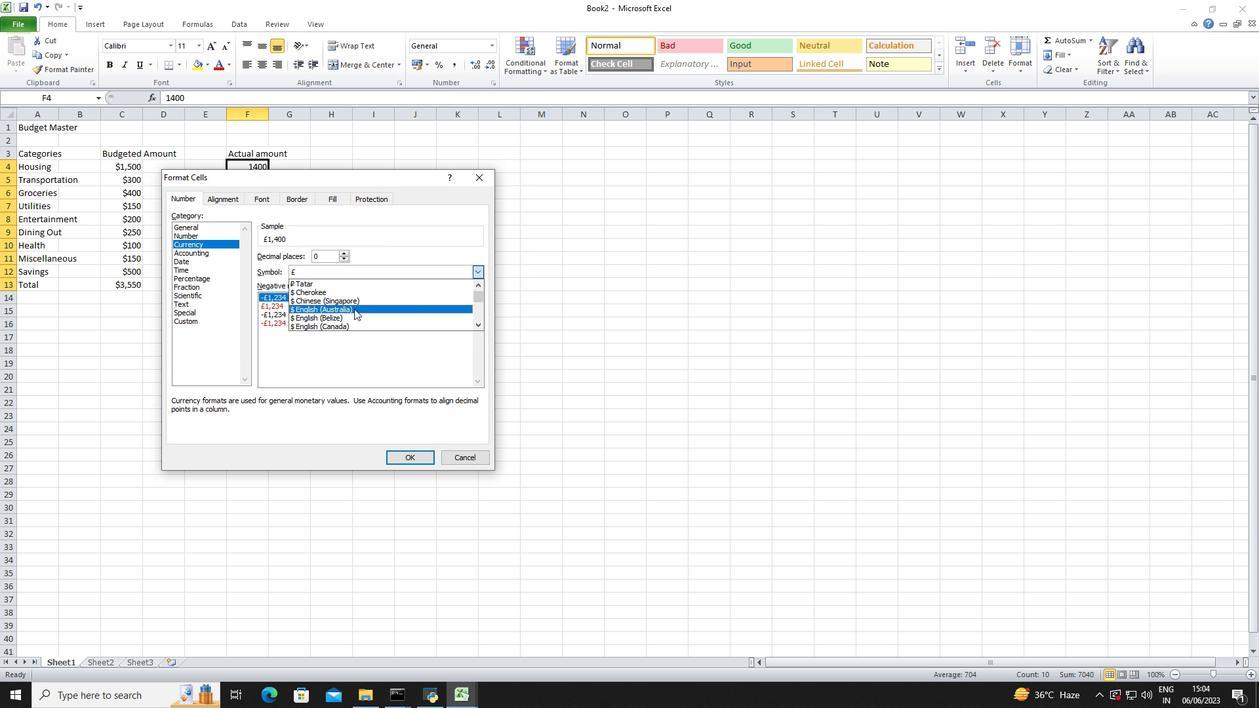 
Action: Mouse moved to (412, 457)
Screenshot: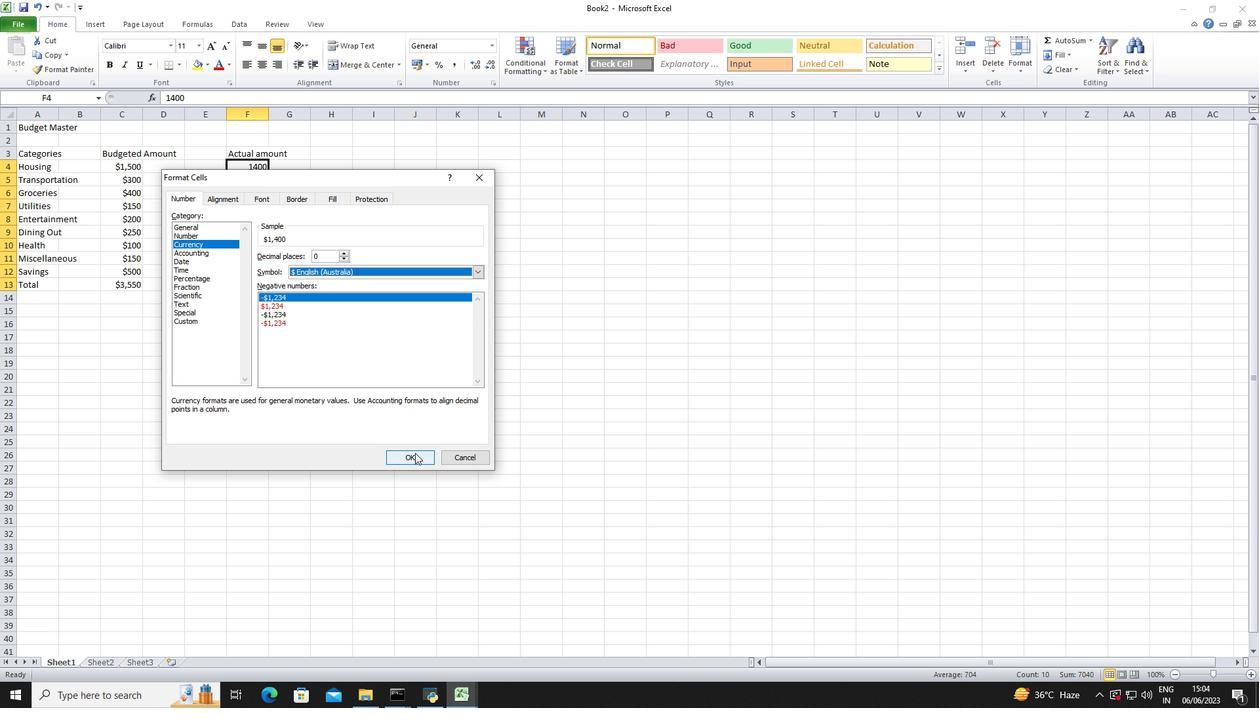 
Action: Mouse pressed left at (412, 457)
Screenshot: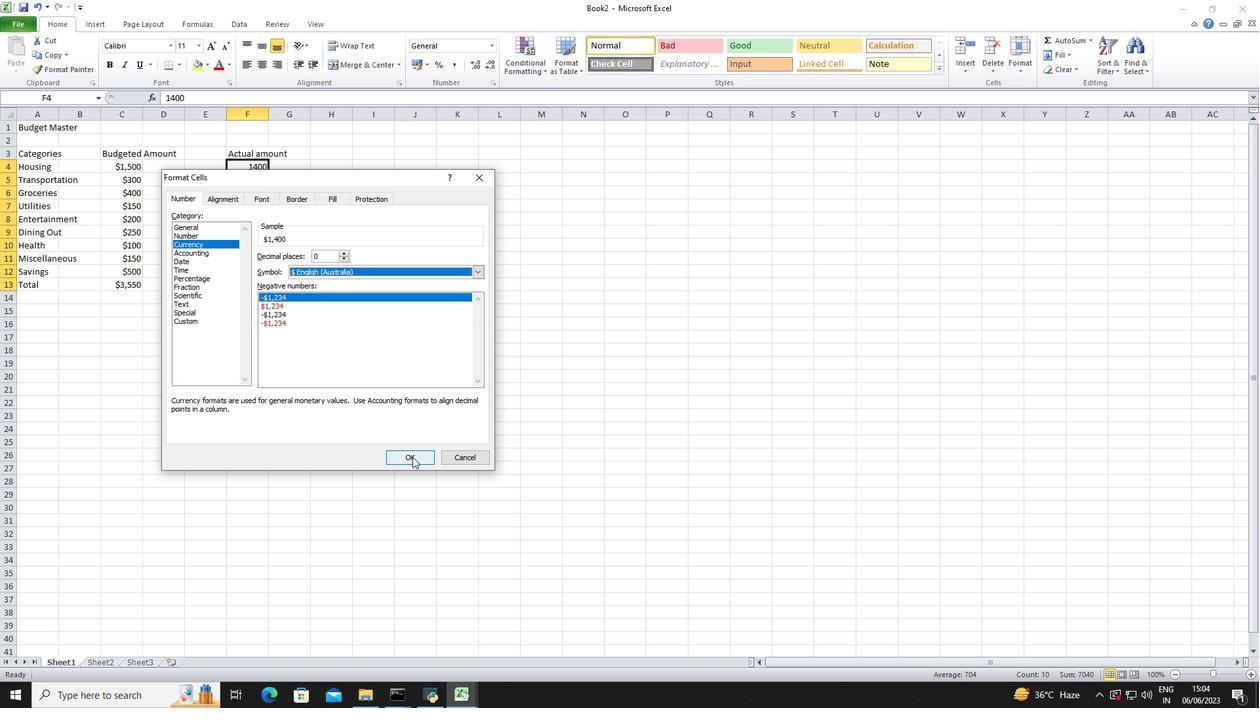 
Action: Mouse moved to (333, 157)
Screenshot: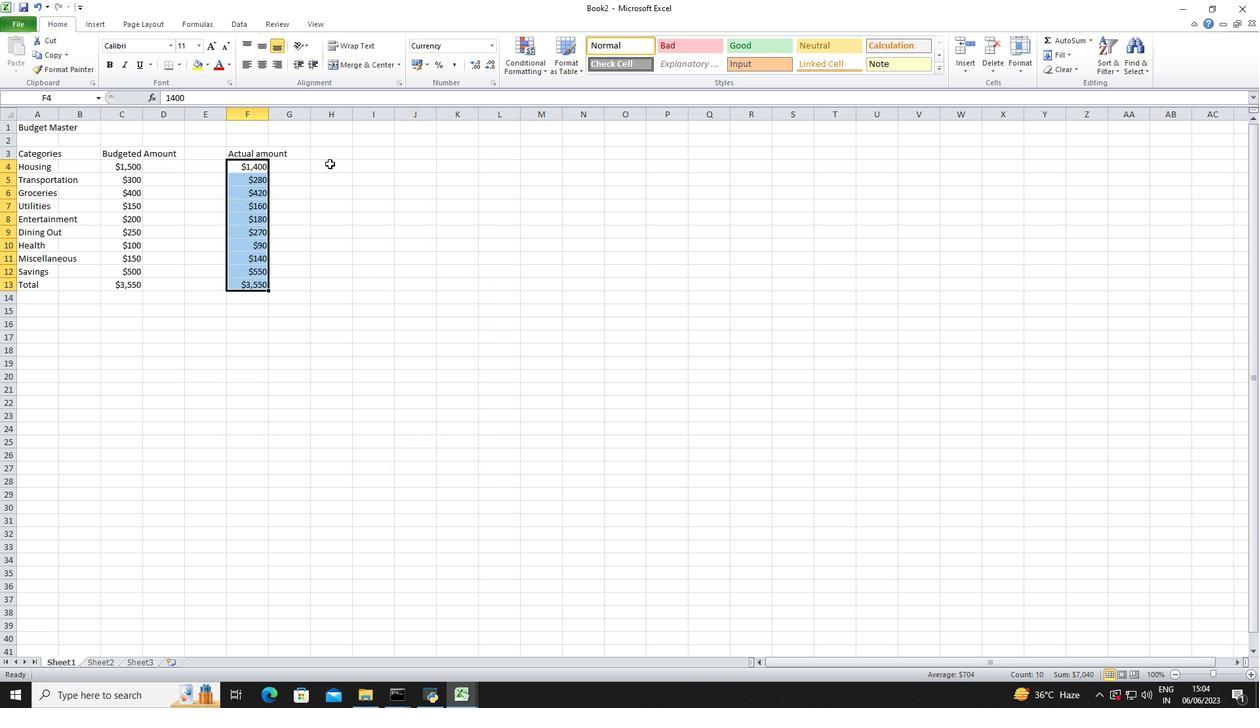 
Action: Mouse pressed left at (333, 157)
Screenshot: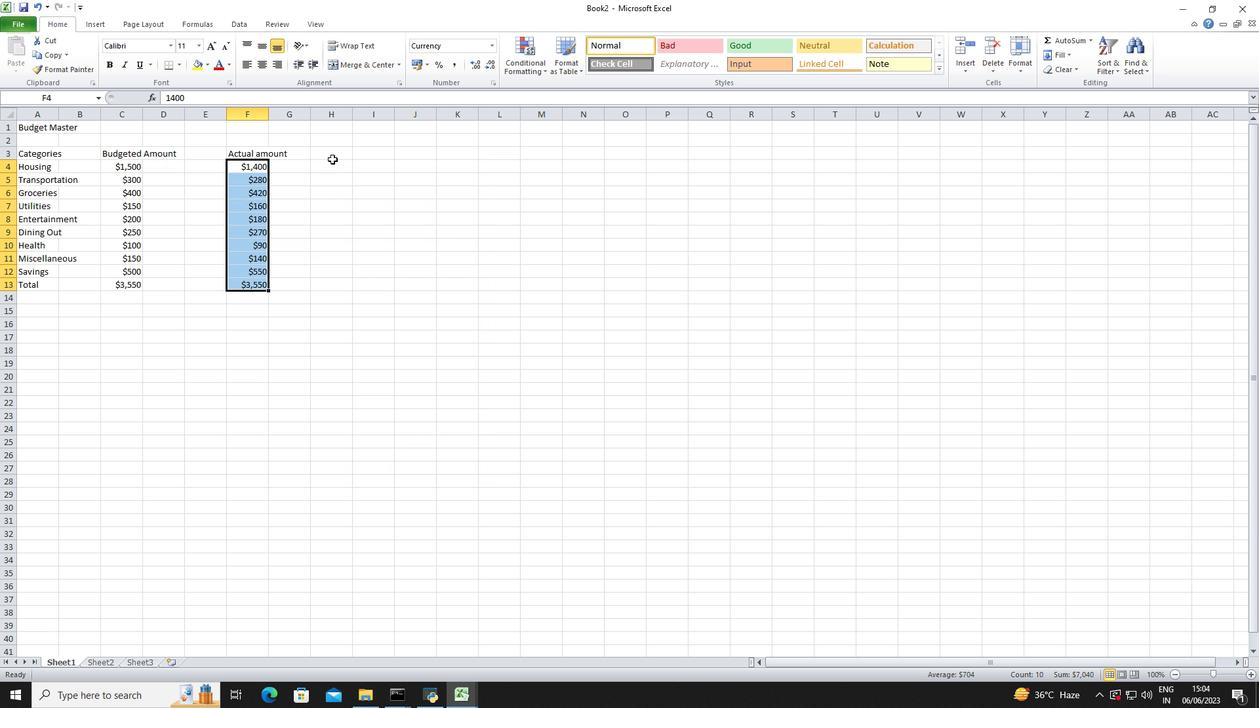 
Action: Key pressed <Key.shift>Difference<Key.right><Key.down><Key.left>=f4-c4<Key.enter>=f5-c5<Key.enter>=f6-c6<Key.enter>=f7-c7<Key.enter>=f8-c8<Key.enter>=f9-c9<Key.enter>=f10-c10<Key.enter>=f11-c11<Key.enter>=f12-c12<Key.enter>=f13-c13<Key.enter>ctrl+S<Key.shift>Financial<Key.space><Key.shift>Spreadsheet<Key.enter>
Screenshot: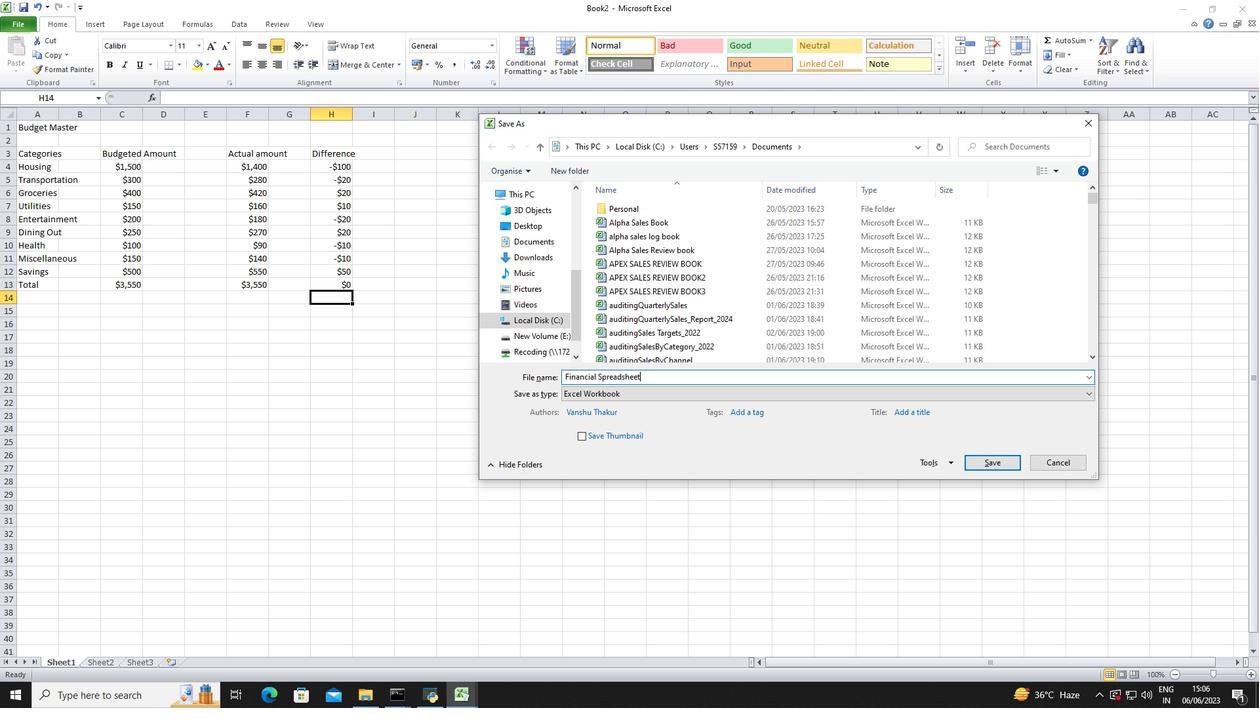 
